 Task: Find connections with filter location Paraguaçu with filter topic #whatinspiresmewith filter profile language Spanish with filter current company Petronet LNG Limited with filter school N M A M Institute of Technology, NITTE with filter industry Wholesale Footwear with filter service category SupportTechnical Writing with filter keywords title Barber
Action: Mouse moved to (181, 383)
Screenshot: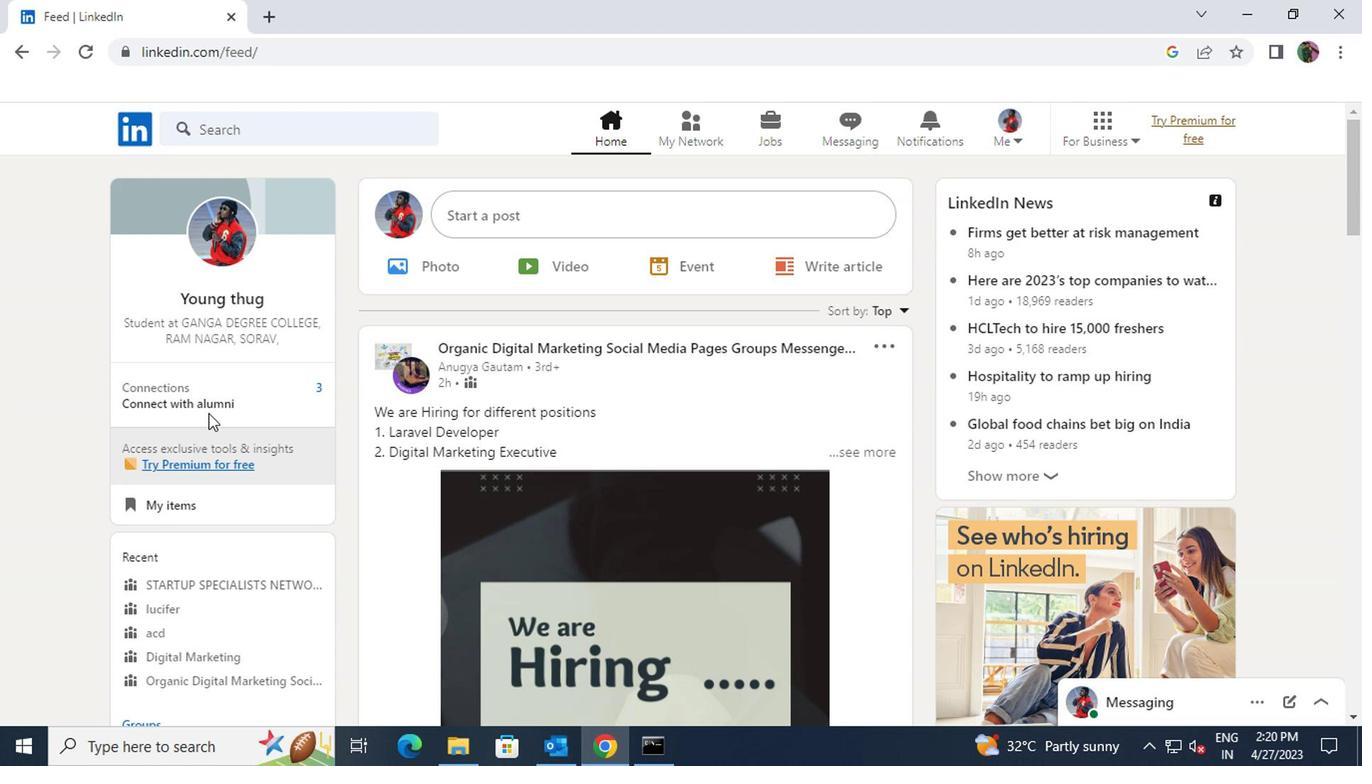 
Action: Mouse pressed left at (181, 383)
Screenshot: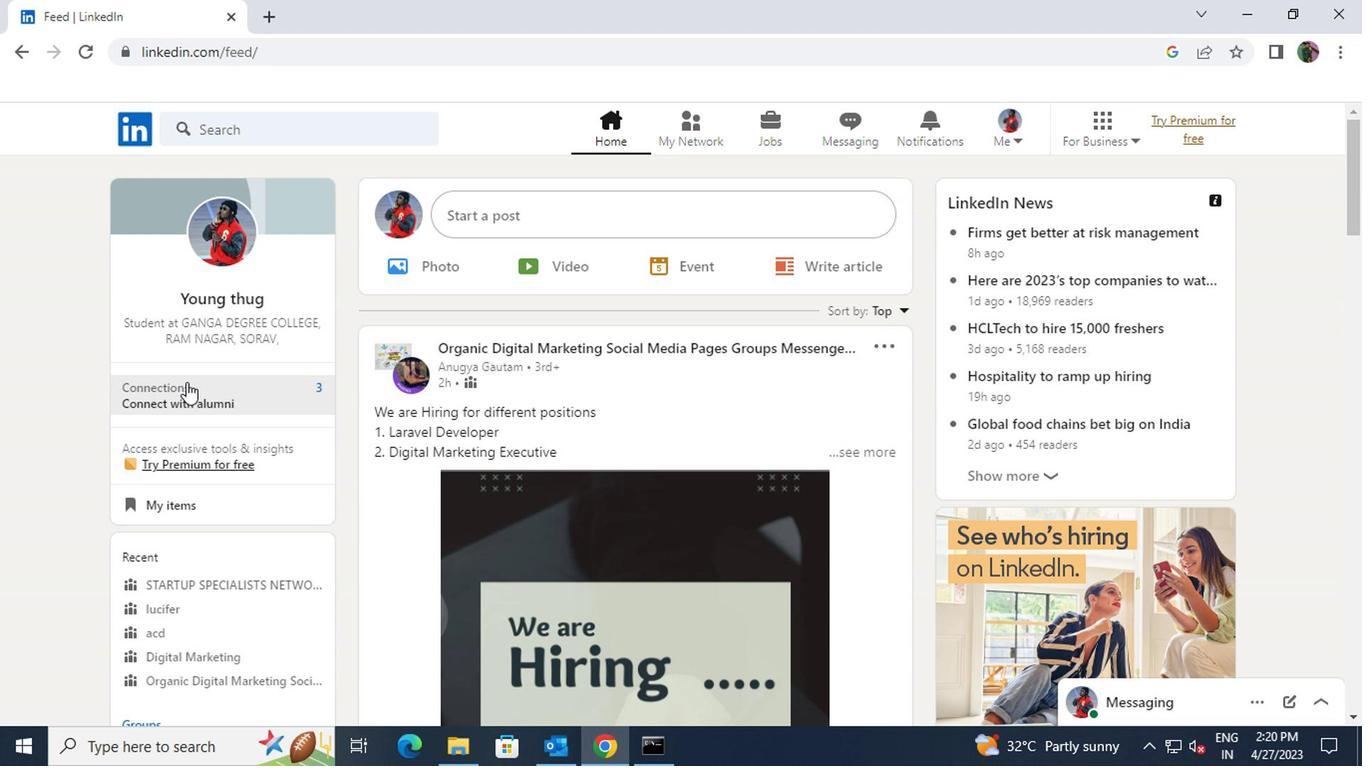 
Action: Mouse moved to (216, 242)
Screenshot: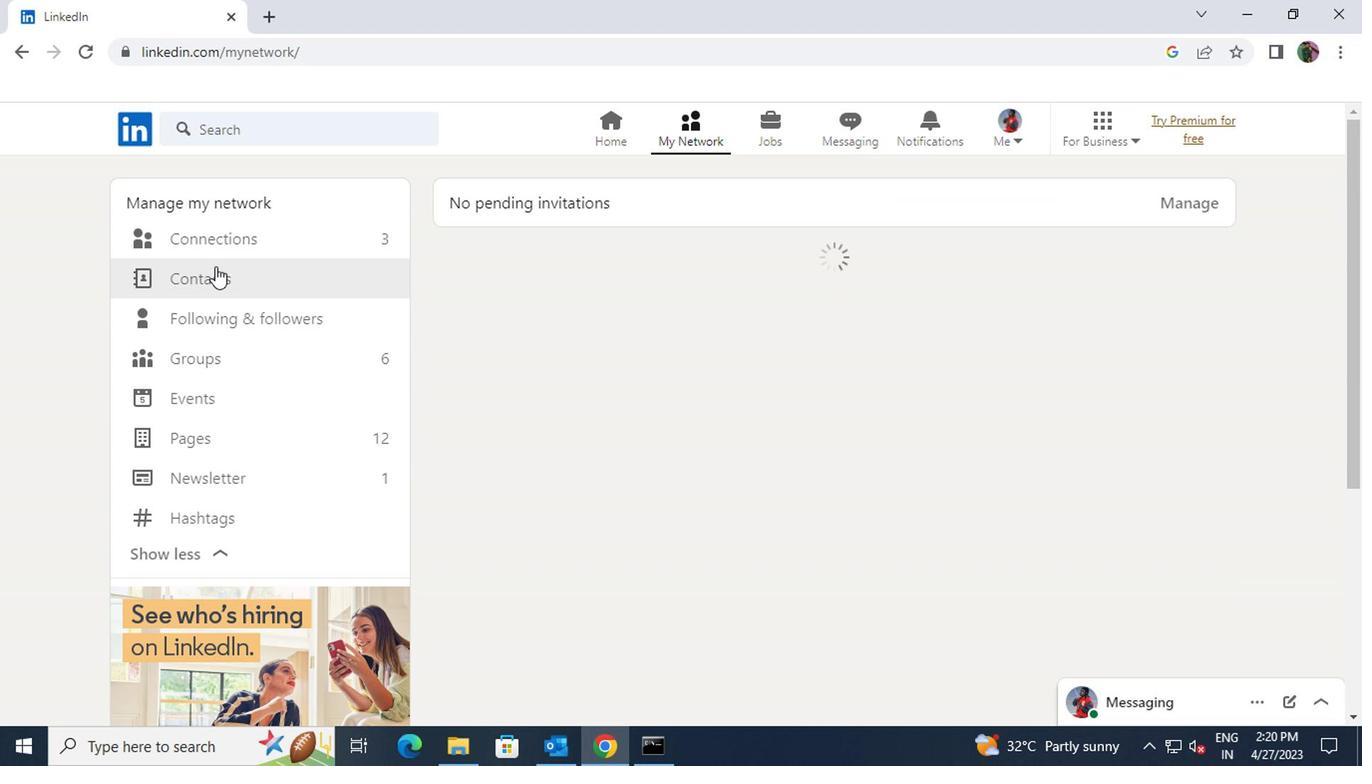 
Action: Mouse pressed left at (216, 242)
Screenshot: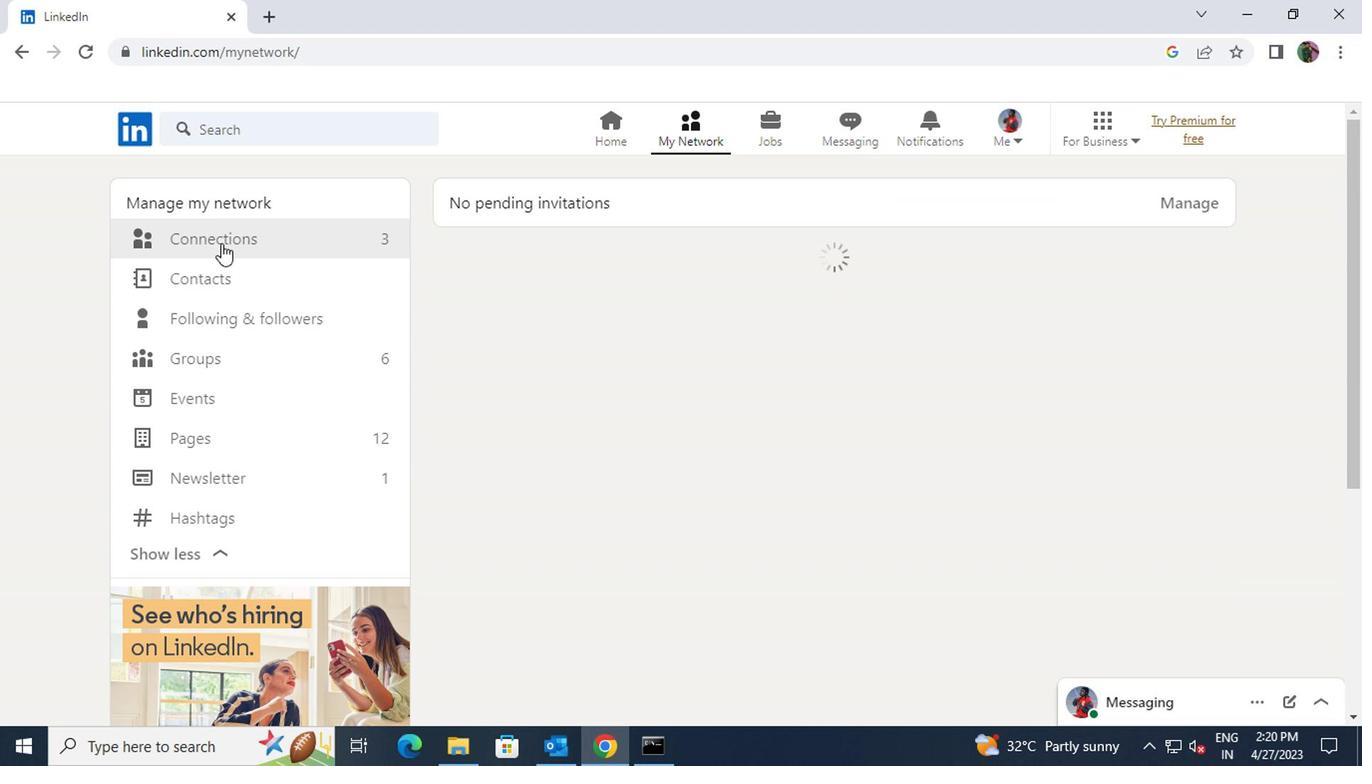 
Action: Mouse moved to (789, 241)
Screenshot: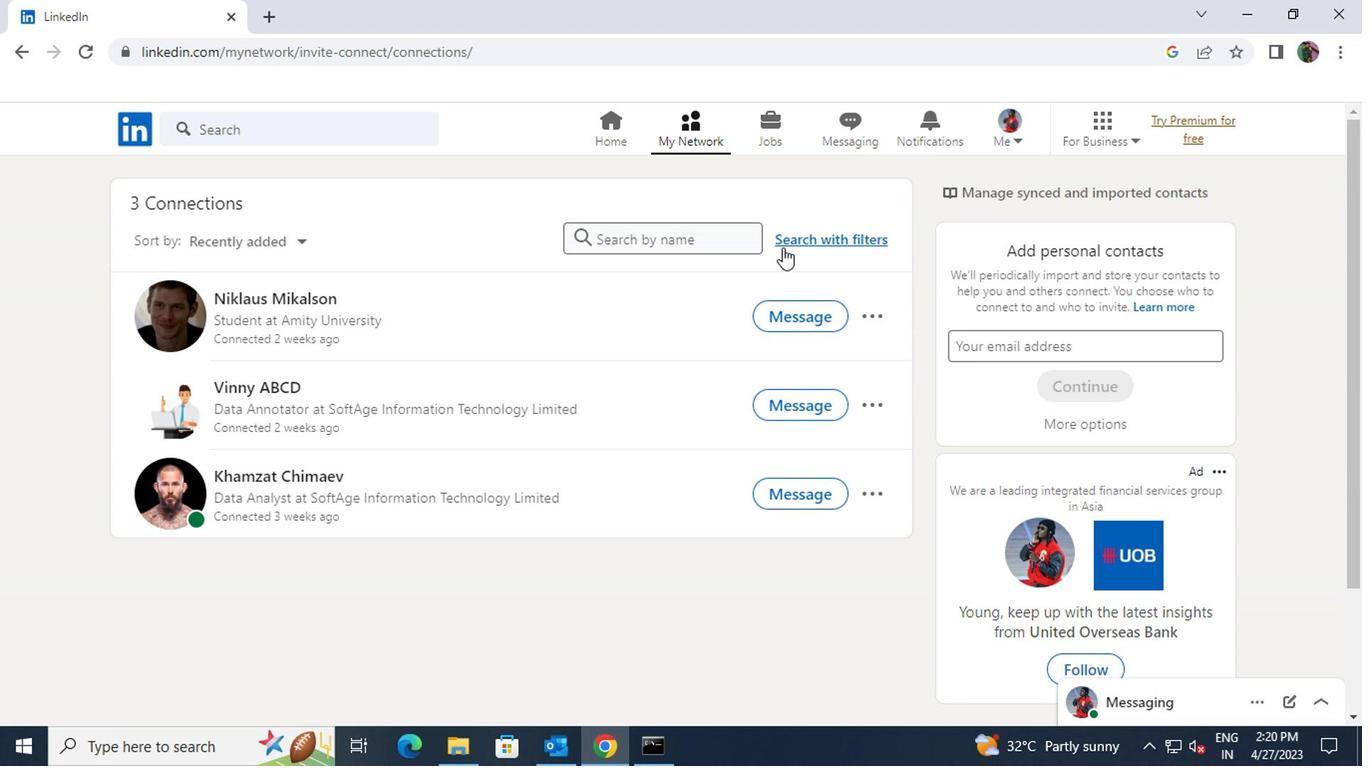 
Action: Mouse pressed left at (789, 241)
Screenshot: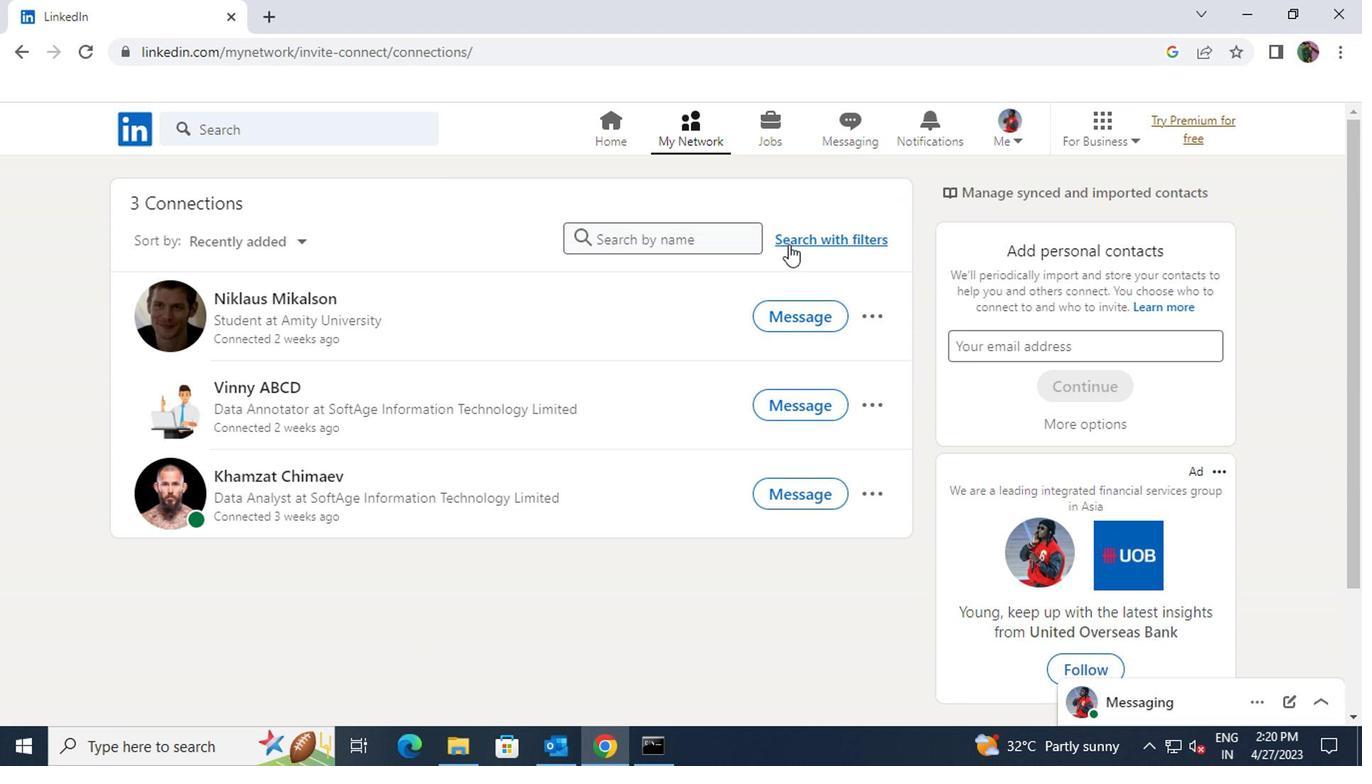 
Action: Mouse moved to (758, 183)
Screenshot: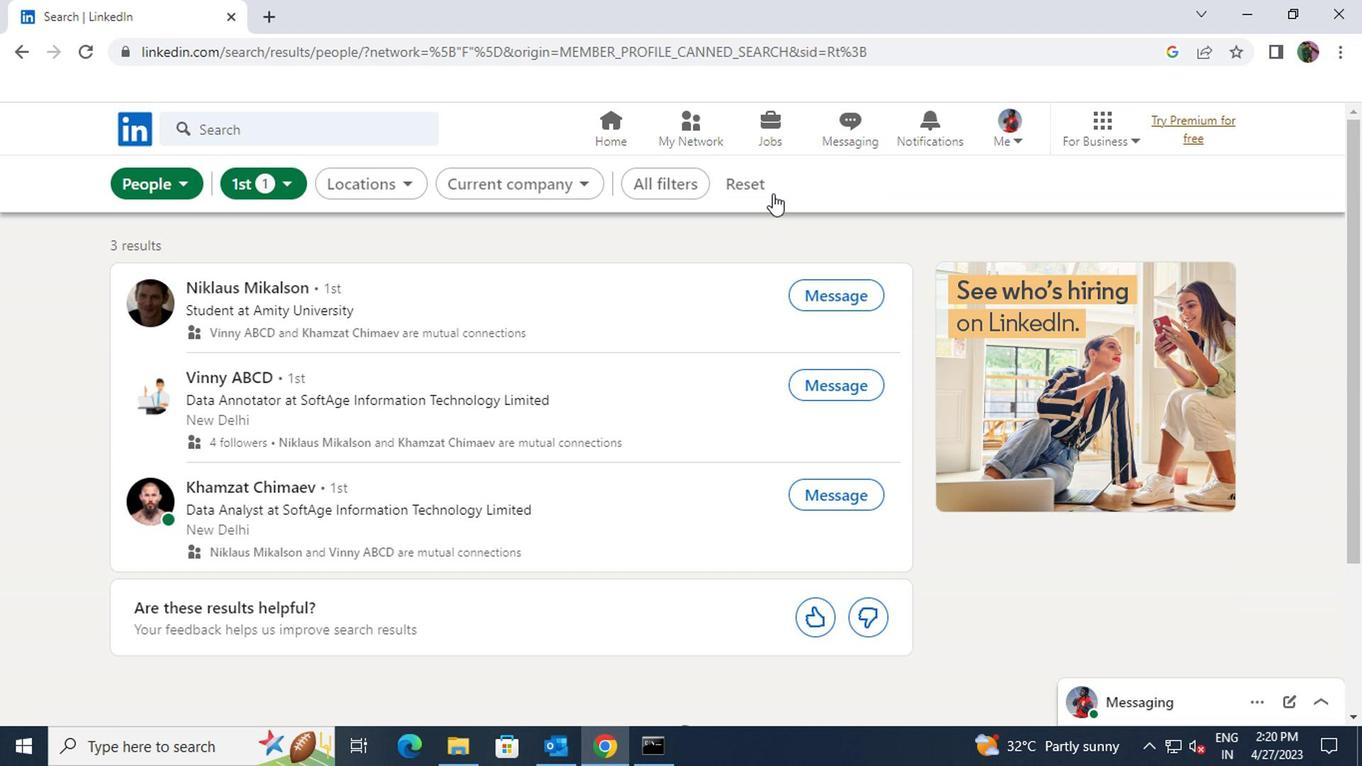 
Action: Mouse pressed left at (758, 183)
Screenshot: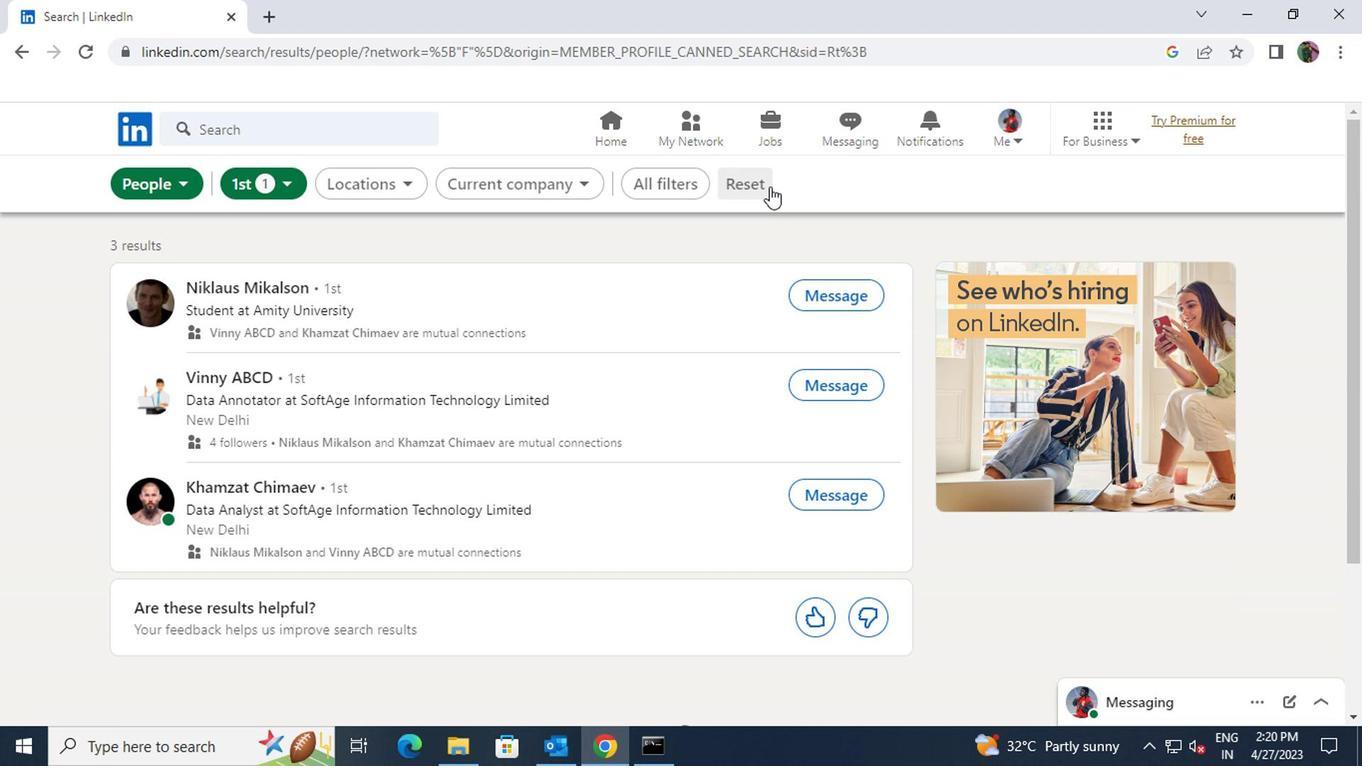 
Action: Mouse moved to (725, 176)
Screenshot: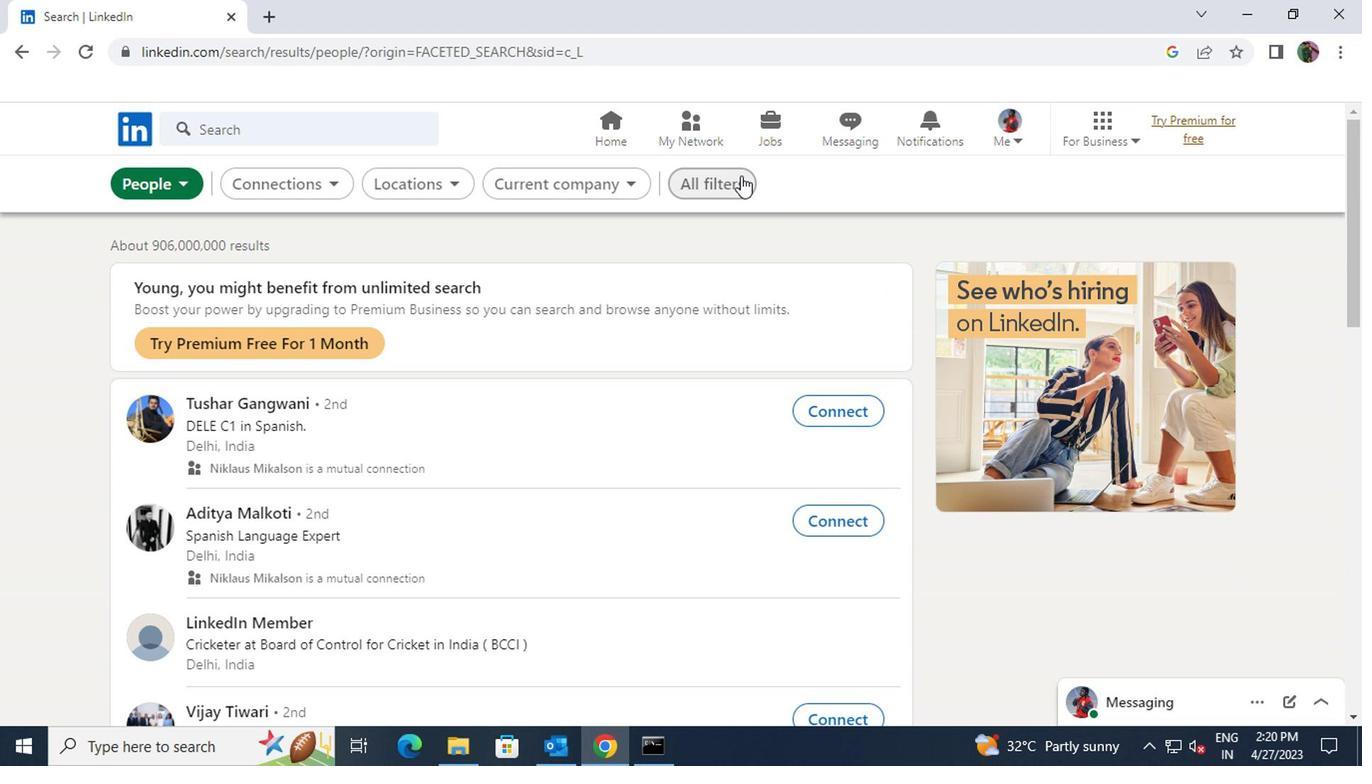 
Action: Mouse pressed left at (725, 176)
Screenshot: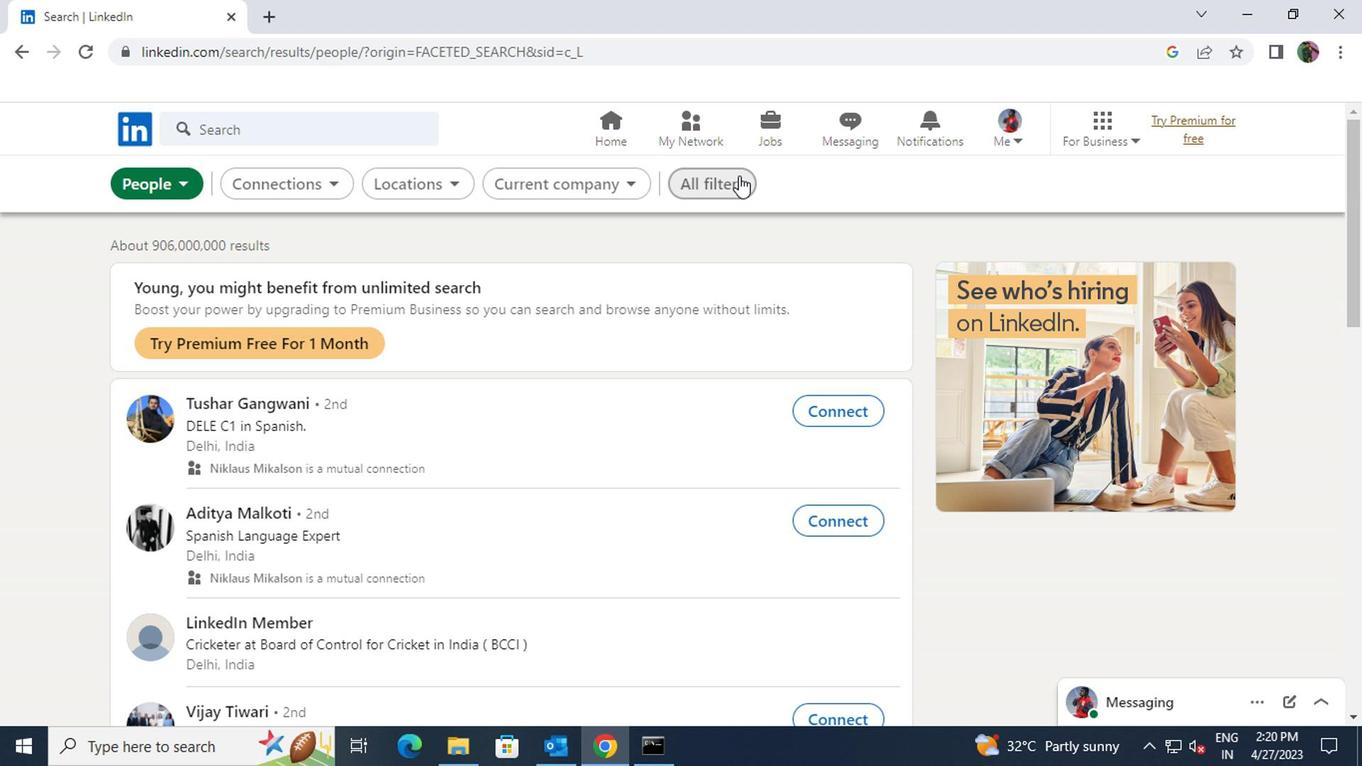 
Action: Mouse moved to (994, 344)
Screenshot: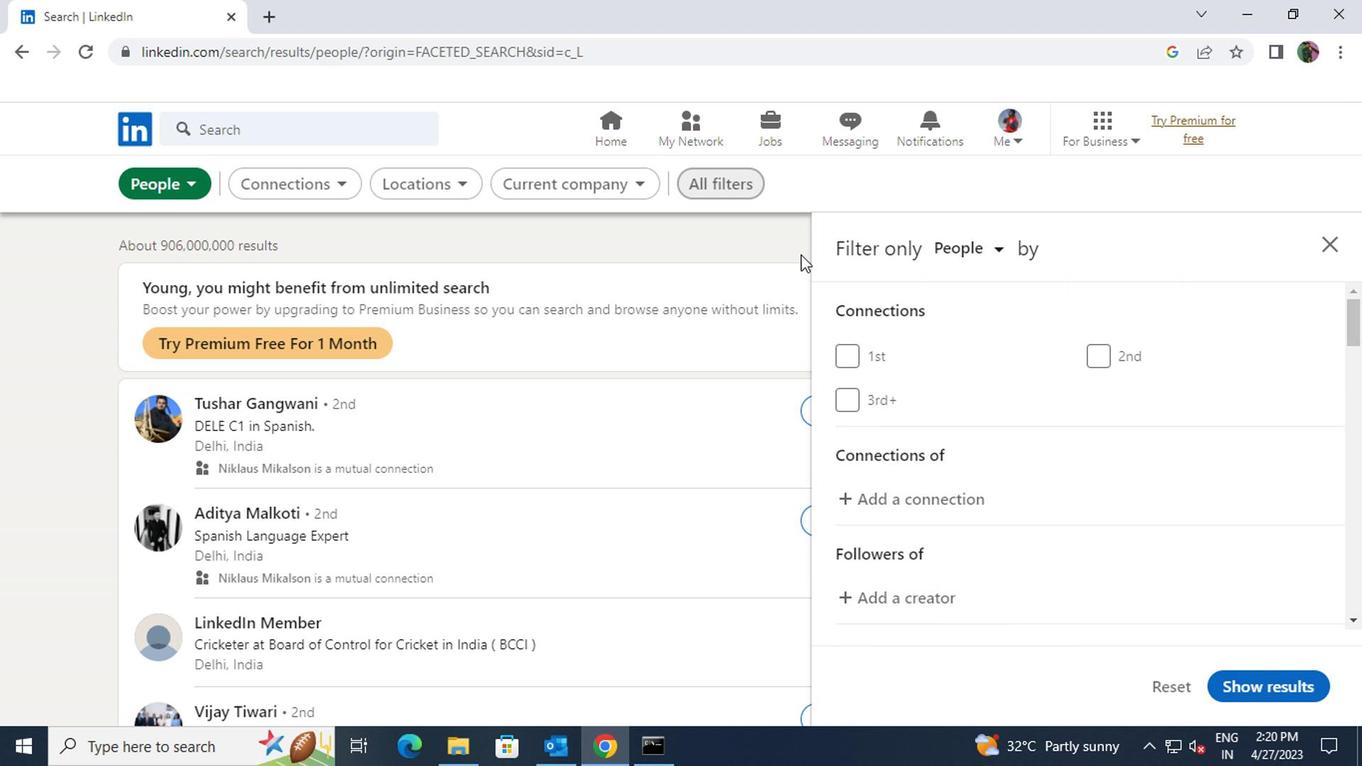 
Action: Mouse scrolled (994, 343) with delta (0, -1)
Screenshot: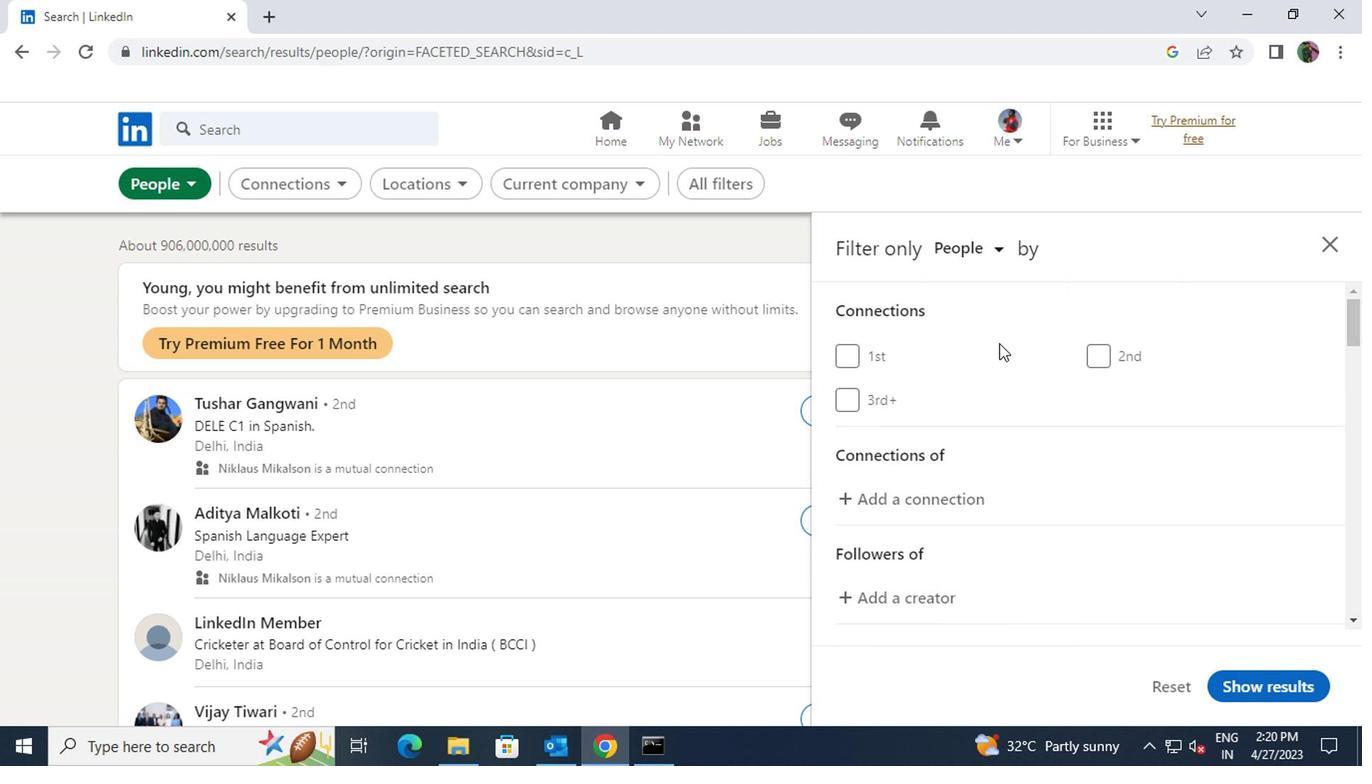 
Action: Mouse scrolled (994, 343) with delta (0, -1)
Screenshot: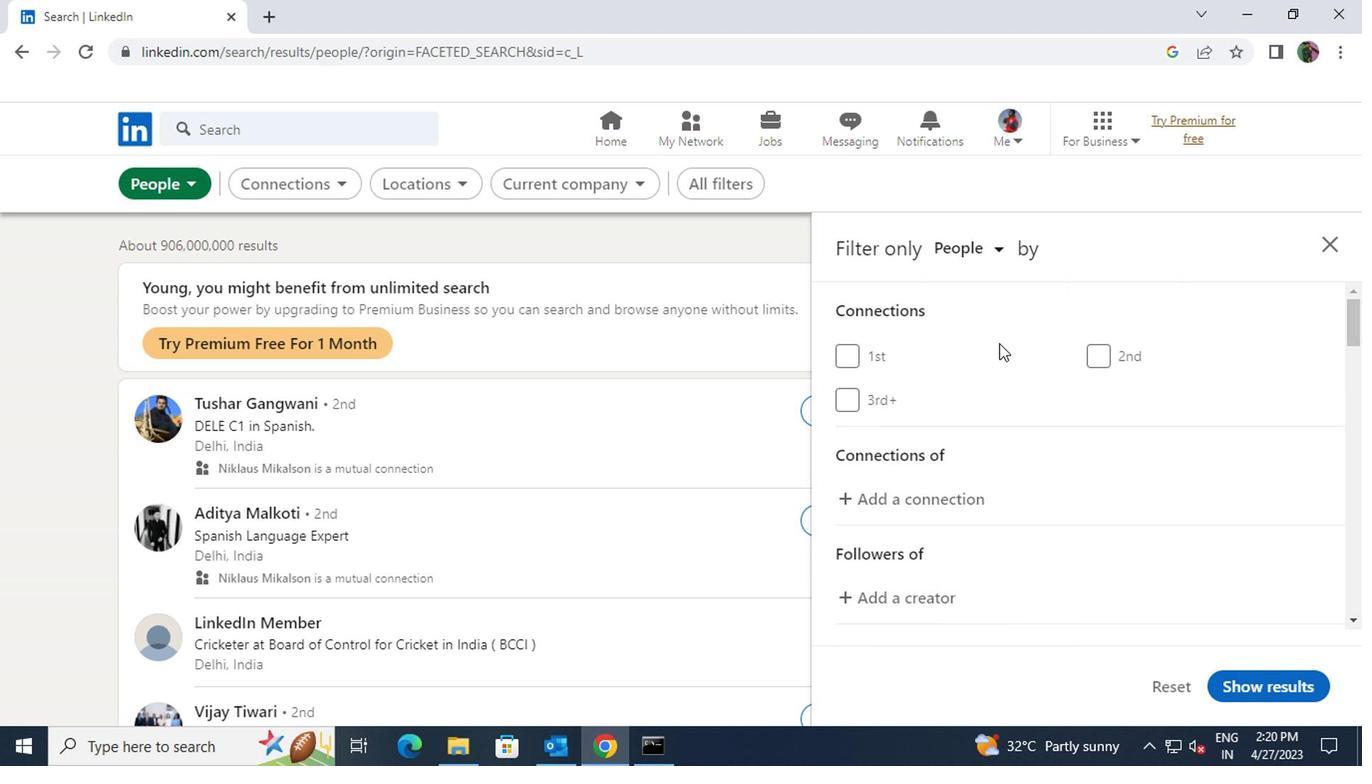 
Action: Mouse scrolled (994, 343) with delta (0, -1)
Screenshot: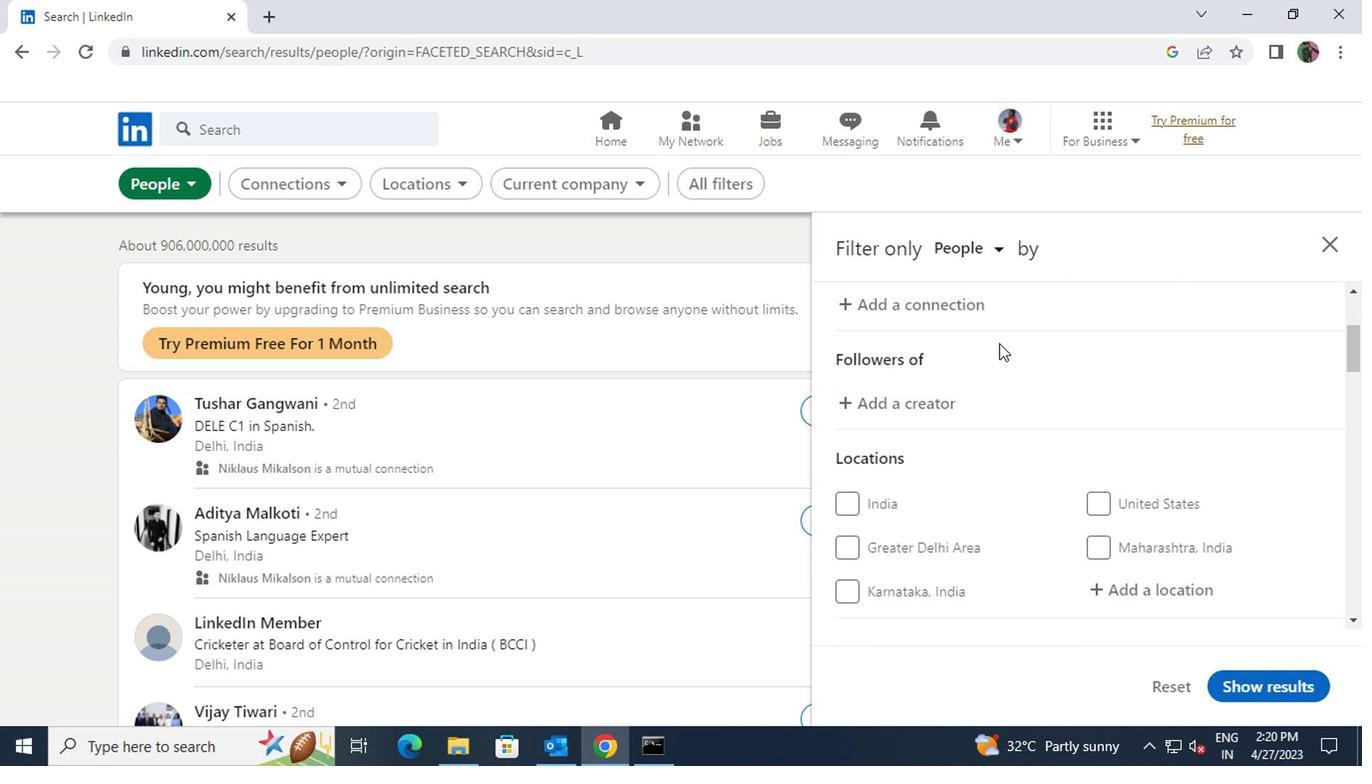 
Action: Mouse moved to (1121, 476)
Screenshot: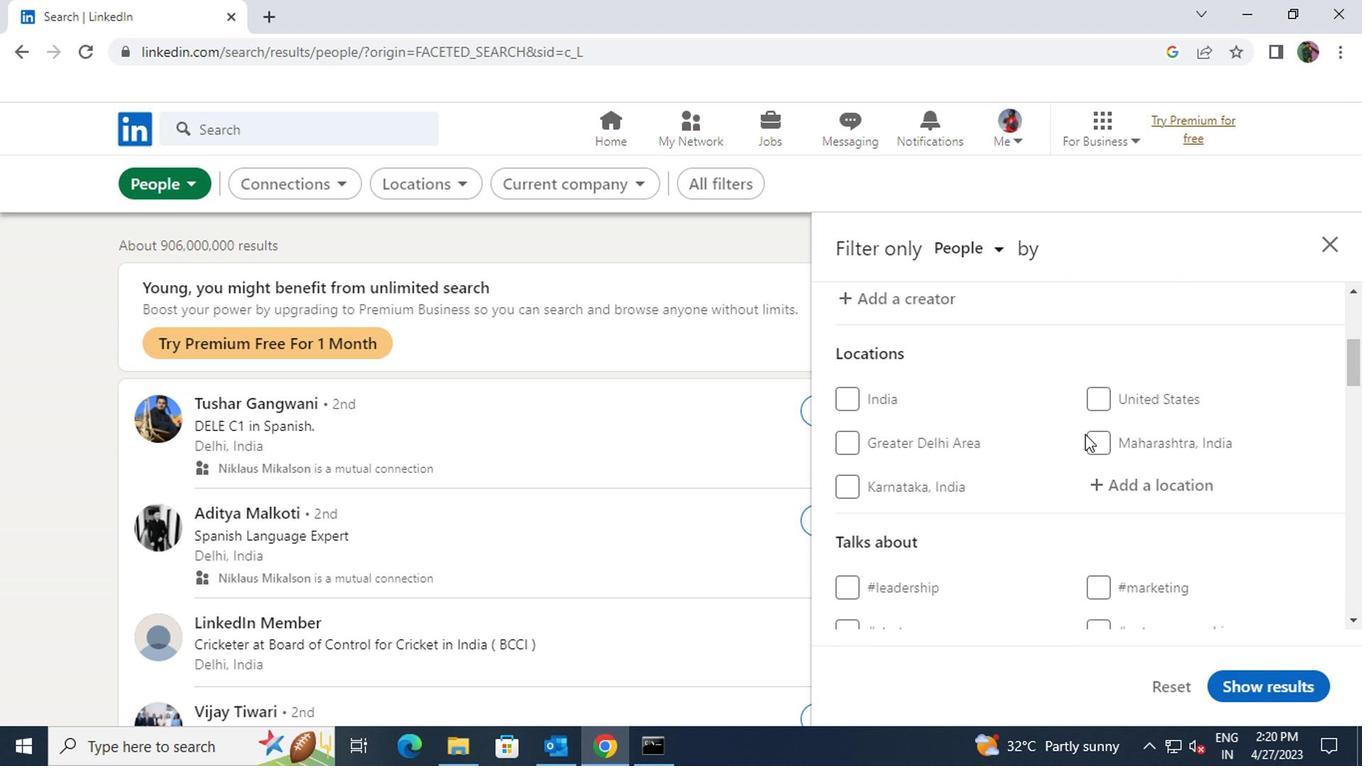 
Action: Mouse pressed left at (1121, 476)
Screenshot: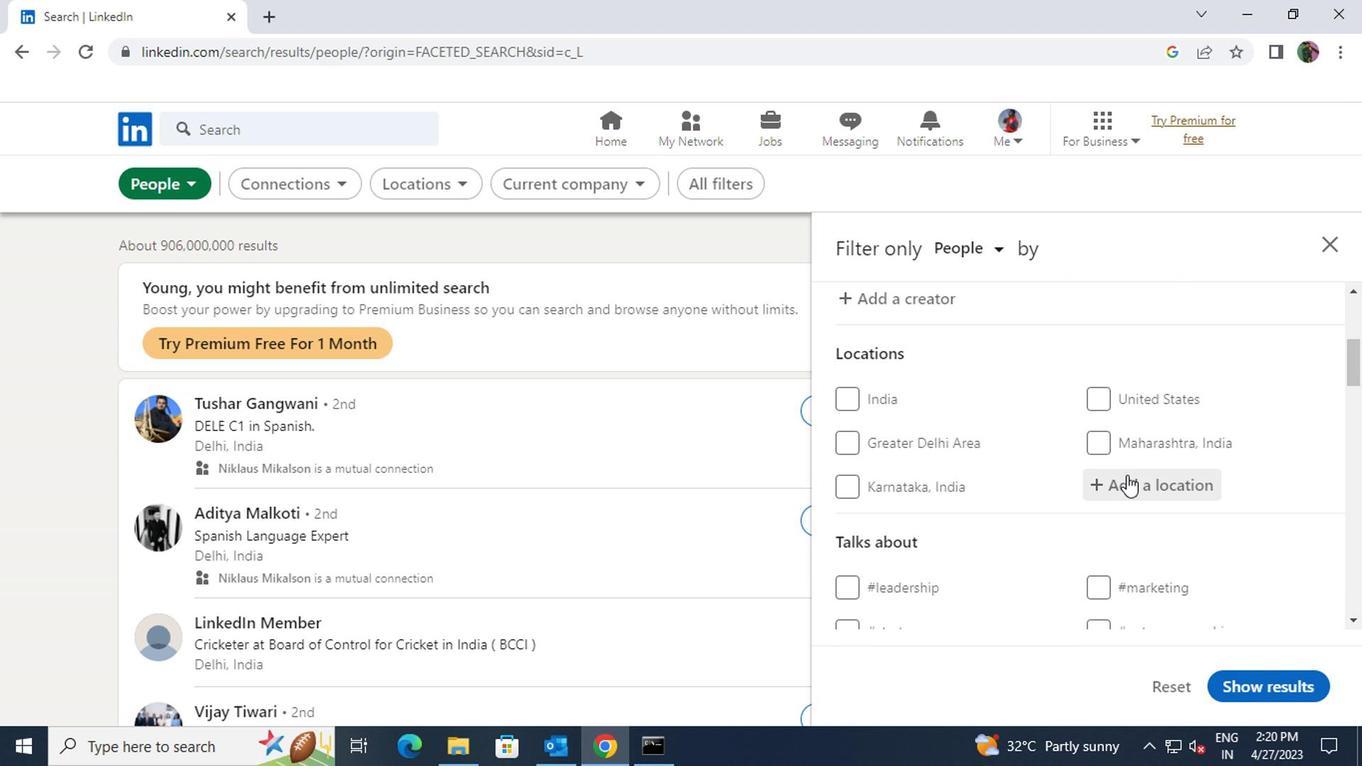 
Action: Key pressed <Key.shift>PARAGUACU
Screenshot: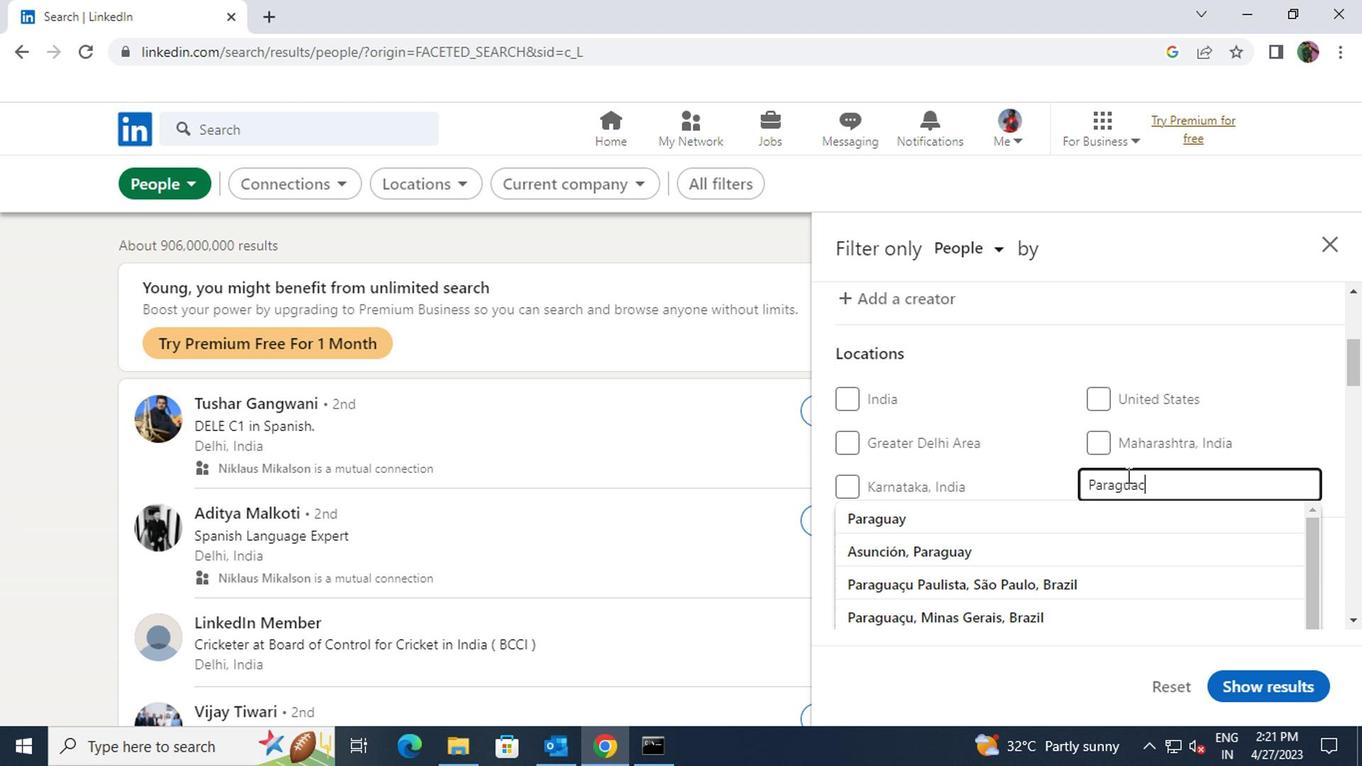
Action: Mouse moved to (1128, 510)
Screenshot: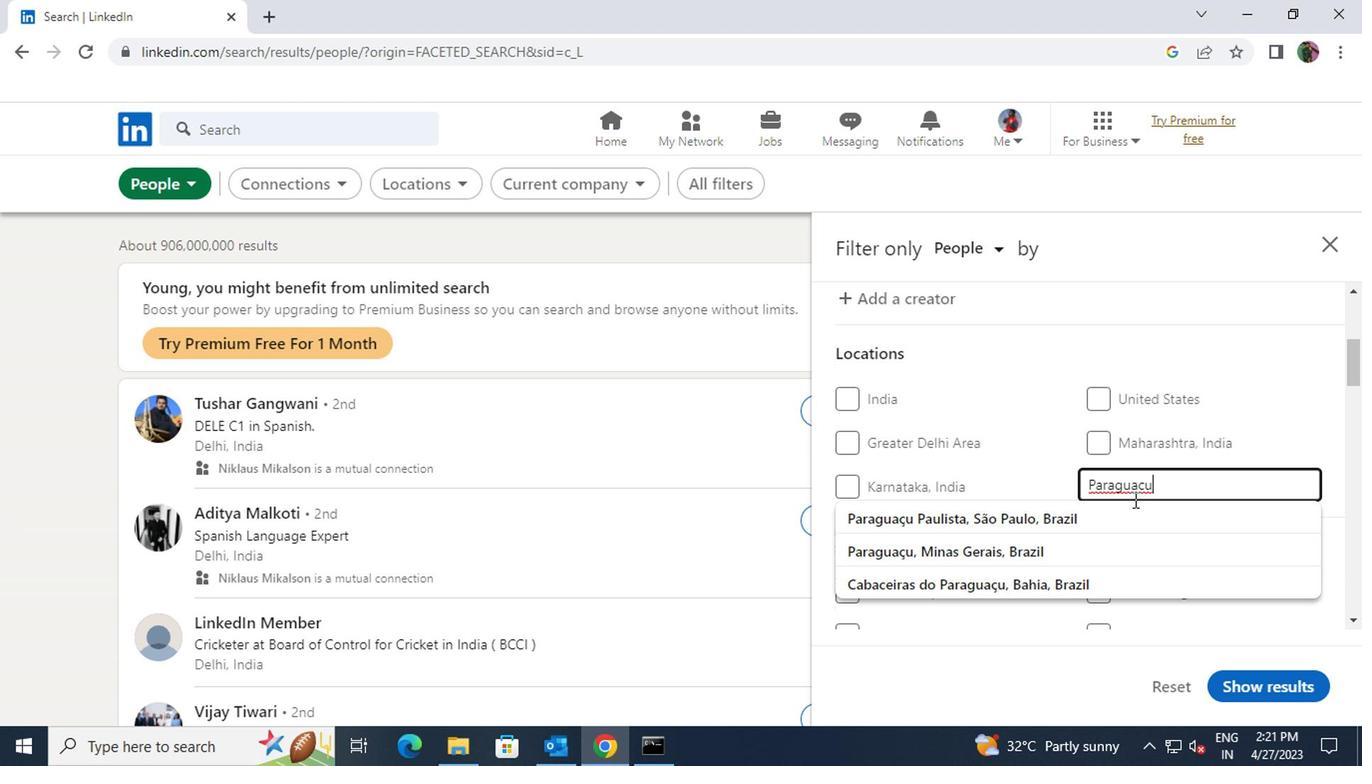 
Action: Mouse pressed left at (1128, 510)
Screenshot: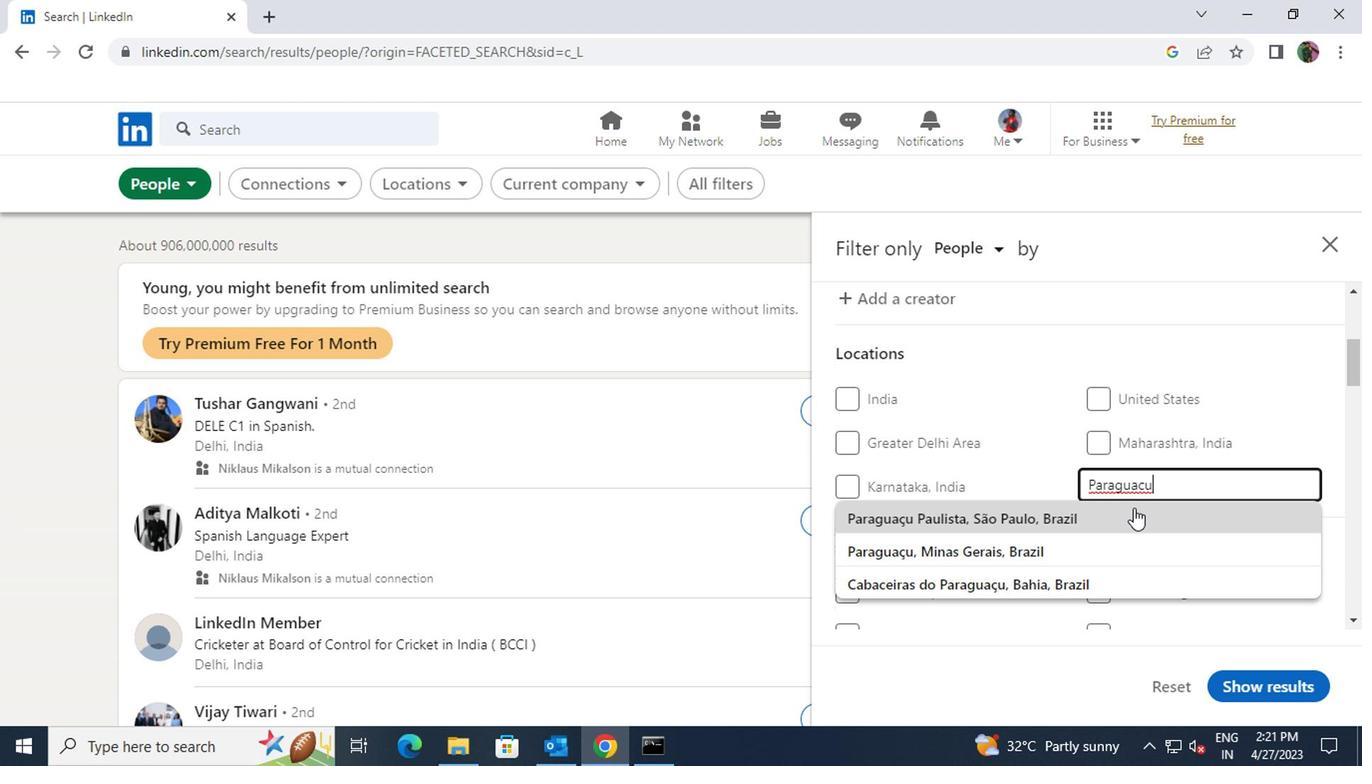 
Action: Mouse scrolled (1128, 509) with delta (0, 0)
Screenshot: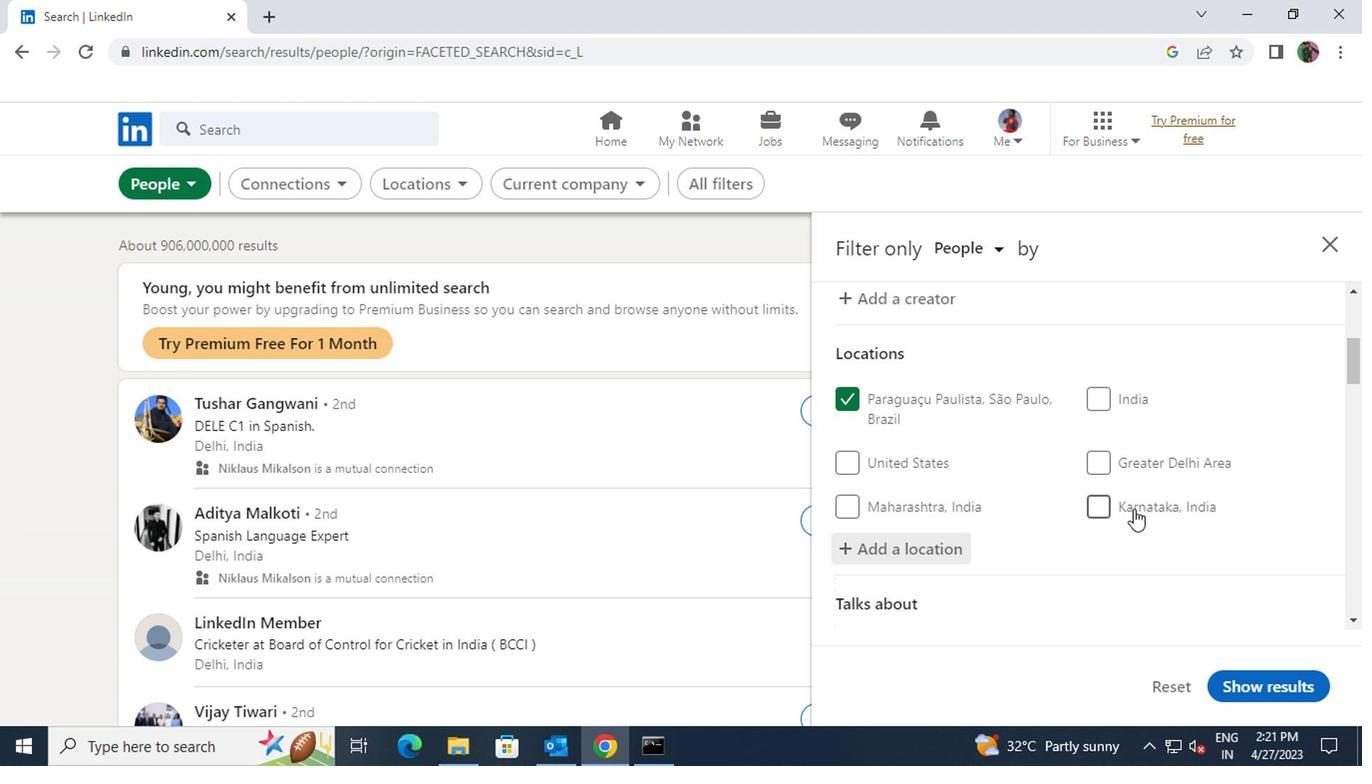 
Action: Mouse scrolled (1128, 509) with delta (0, 0)
Screenshot: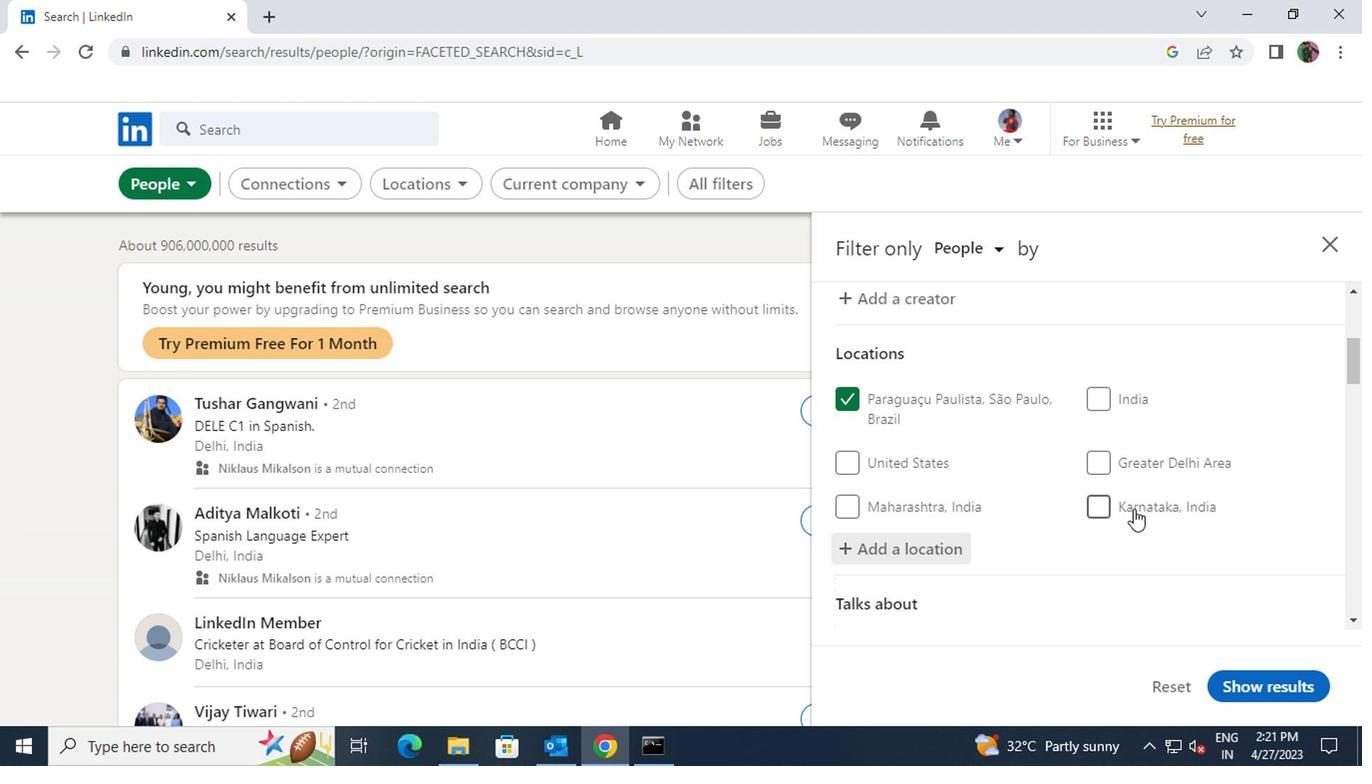
Action: Mouse scrolled (1128, 509) with delta (0, 0)
Screenshot: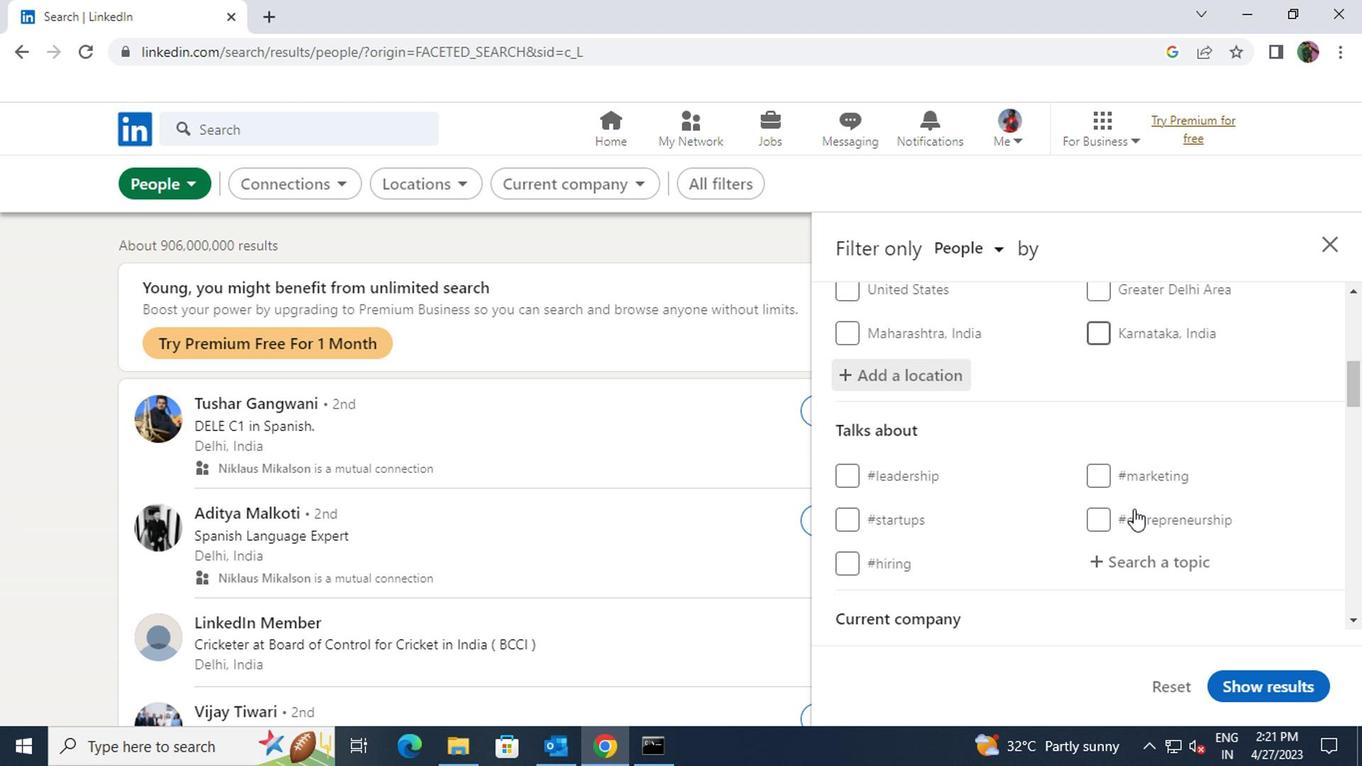 
Action: Mouse moved to (1129, 442)
Screenshot: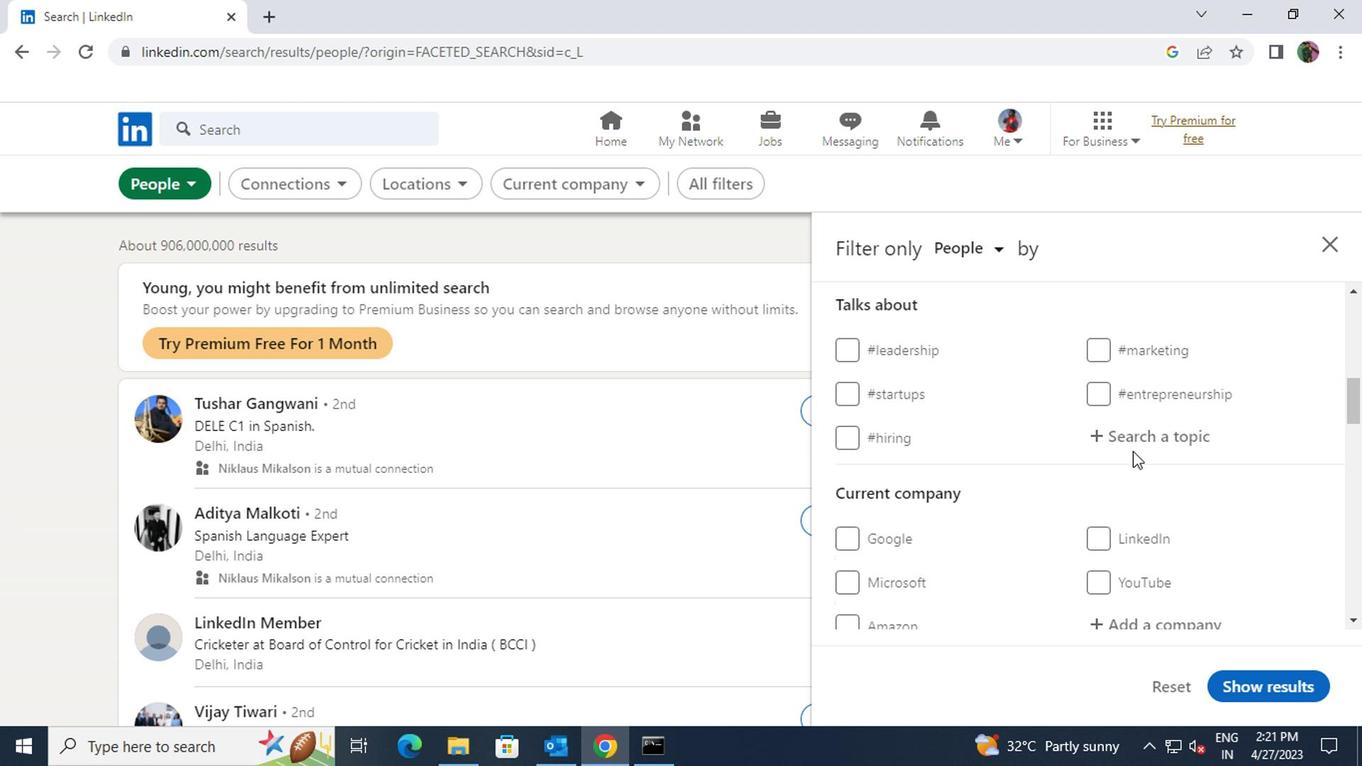 
Action: Mouse pressed left at (1129, 442)
Screenshot: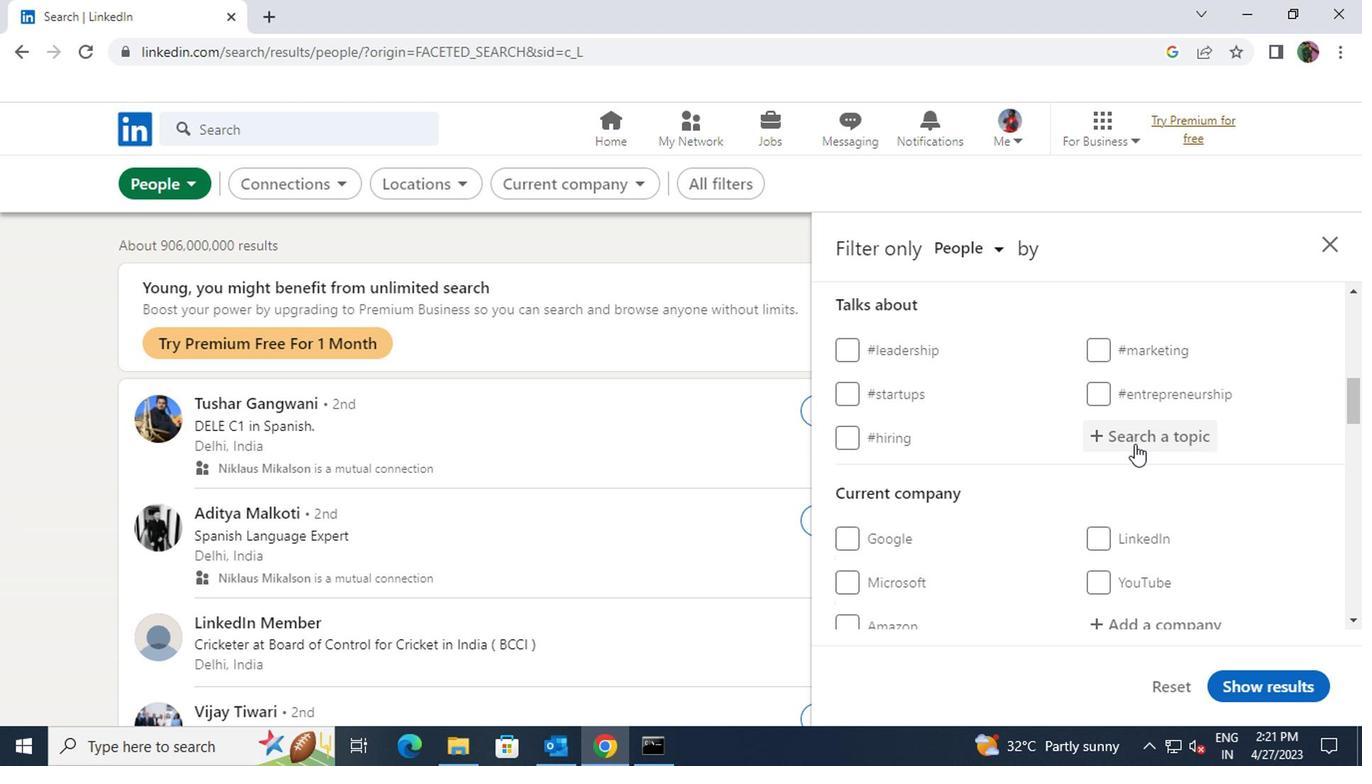 
Action: Key pressed <Key.shift><Key.shift>#<Key.shift>WHATINSPIREMEWITH
Screenshot: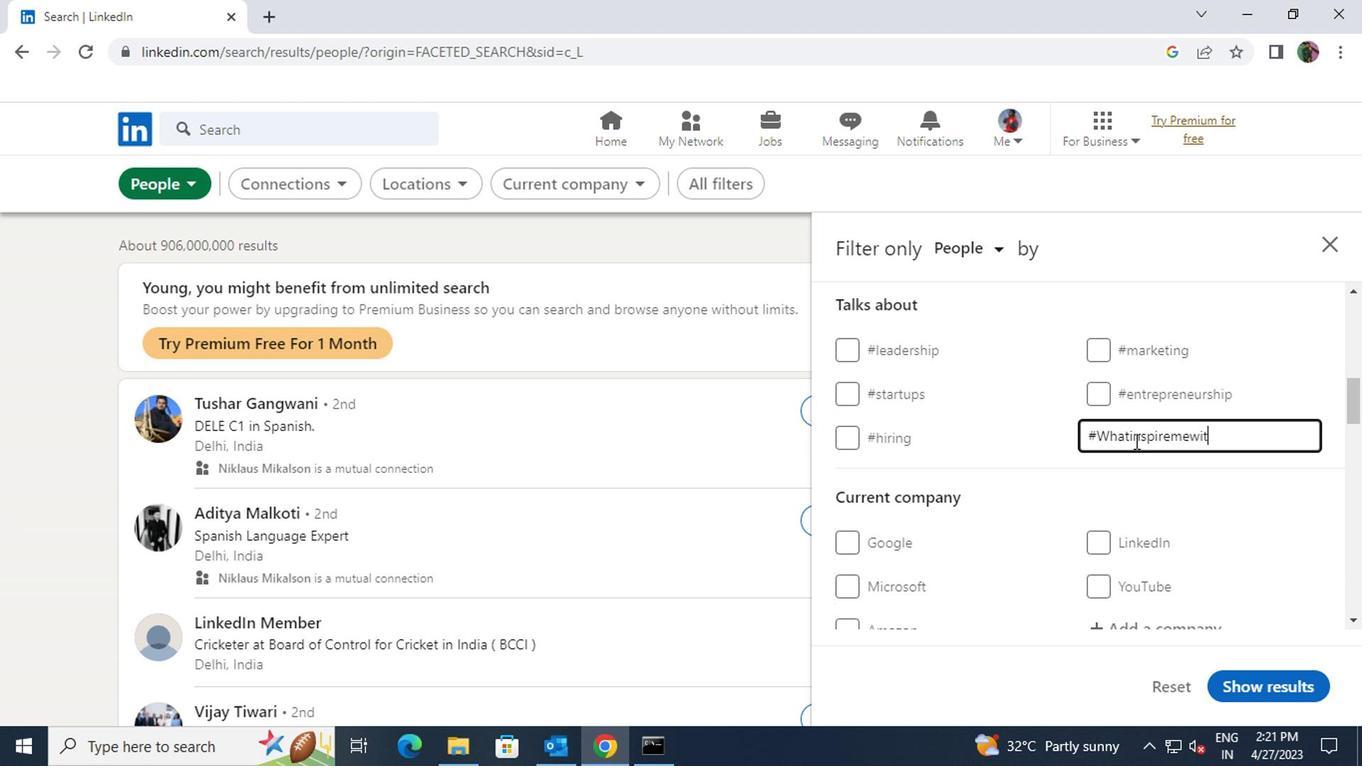 
Action: Mouse scrolled (1129, 441) with delta (0, 0)
Screenshot: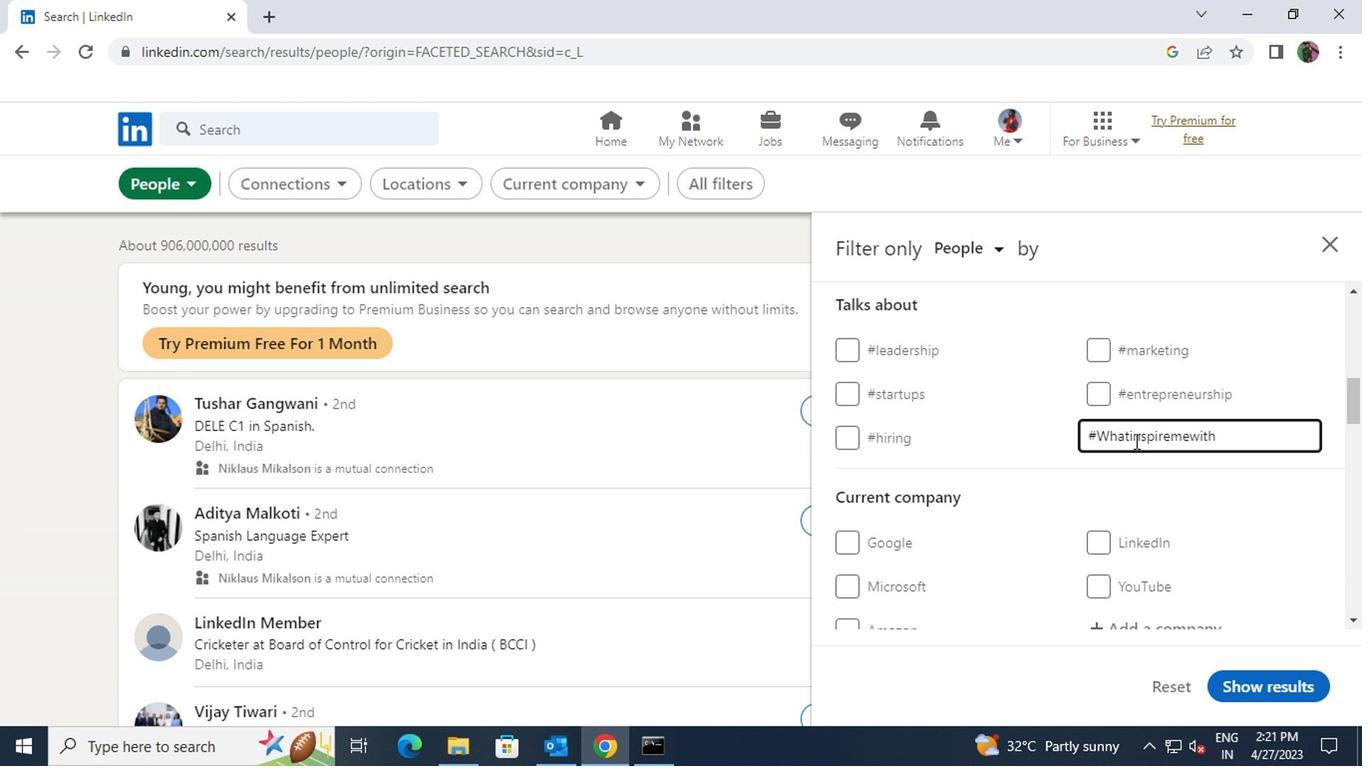 
Action: Mouse scrolled (1129, 441) with delta (0, 0)
Screenshot: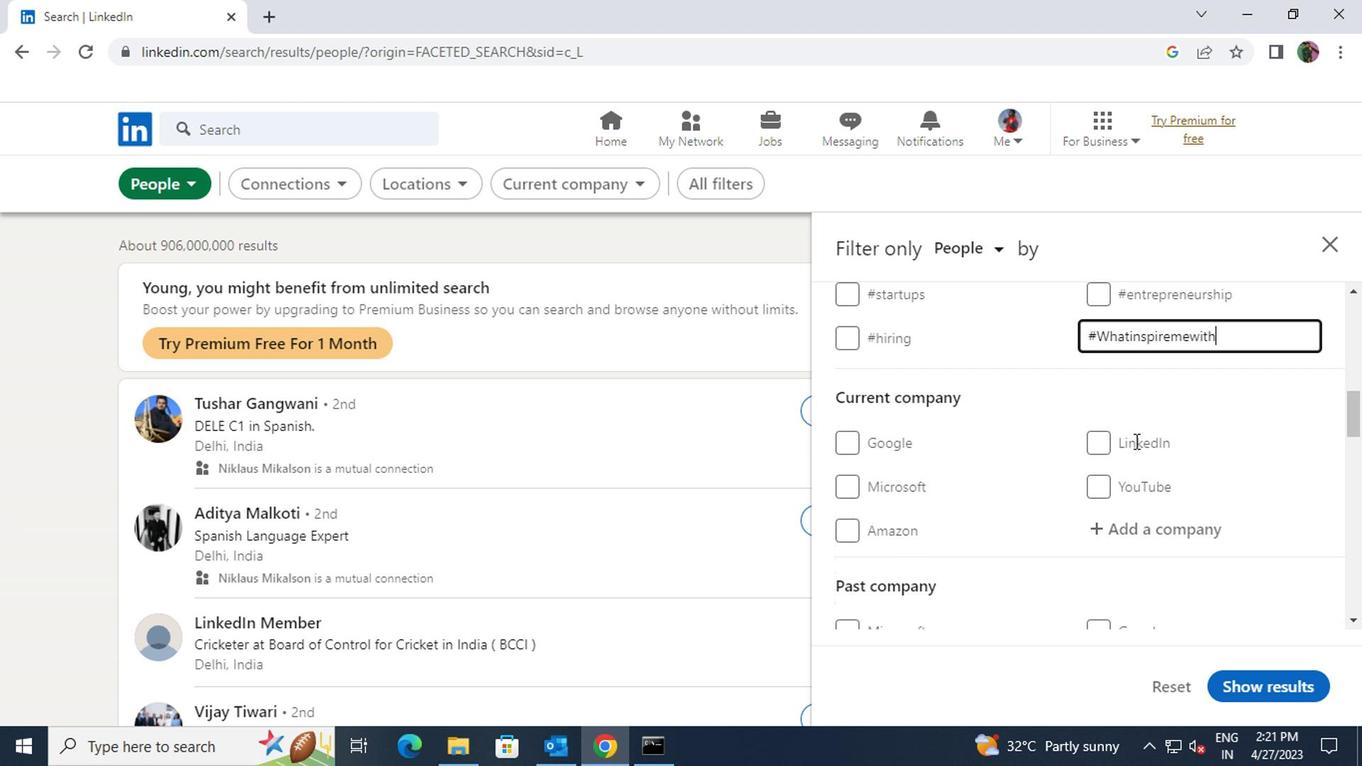 
Action: Mouse moved to (1136, 431)
Screenshot: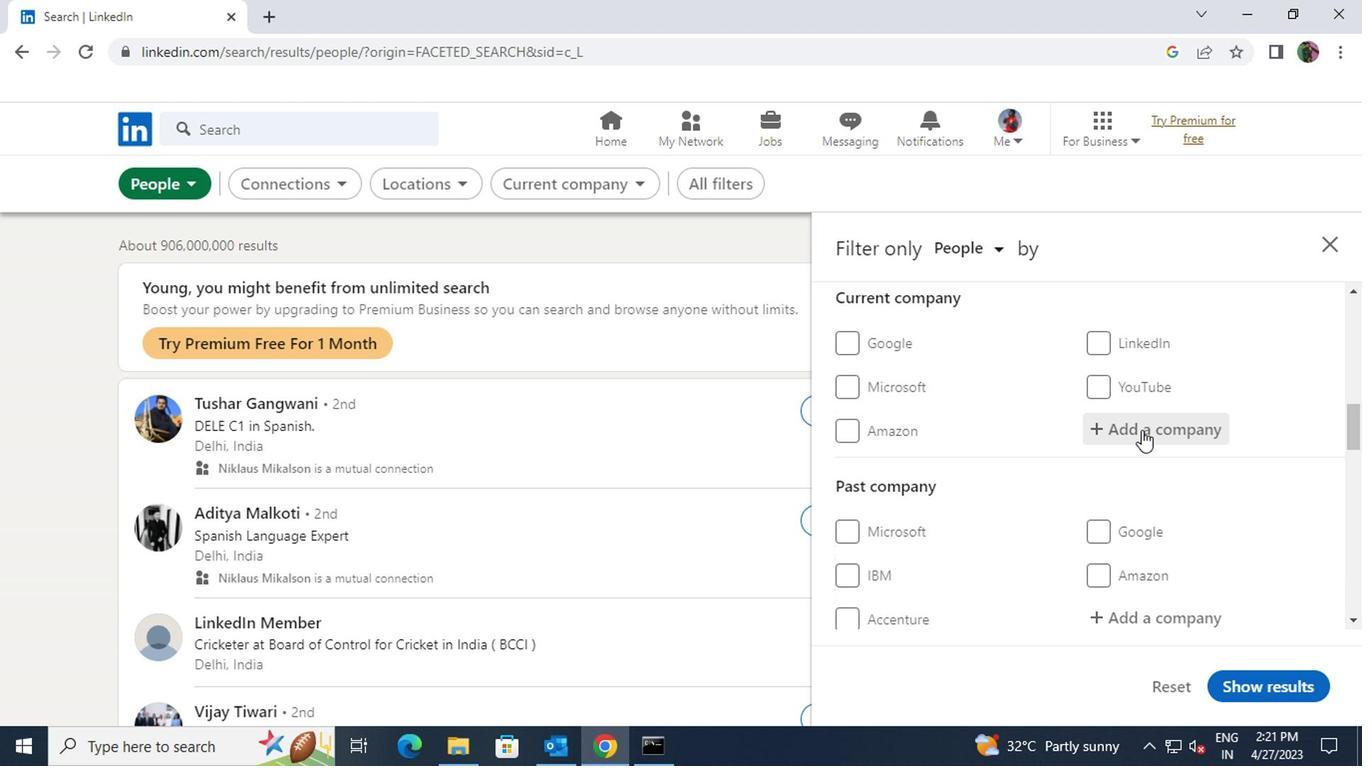 
Action: Mouse pressed left at (1136, 431)
Screenshot: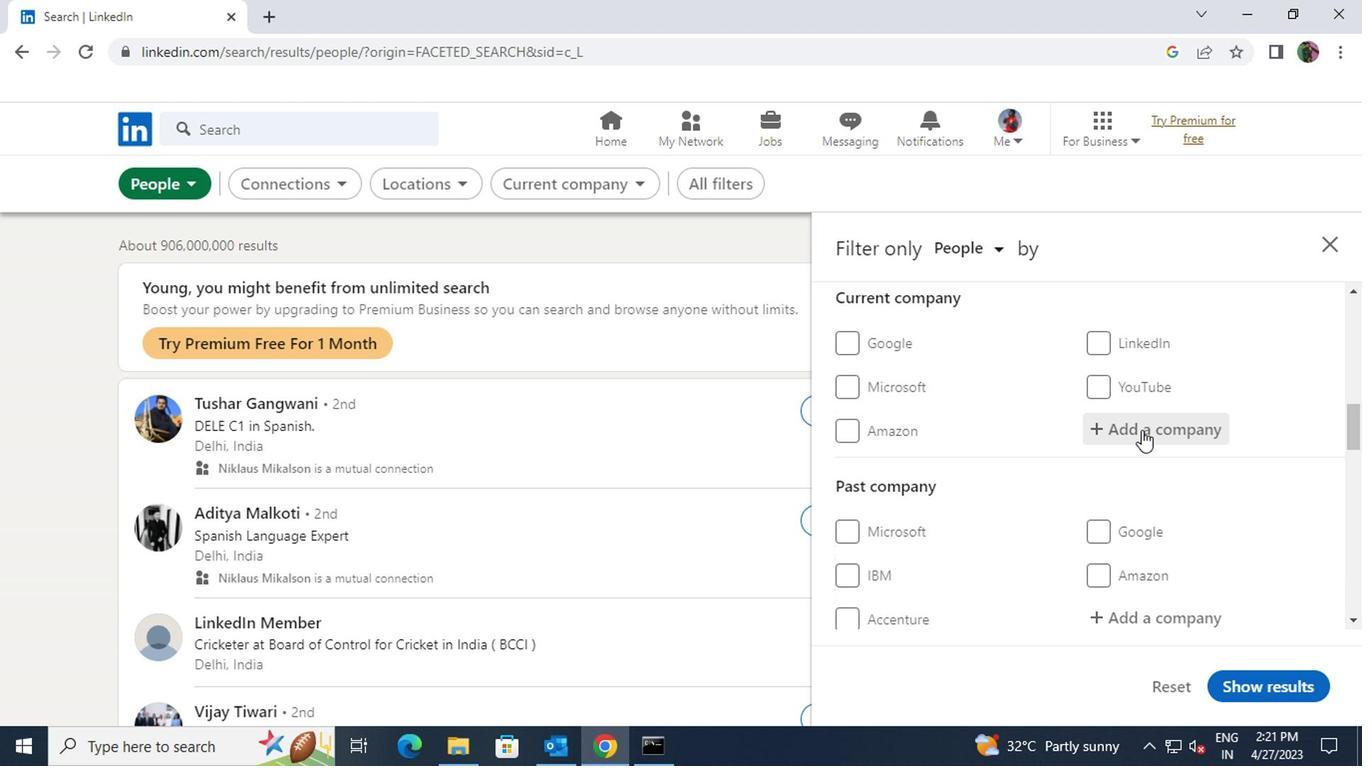 
Action: Key pressed <Key.shift>PETRONET<Key.space>LNG
Screenshot: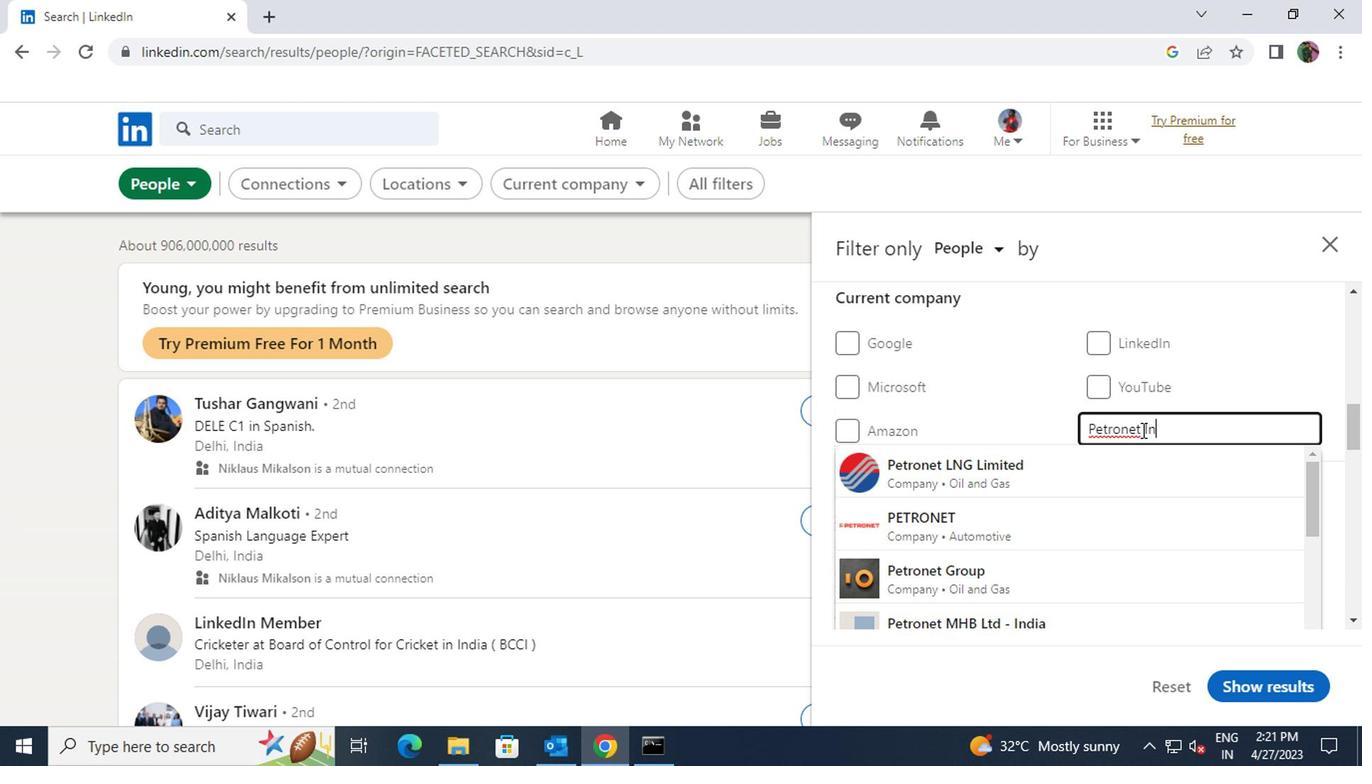 
Action: Mouse moved to (1125, 472)
Screenshot: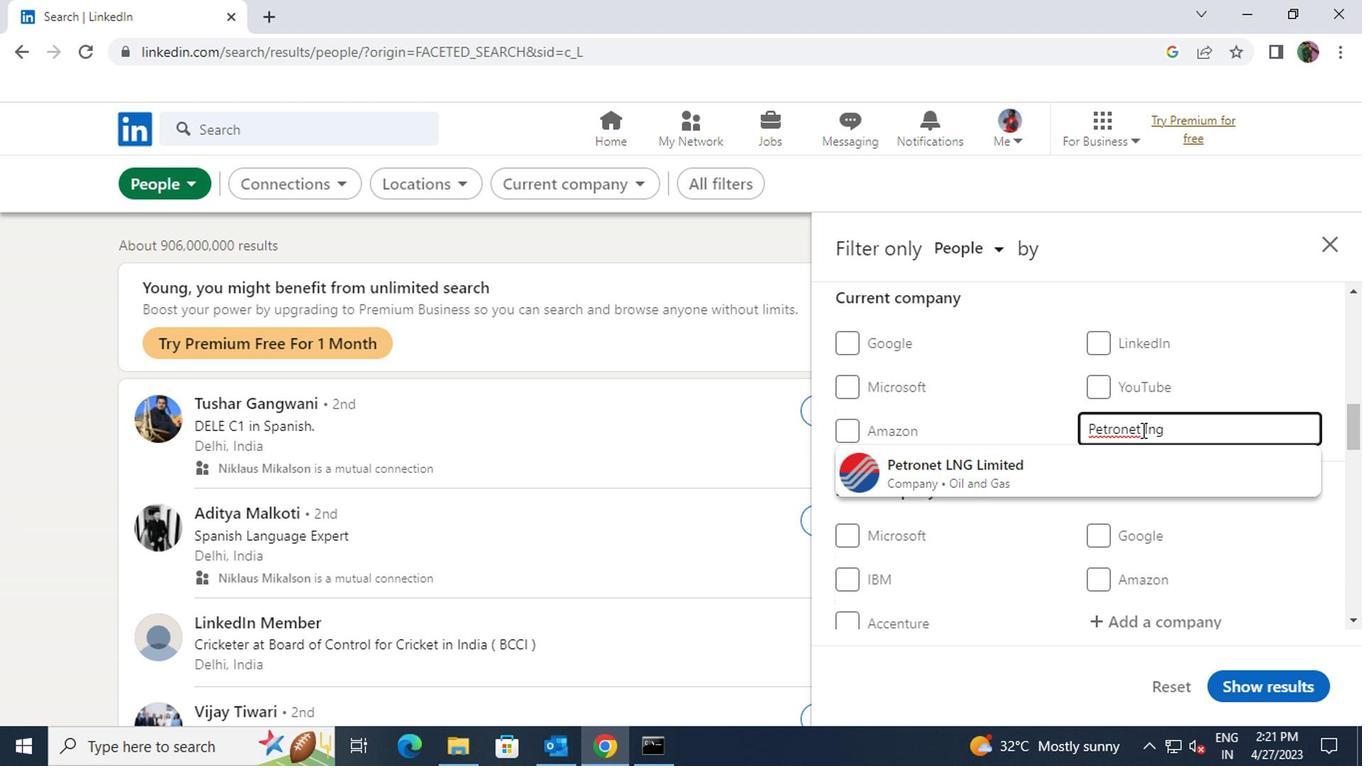 
Action: Mouse pressed left at (1125, 472)
Screenshot: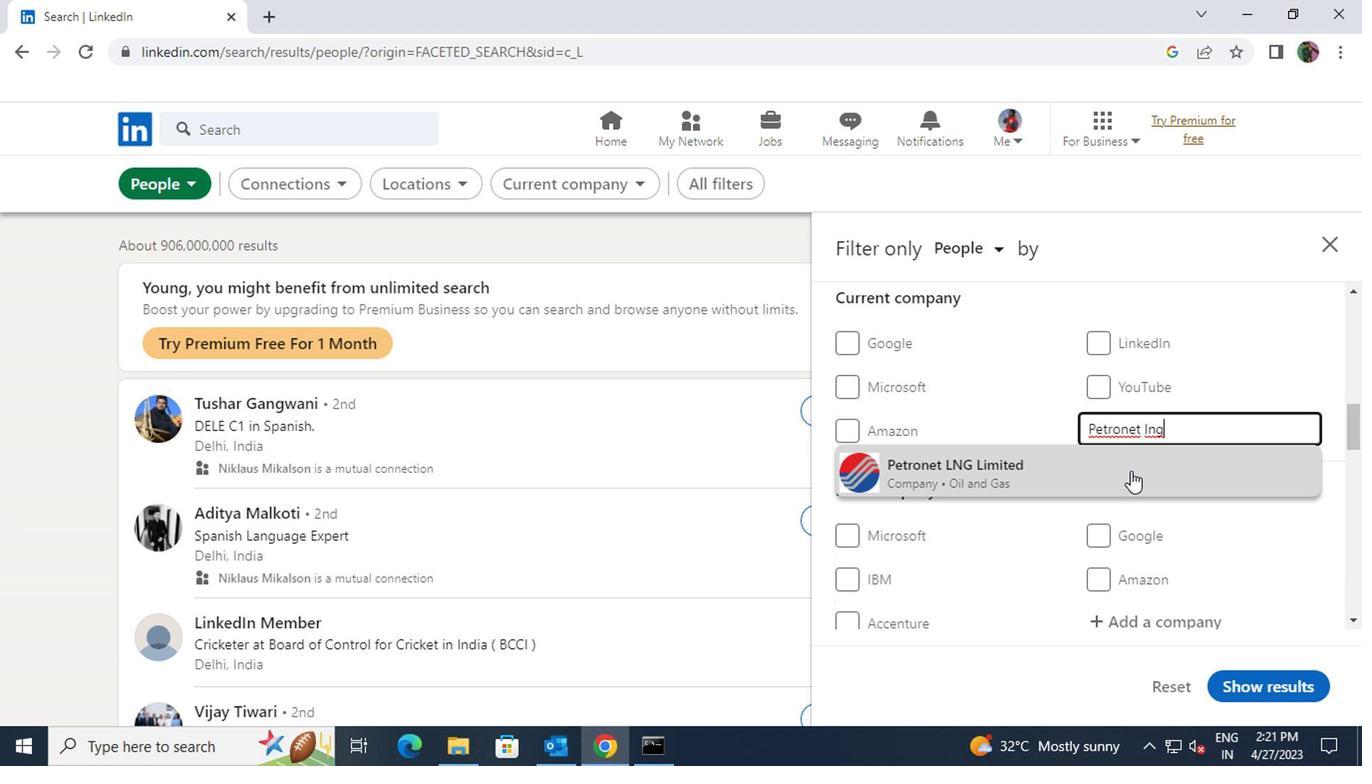 
Action: Mouse scrolled (1125, 471) with delta (0, -1)
Screenshot: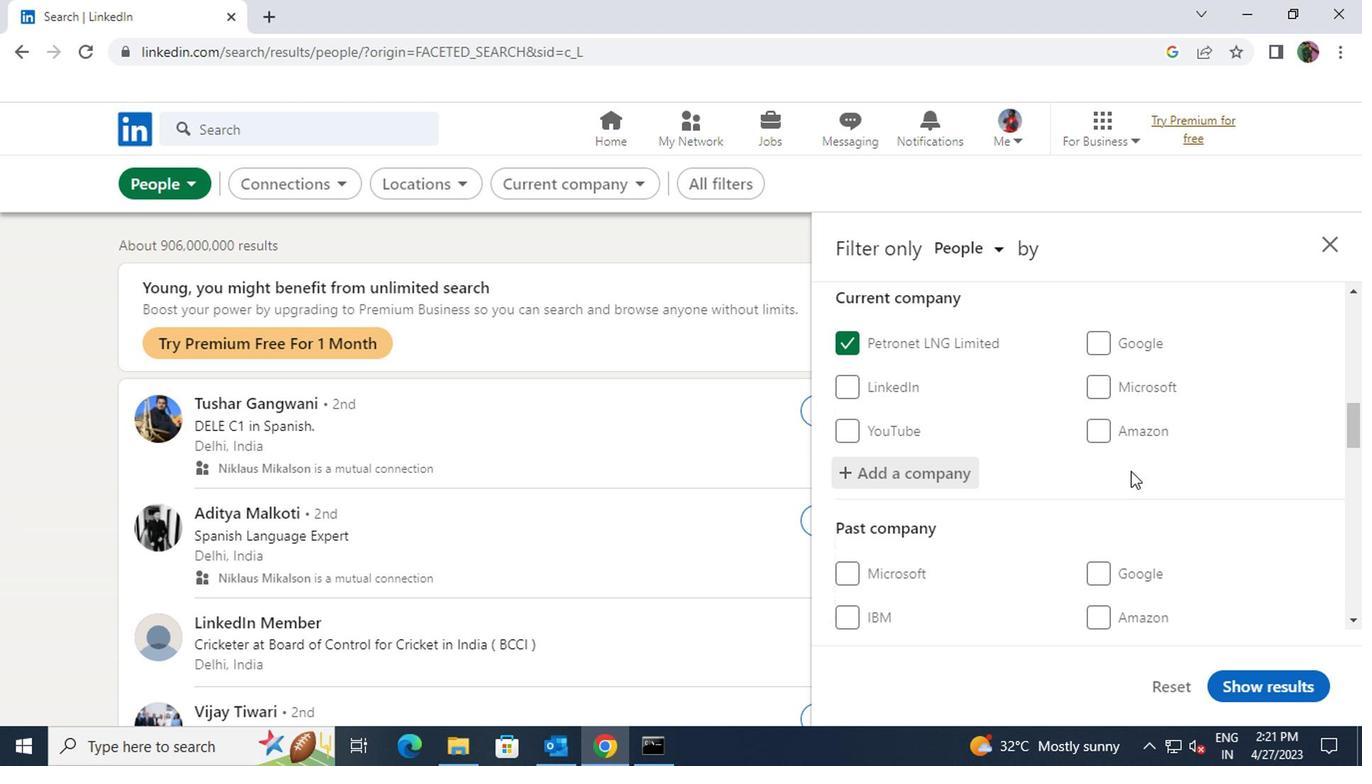 
Action: Mouse scrolled (1125, 471) with delta (0, -1)
Screenshot: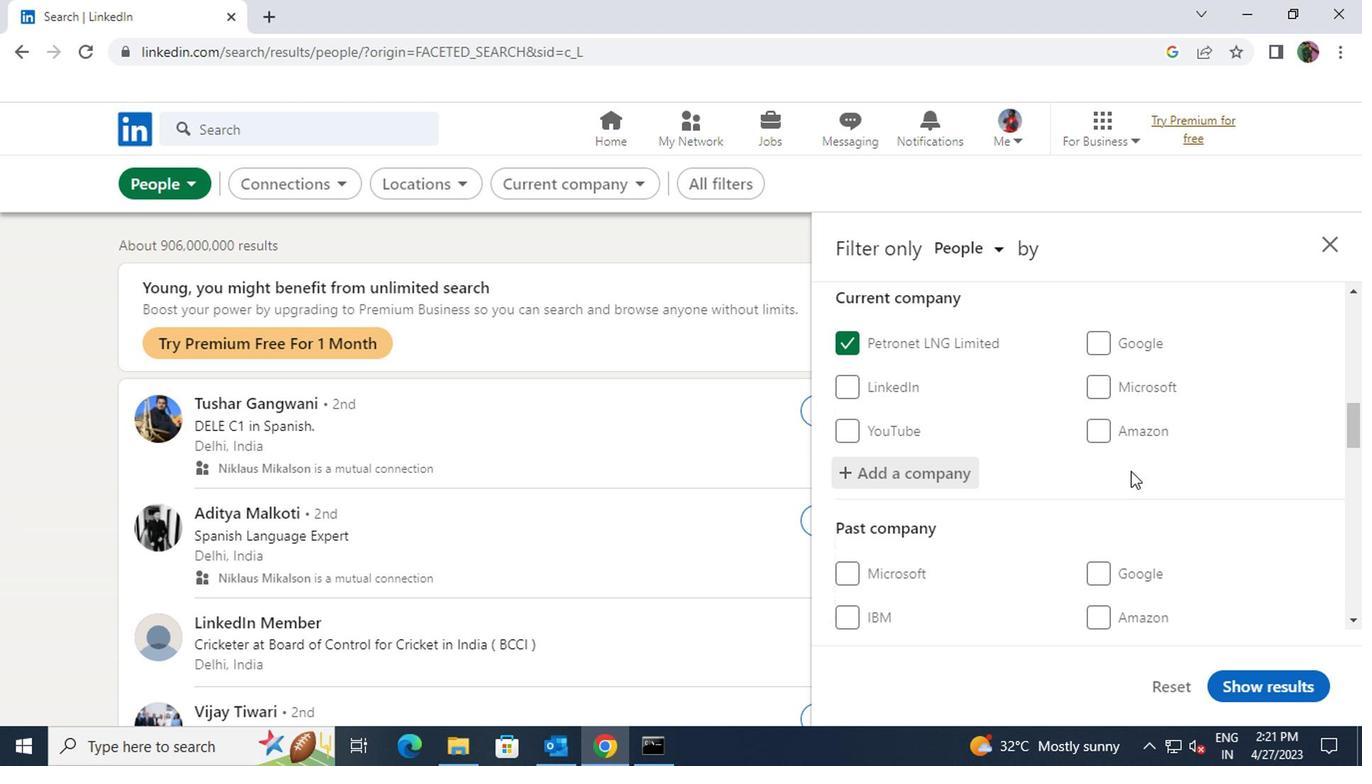 
Action: Mouse scrolled (1125, 471) with delta (0, -1)
Screenshot: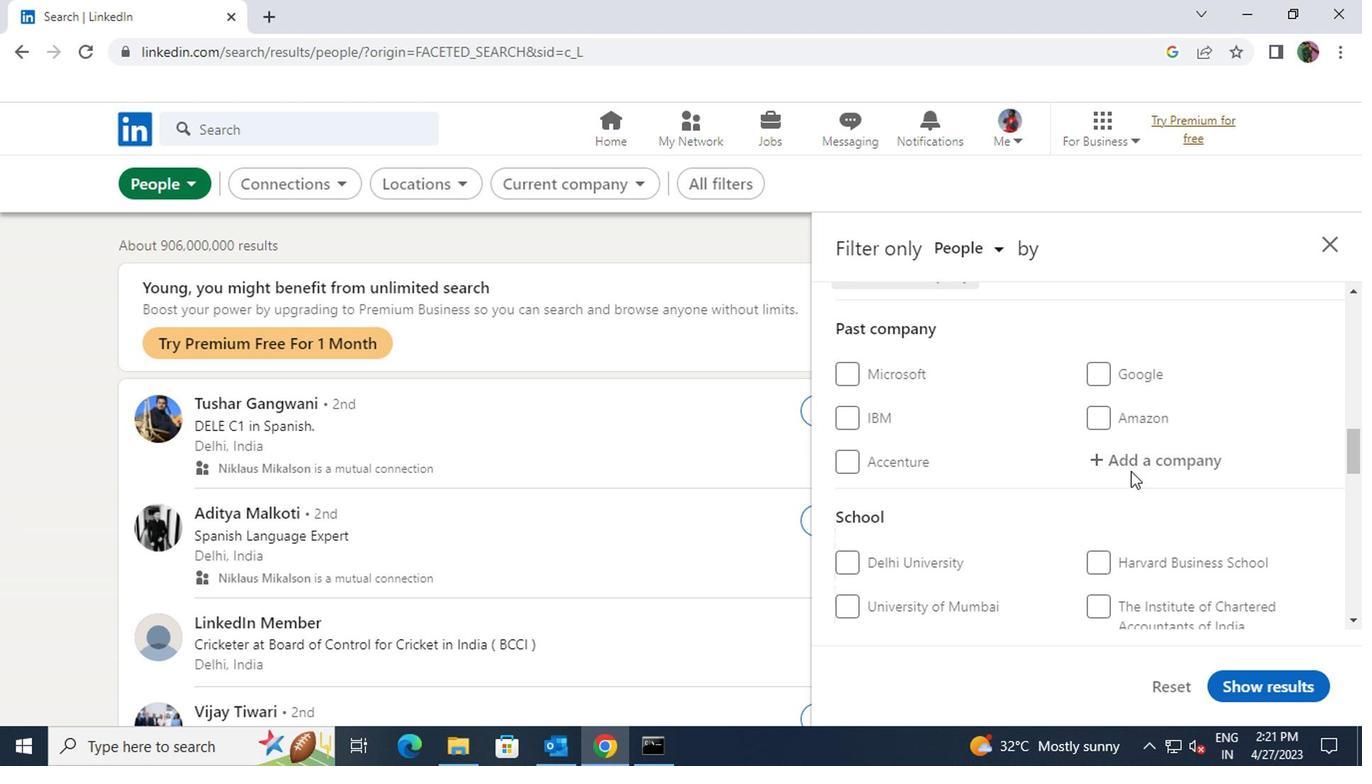 
Action: Mouse moved to (1132, 564)
Screenshot: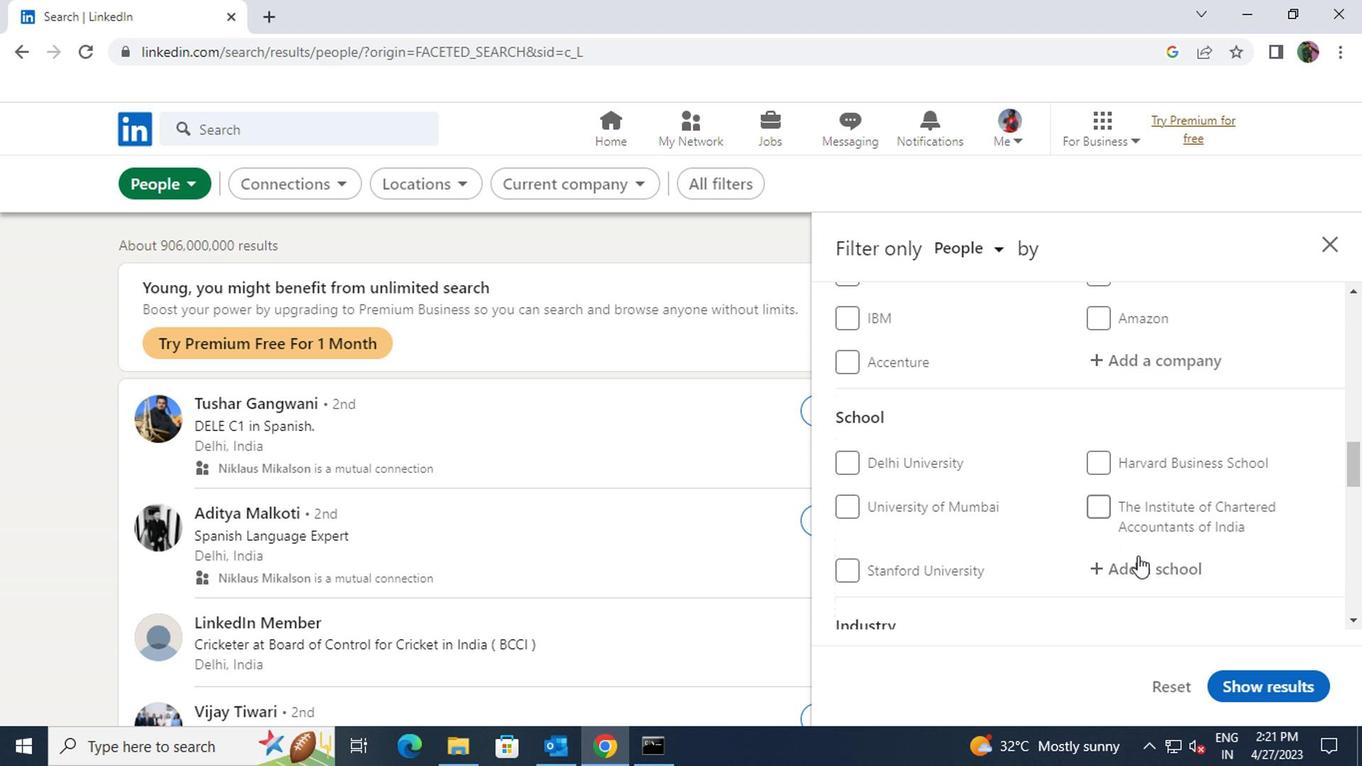 
Action: Mouse pressed left at (1132, 564)
Screenshot: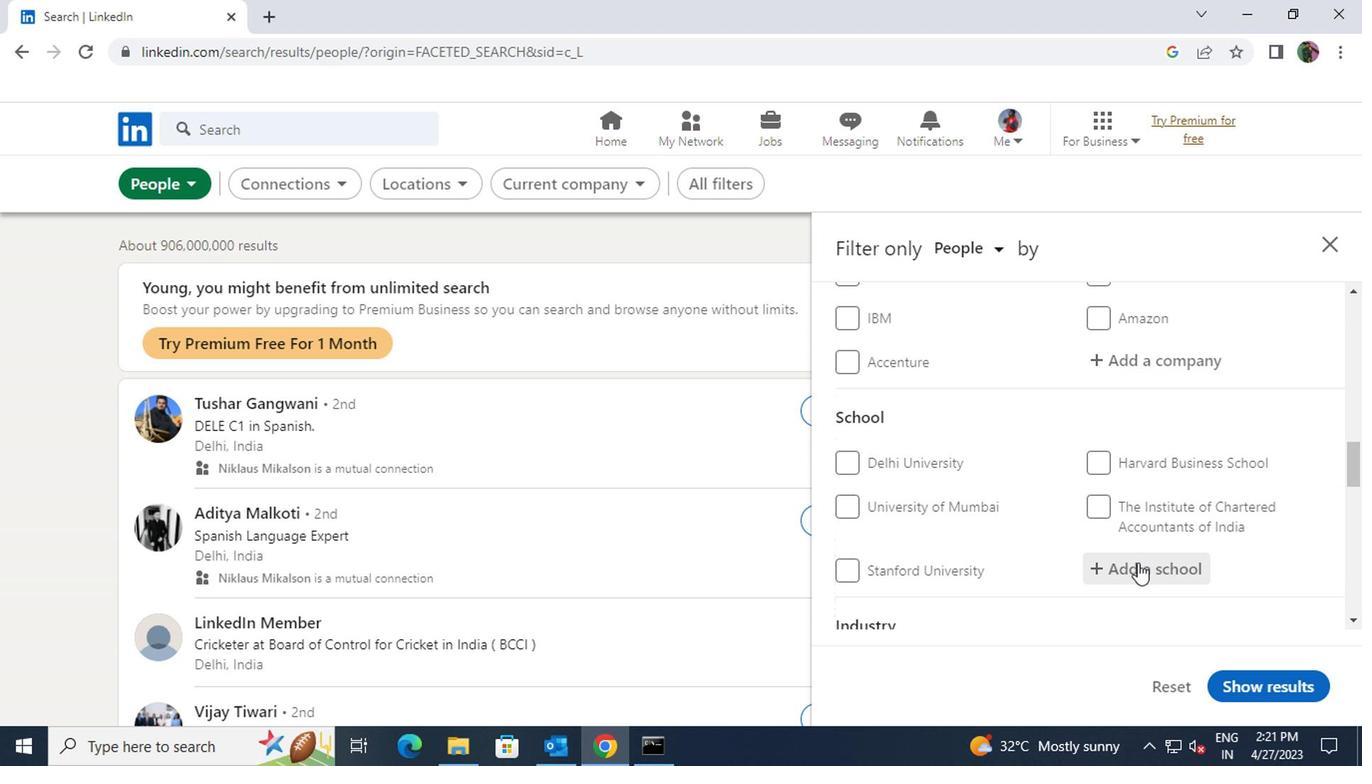 
Action: Key pressed <Key.shift>NMAM
Screenshot: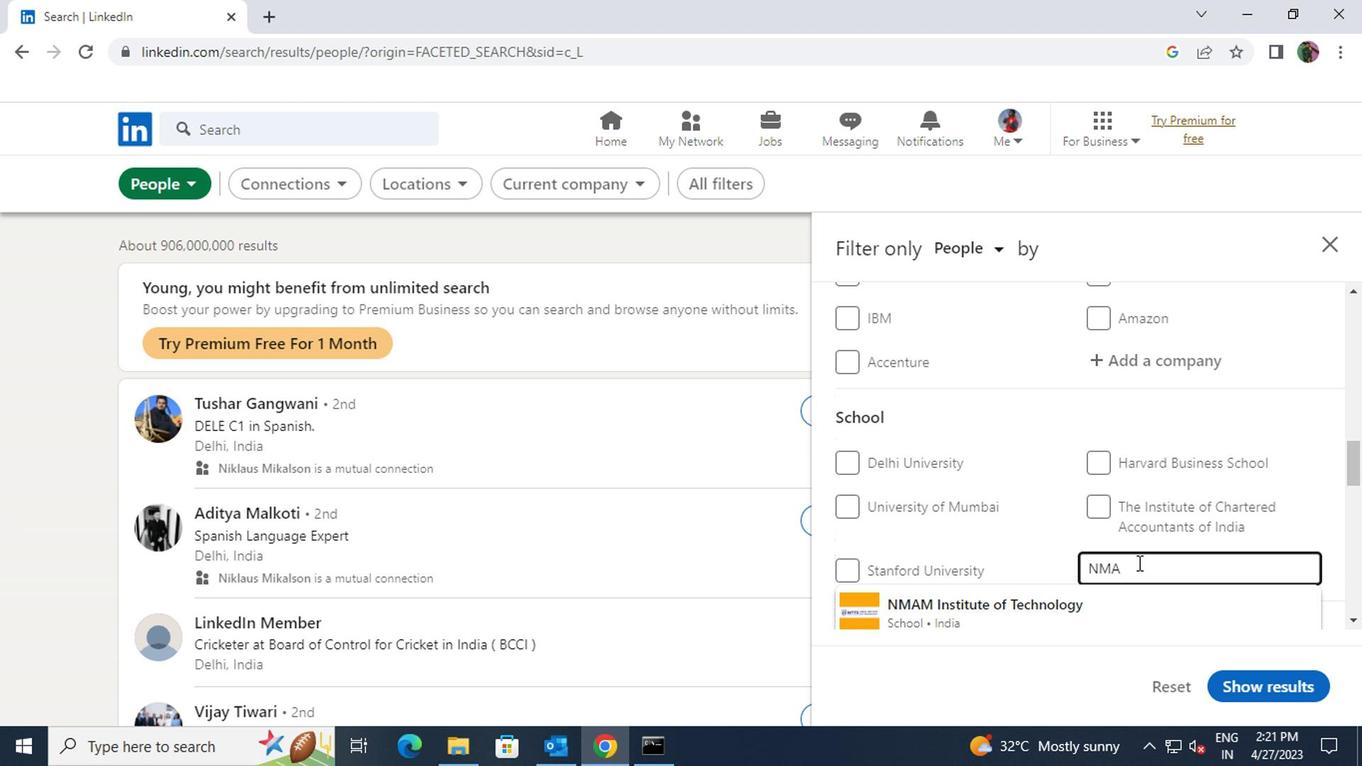 
Action: Mouse moved to (1126, 600)
Screenshot: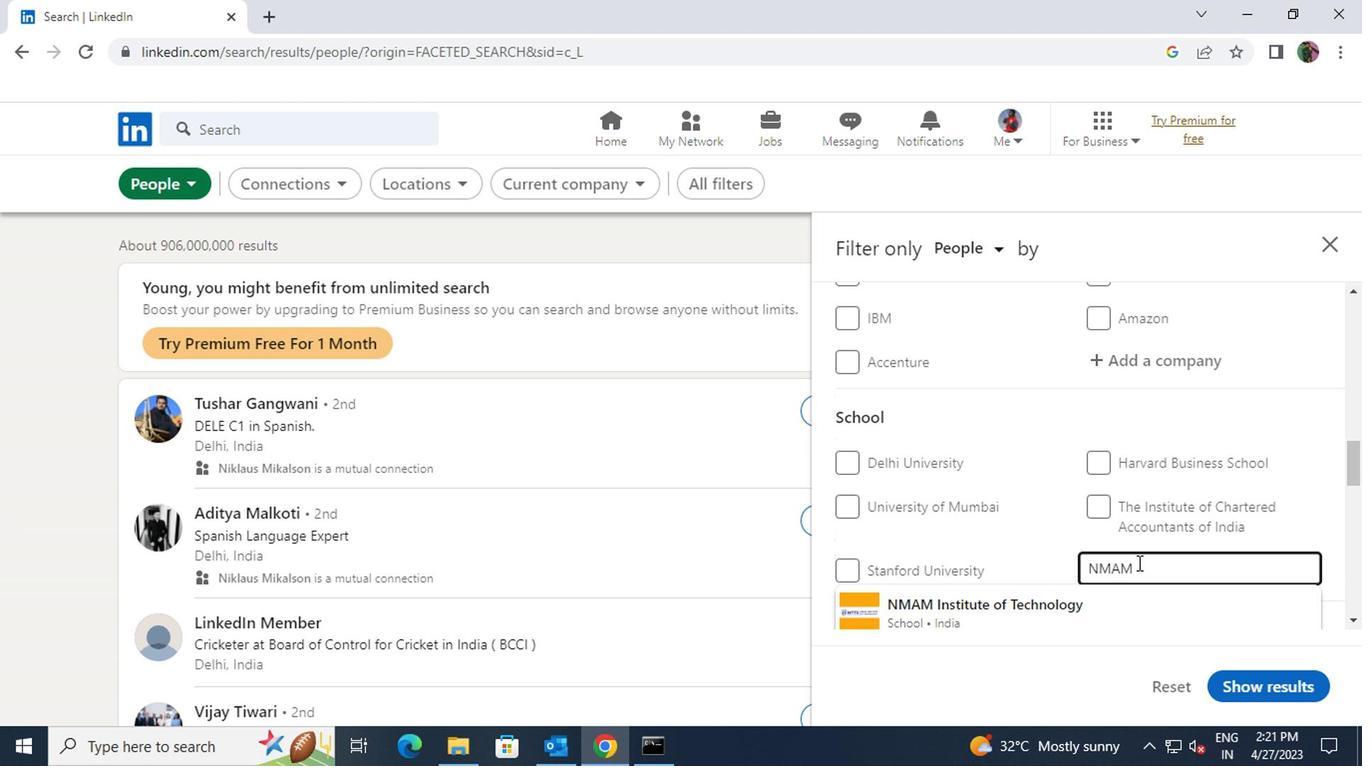 
Action: Mouse pressed left at (1126, 600)
Screenshot: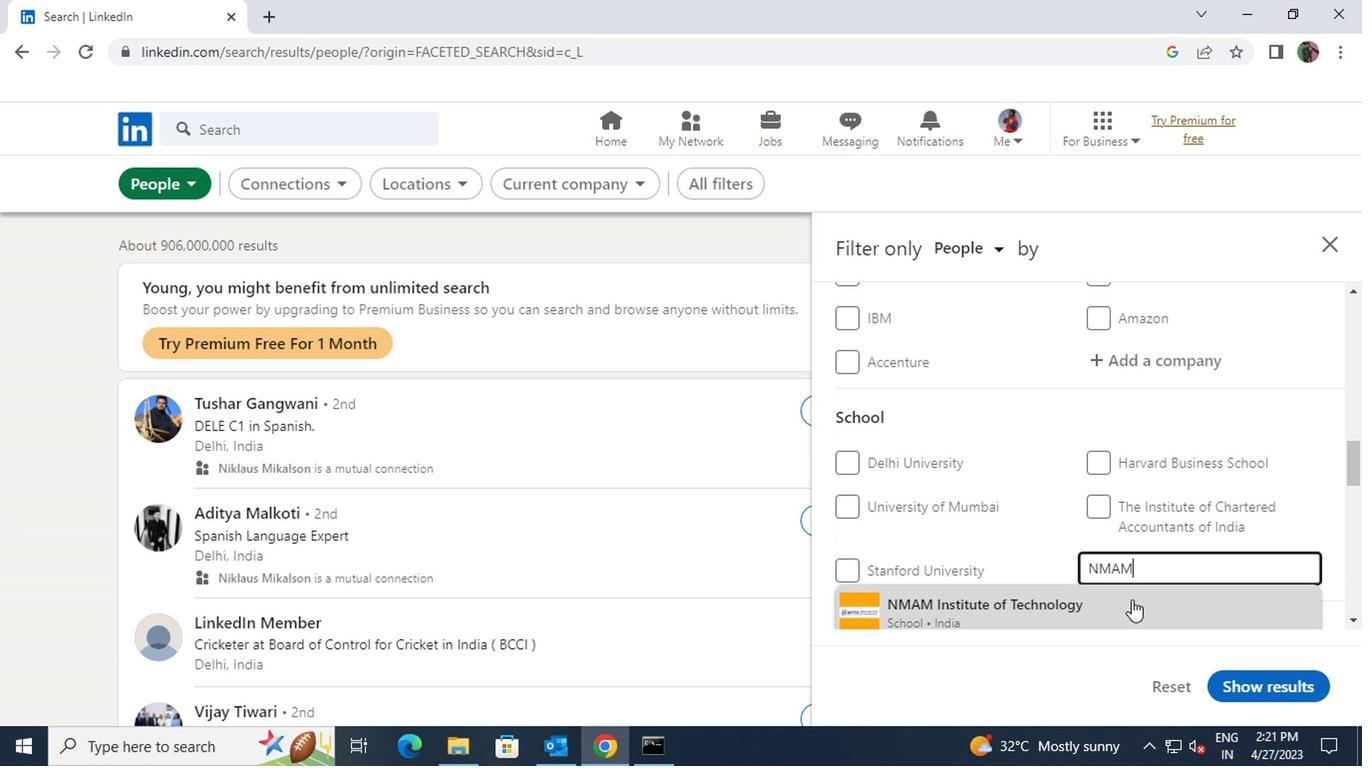
Action: Mouse scrolled (1126, 600) with delta (0, 0)
Screenshot: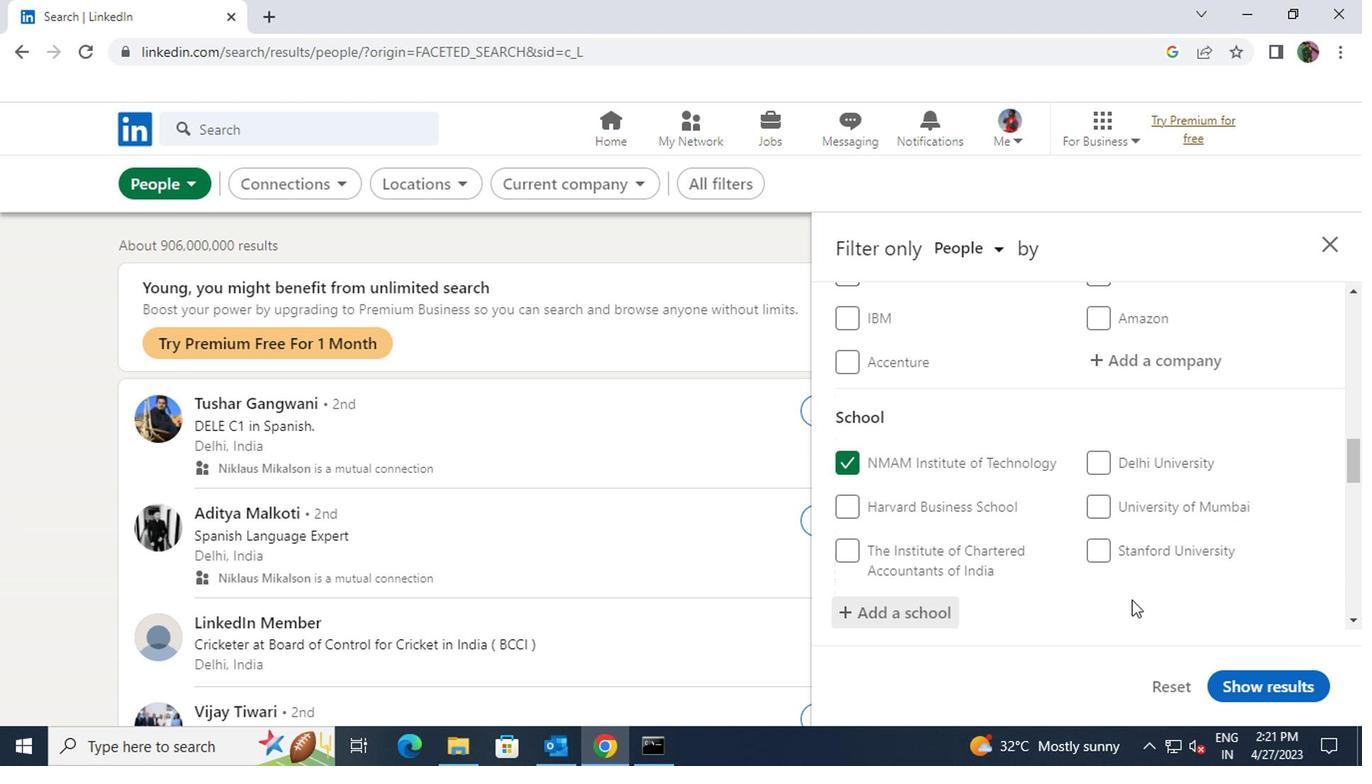 
Action: Mouse scrolled (1126, 600) with delta (0, 0)
Screenshot: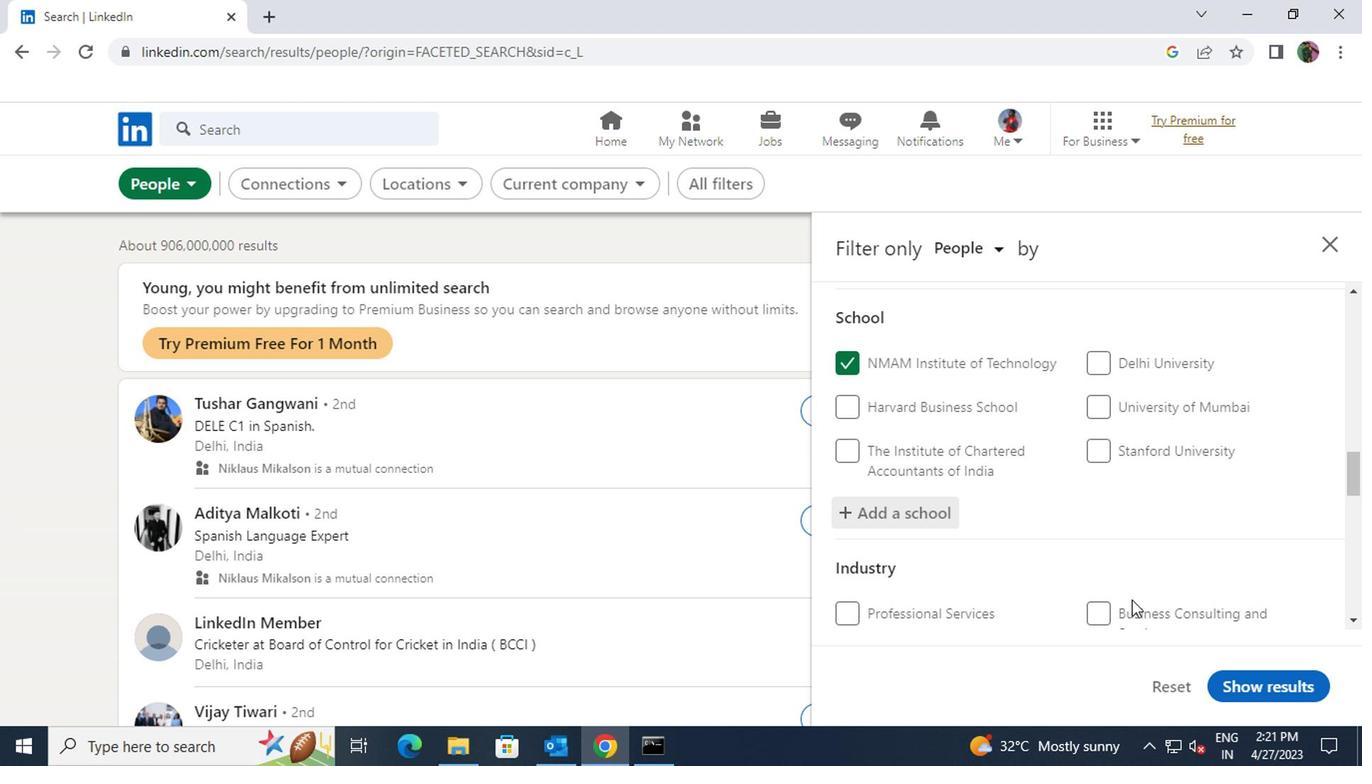 
Action: Mouse scrolled (1126, 600) with delta (0, 0)
Screenshot: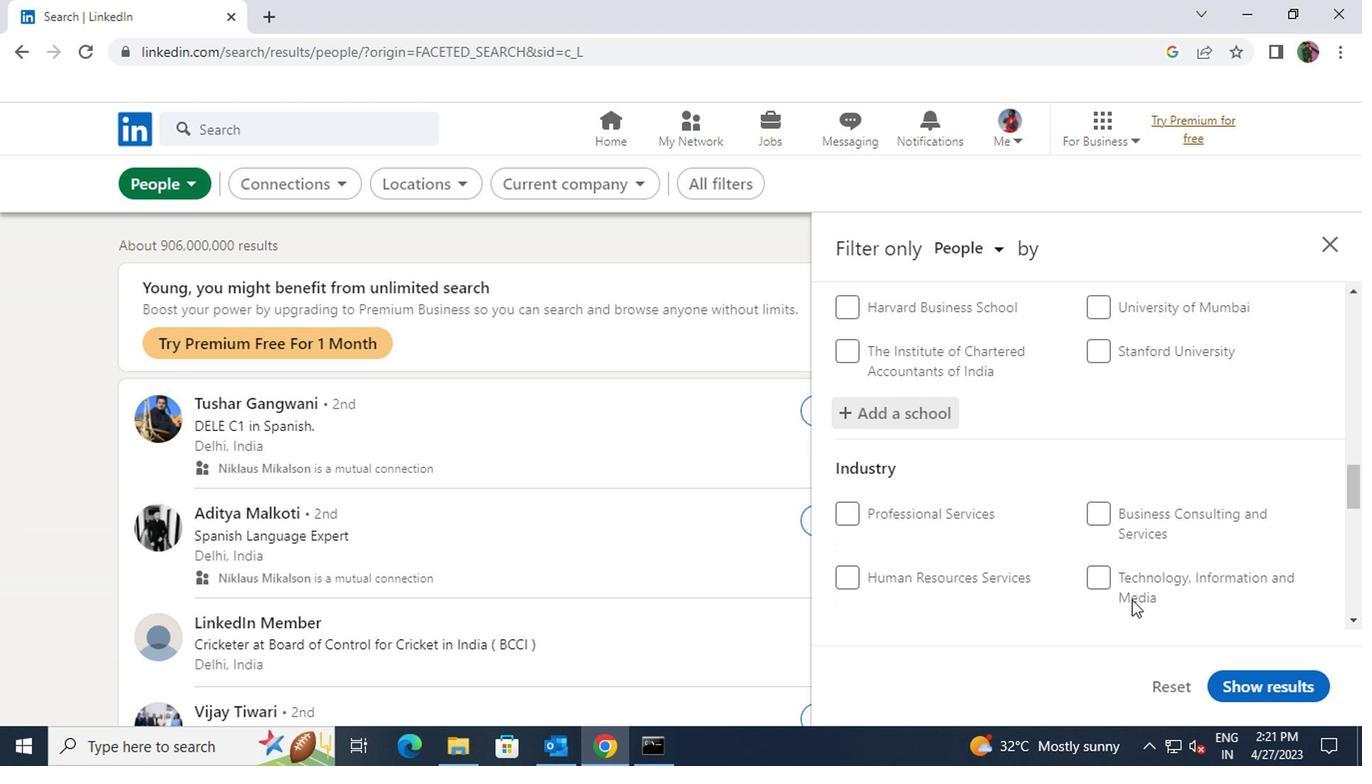 
Action: Mouse moved to (1125, 544)
Screenshot: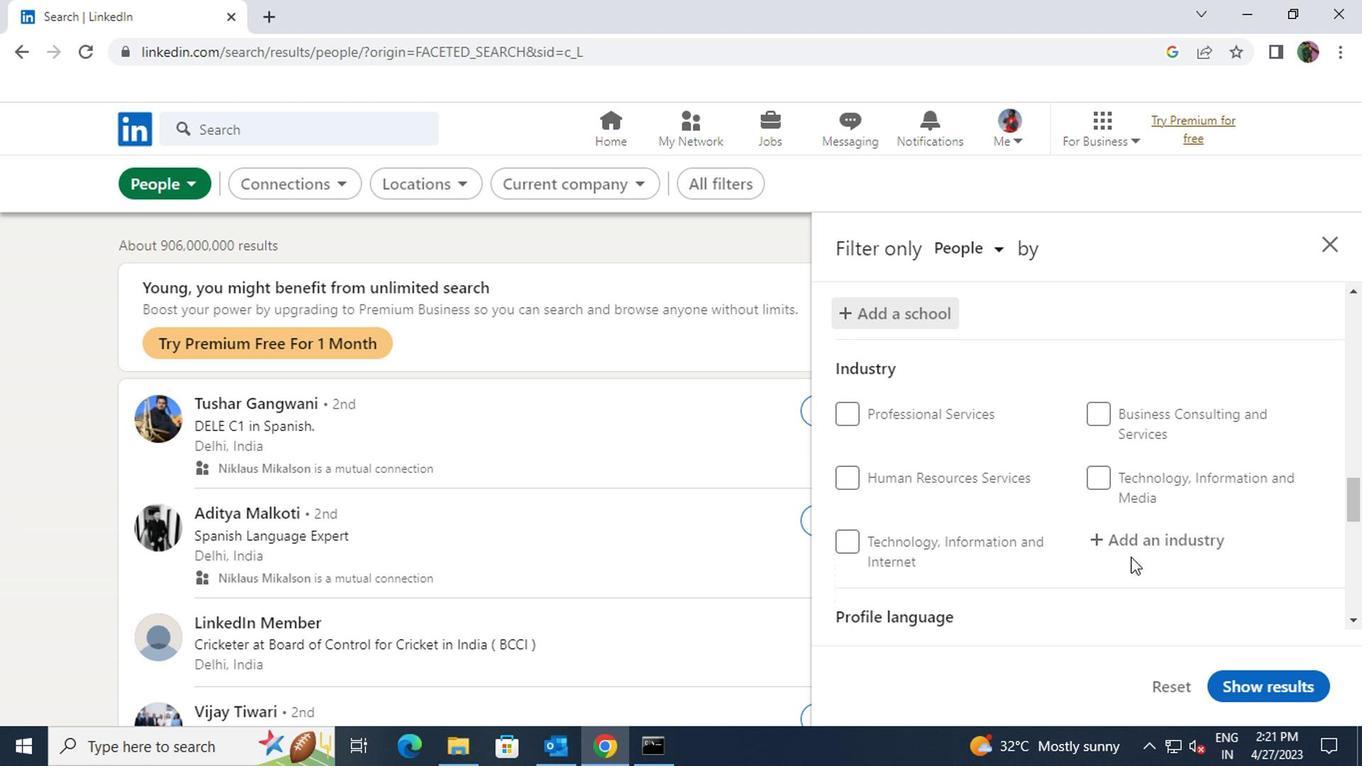 
Action: Mouse pressed left at (1125, 544)
Screenshot: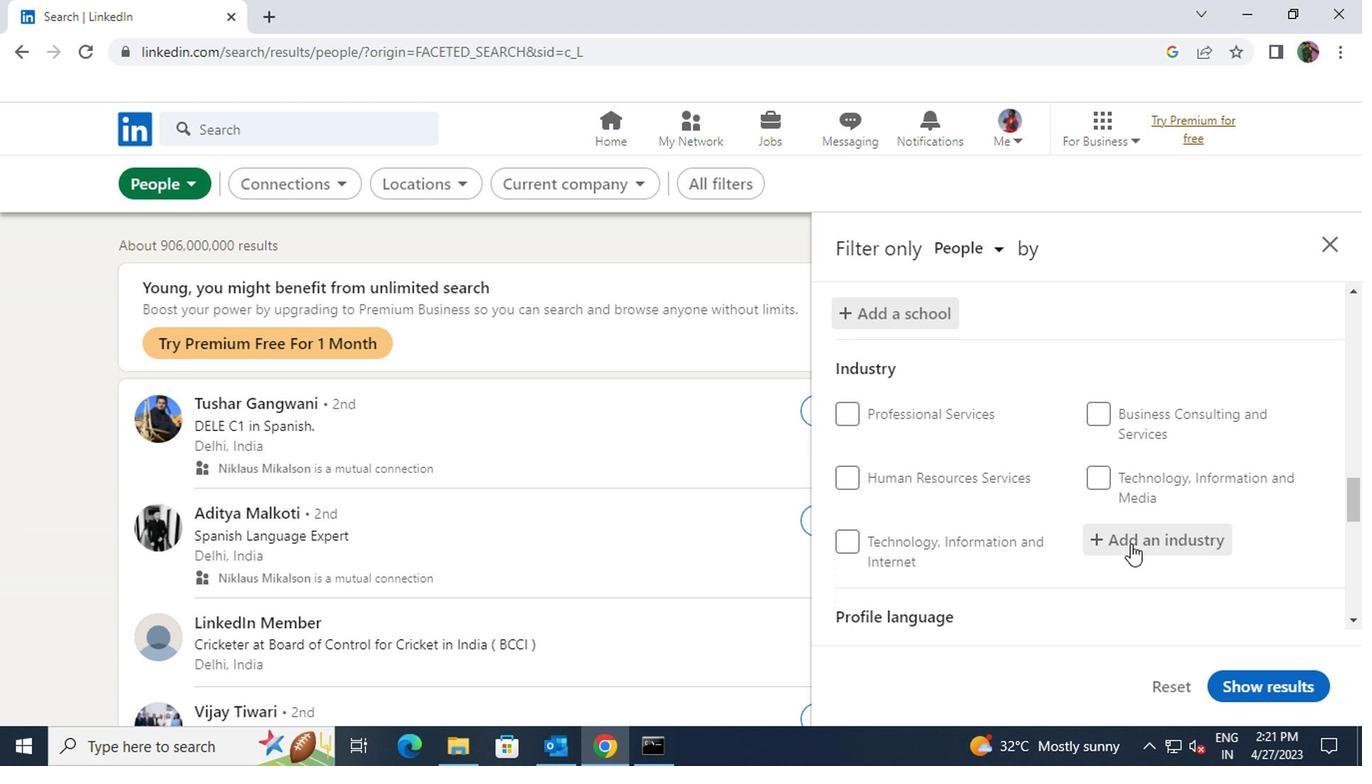 
Action: Key pressed <Key.shift>WHOLESALE<Key.space>FOOT
Screenshot: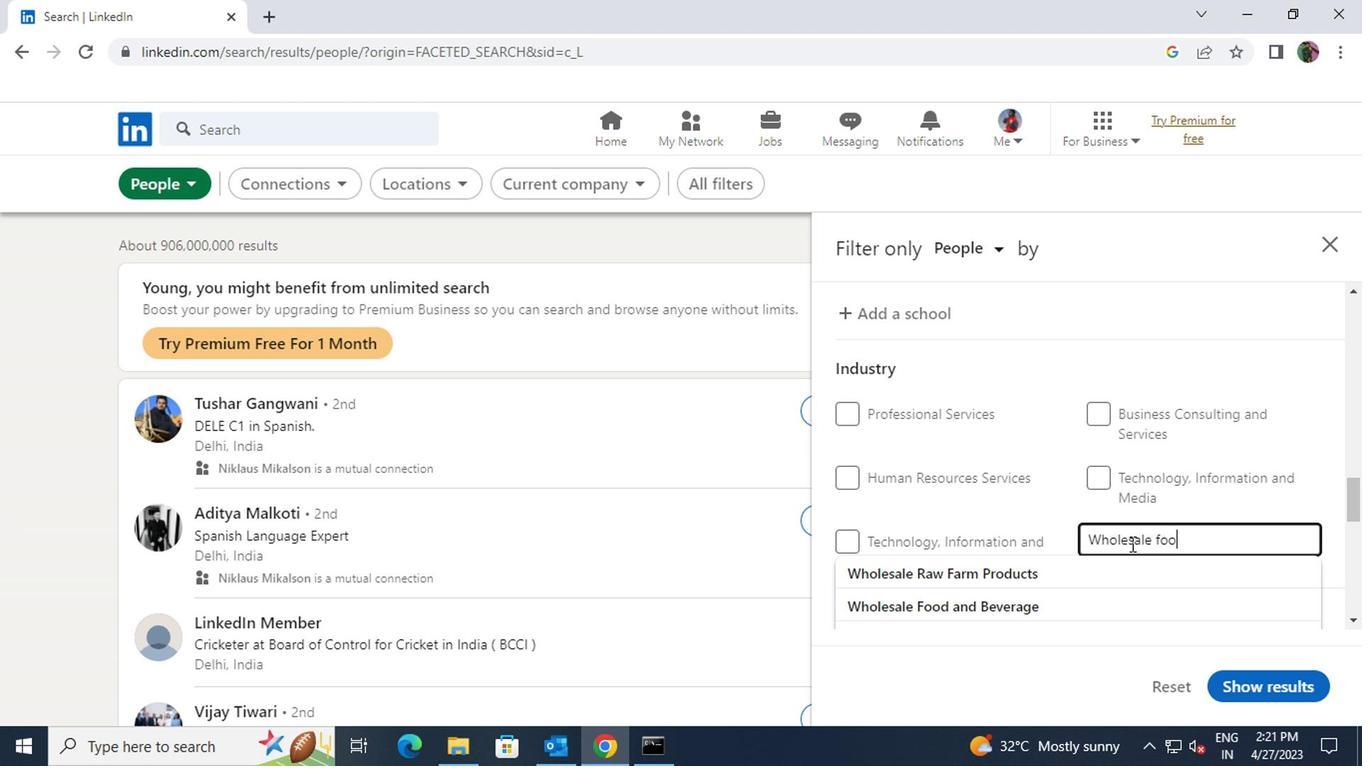 
Action: Mouse moved to (1102, 565)
Screenshot: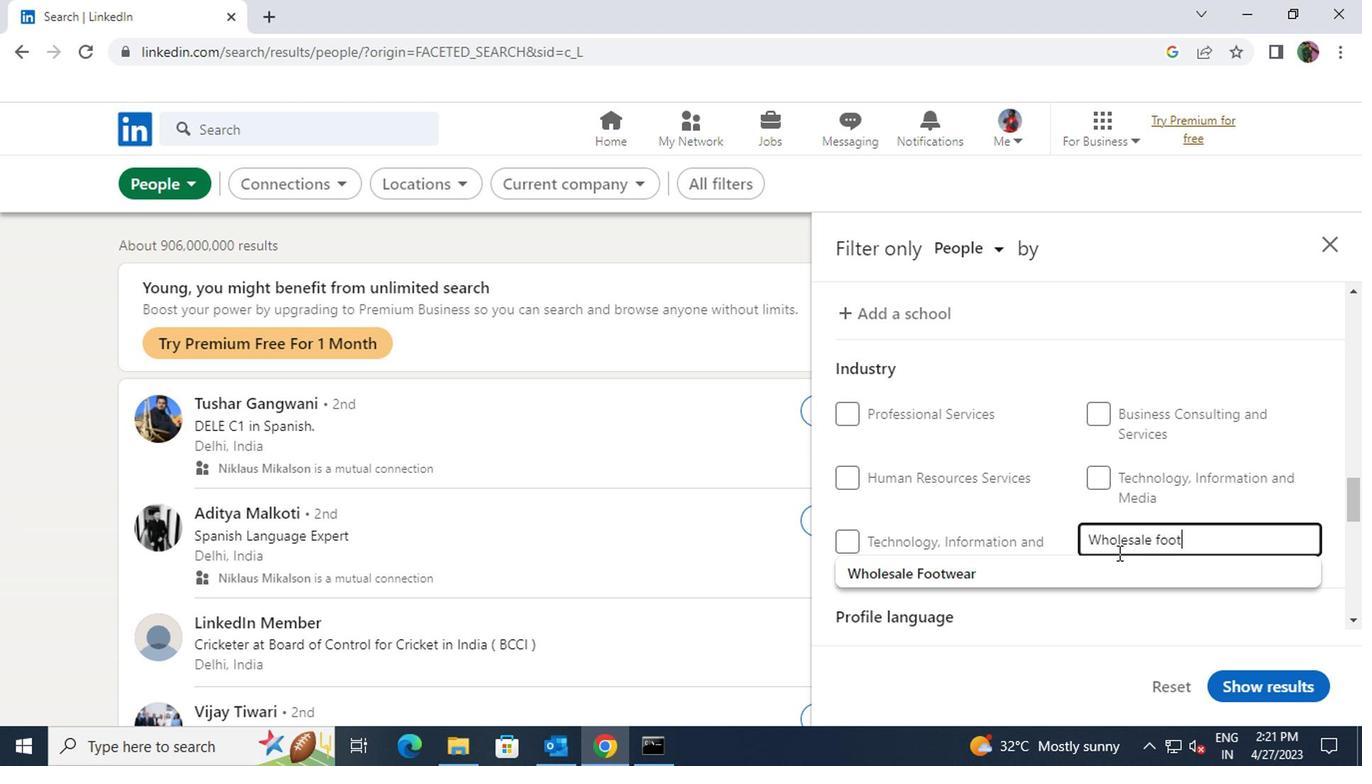 
Action: Mouse pressed left at (1102, 565)
Screenshot: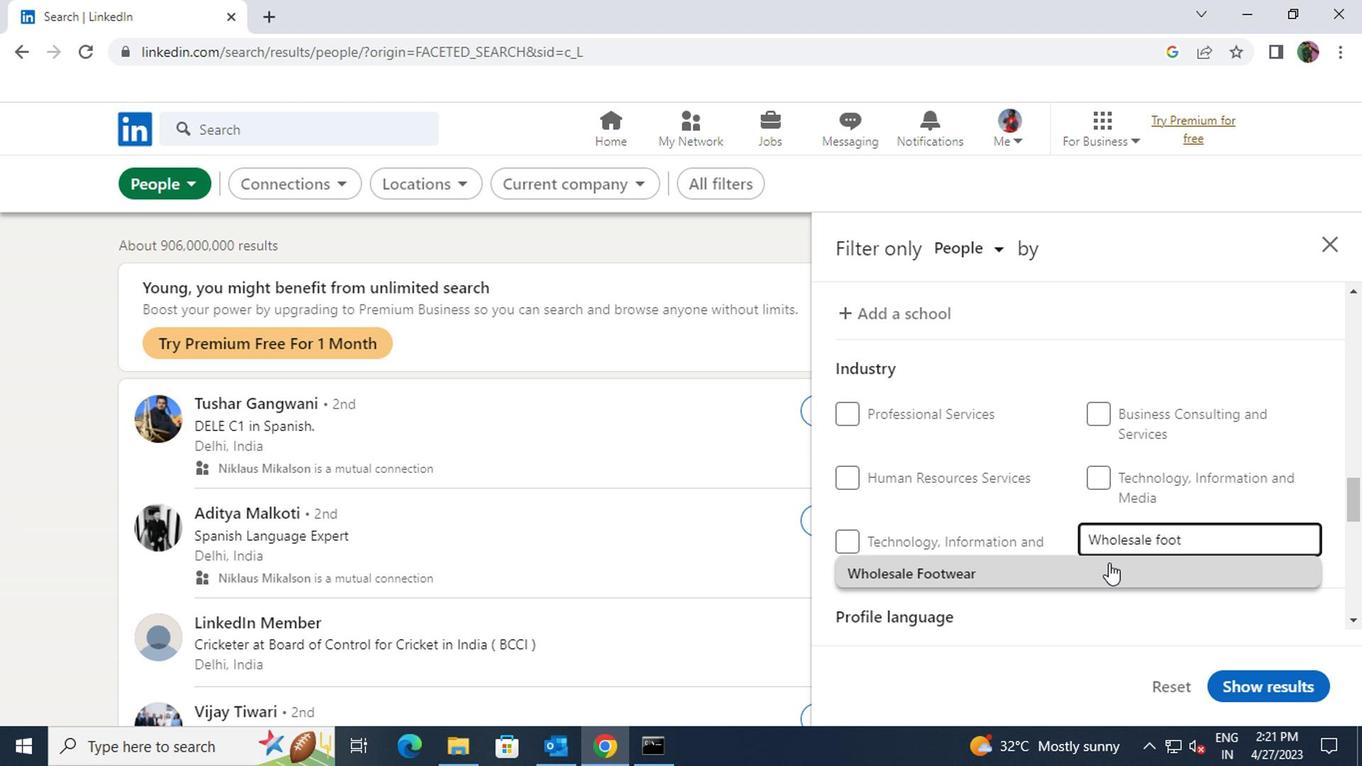 
Action: Mouse scrolled (1102, 564) with delta (0, -1)
Screenshot: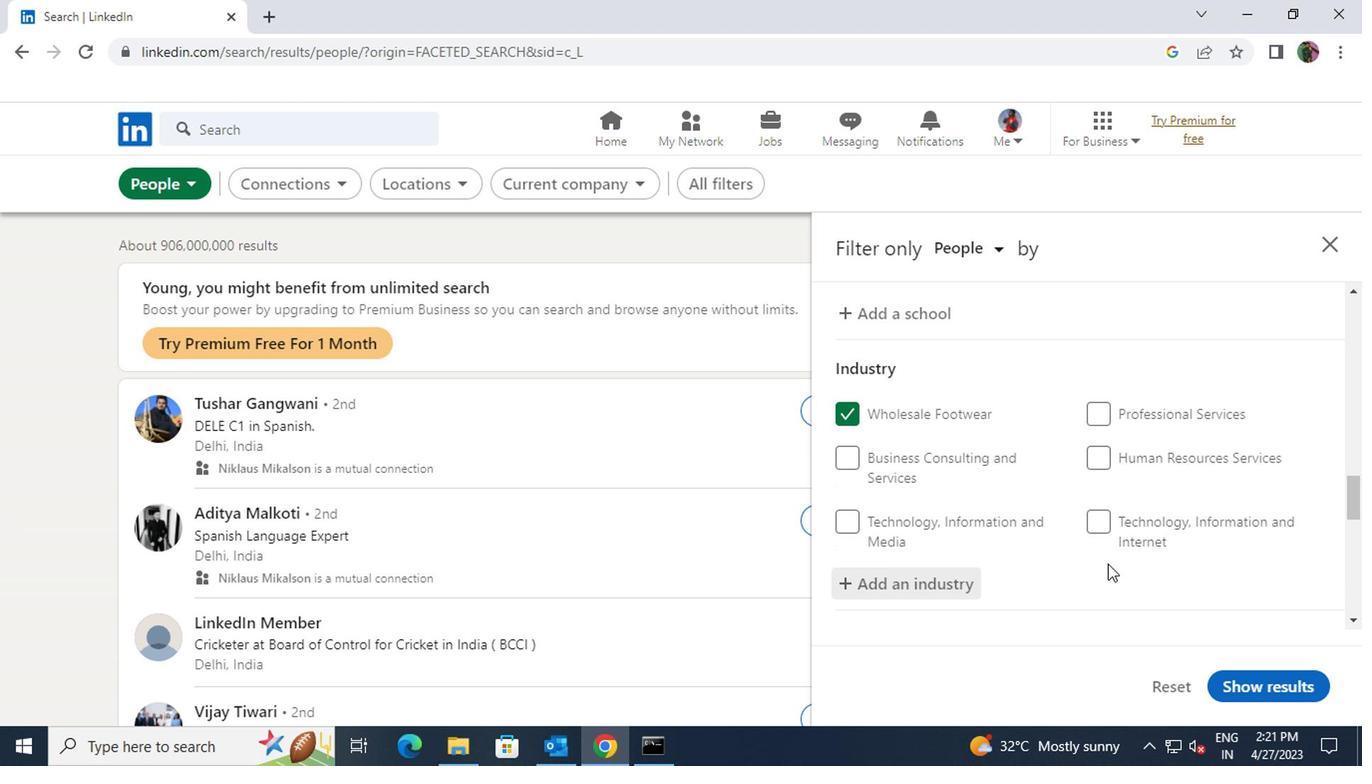 
Action: Mouse scrolled (1102, 564) with delta (0, -1)
Screenshot: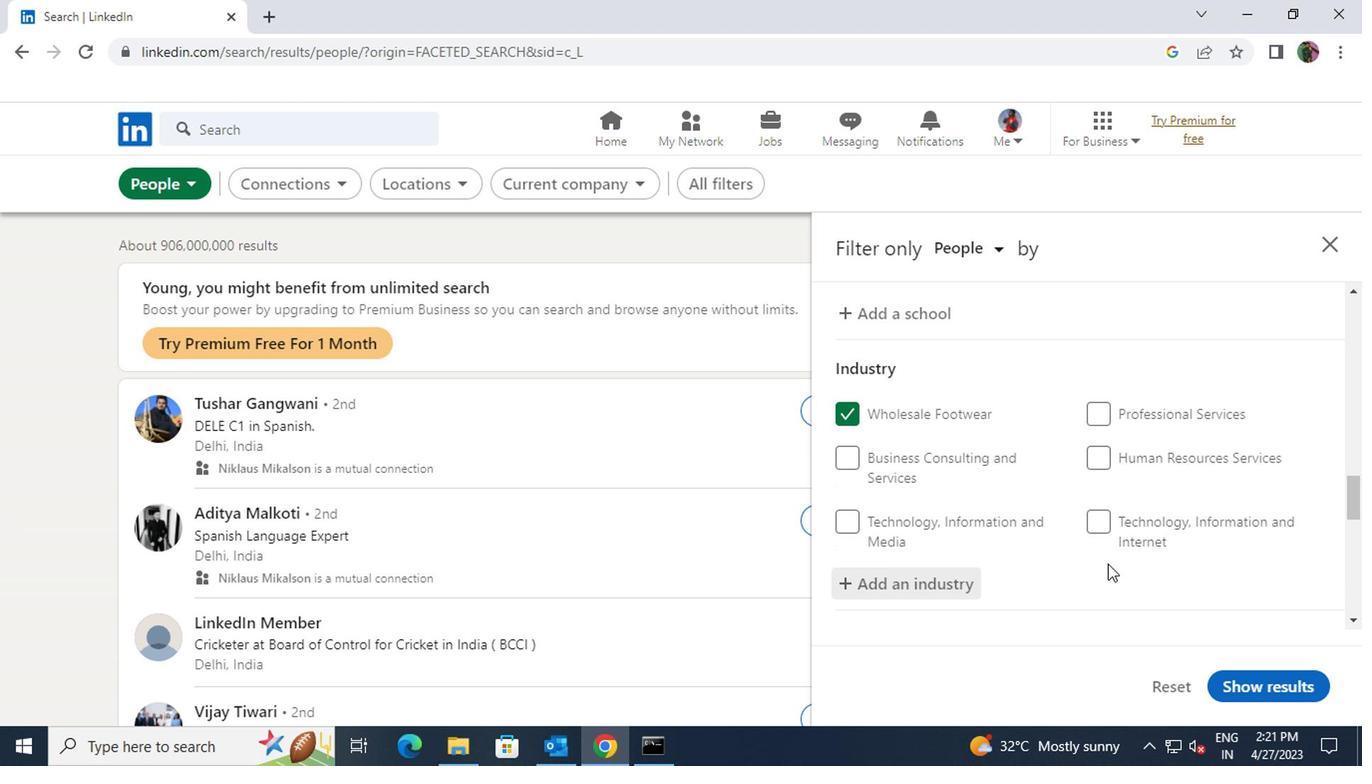 
Action: Mouse moved to (839, 525)
Screenshot: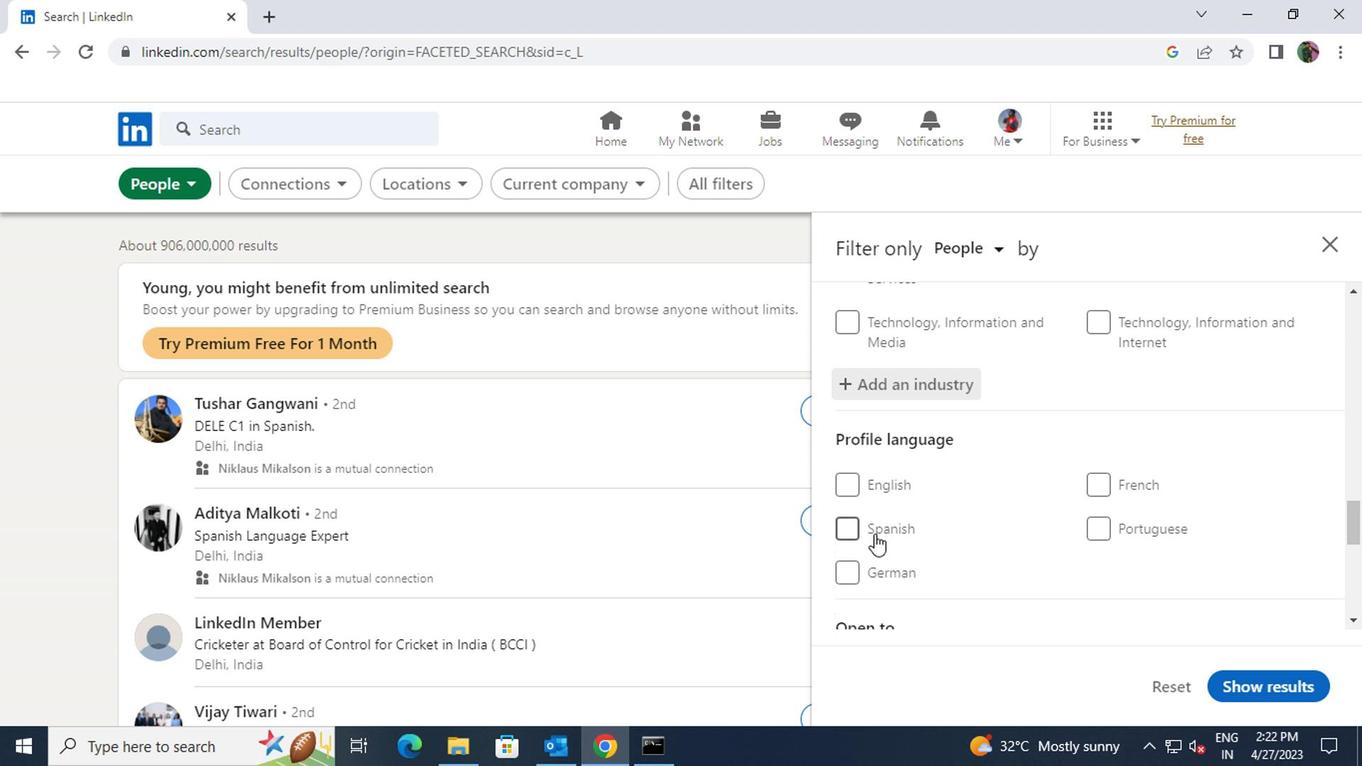 
Action: Mouse pressed left at (839, 525)
Screenshot: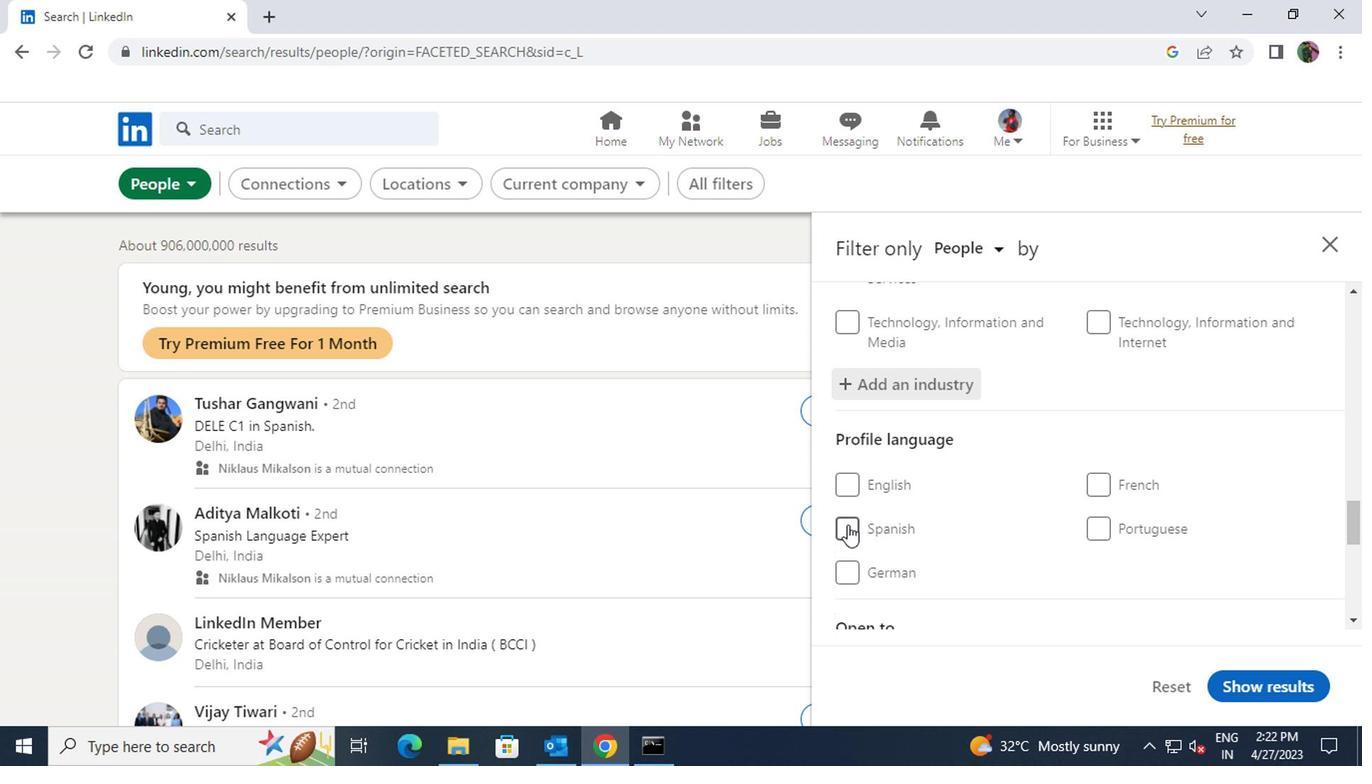 
Action: Mouse moved to (950, 531)
Screenshot: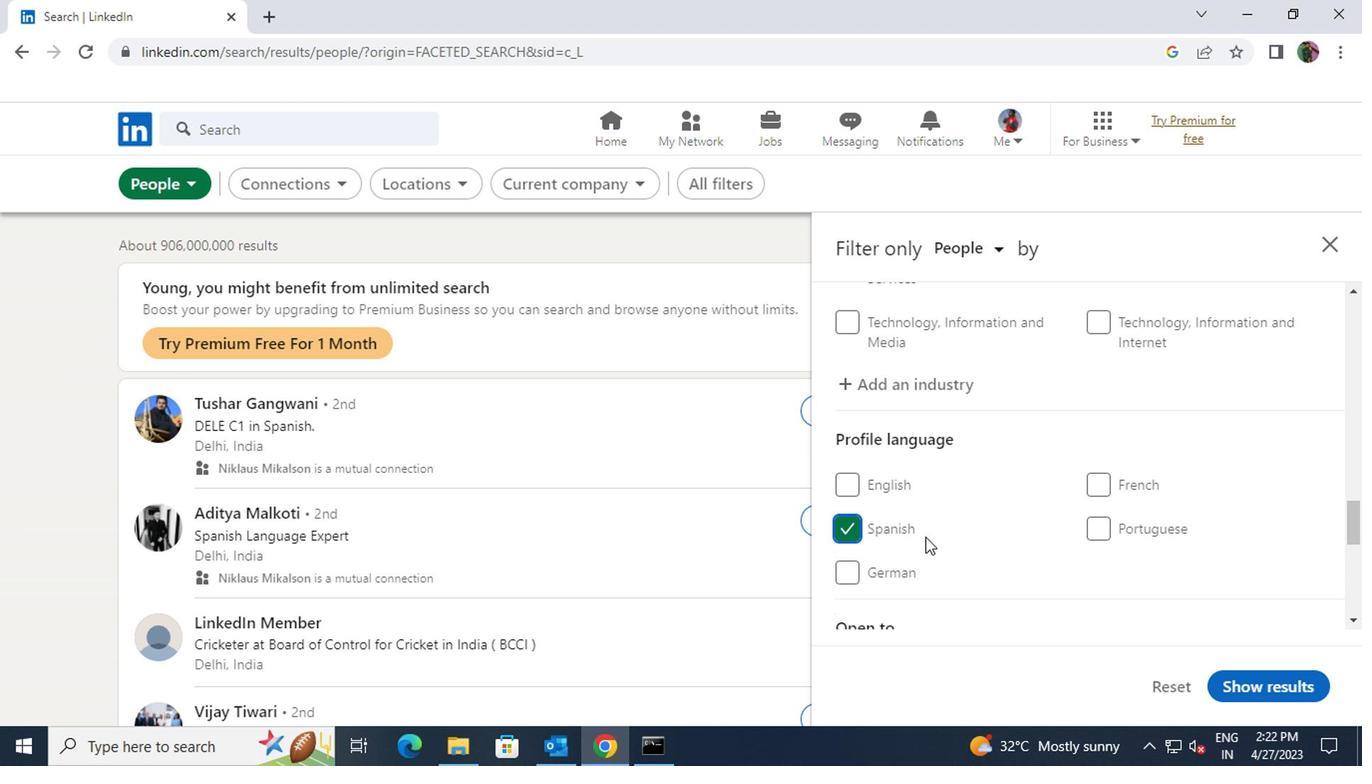 
Action: Mouse scrolled (950, 530) with delta (0, -1)
Screenshot: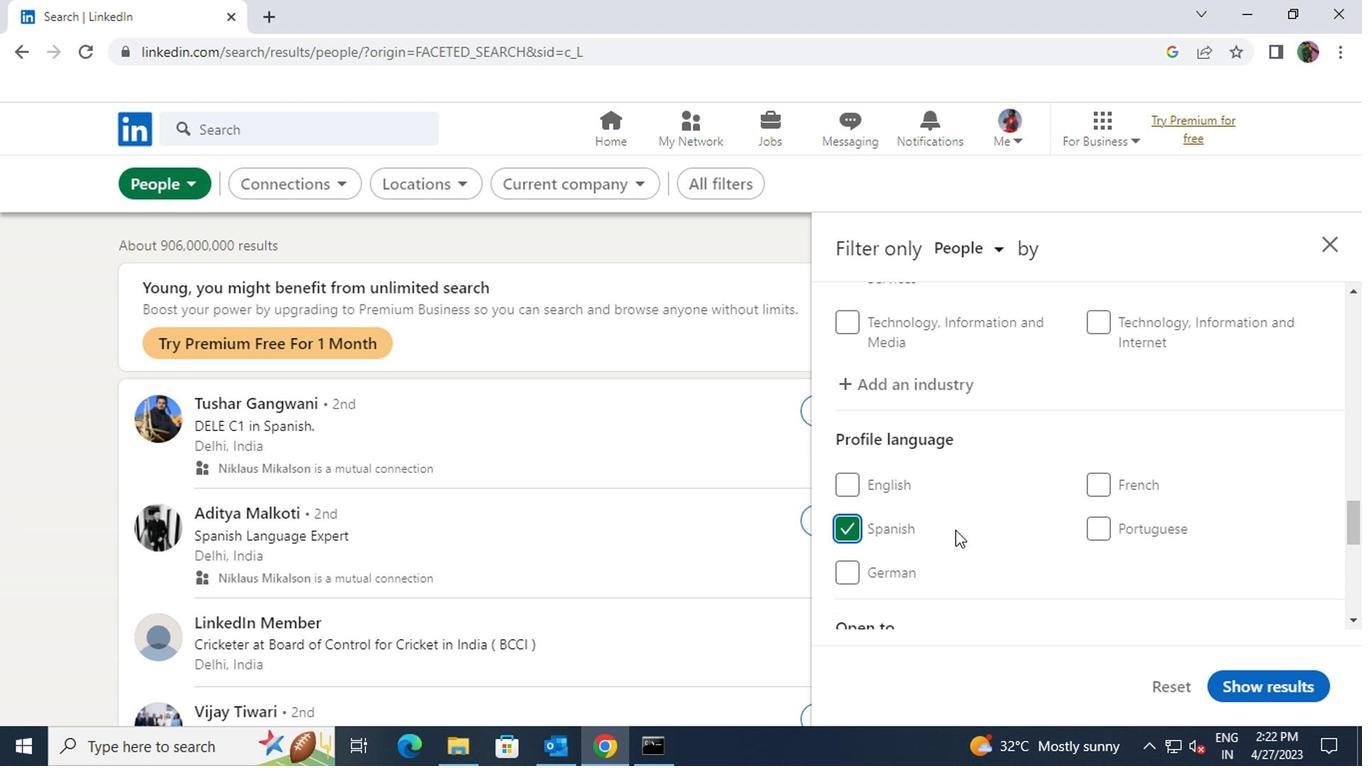 
Action: Mouse scrolled (950, 530) with delta (0, -1)
Screenshot: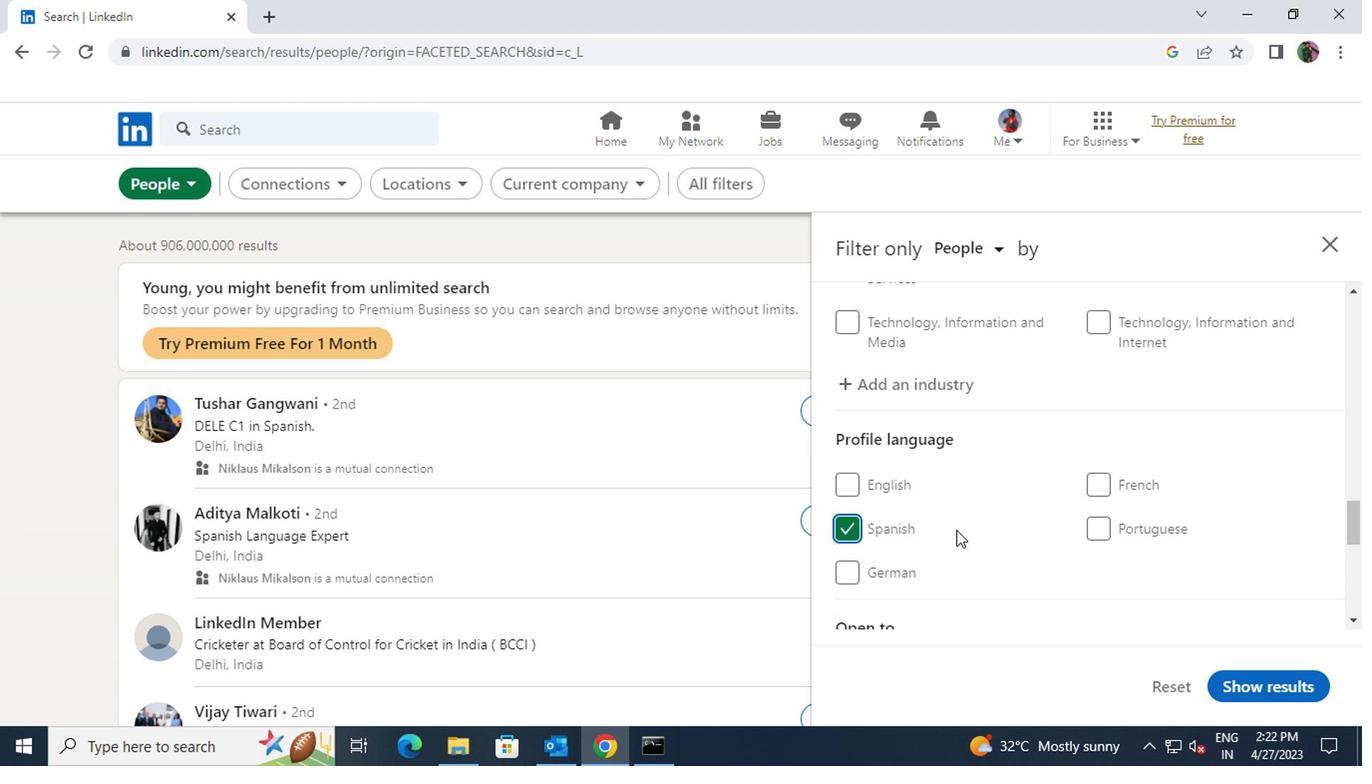 
Action: Mouse scrolled (950, 530) with delta (0, -1)
Screenshot: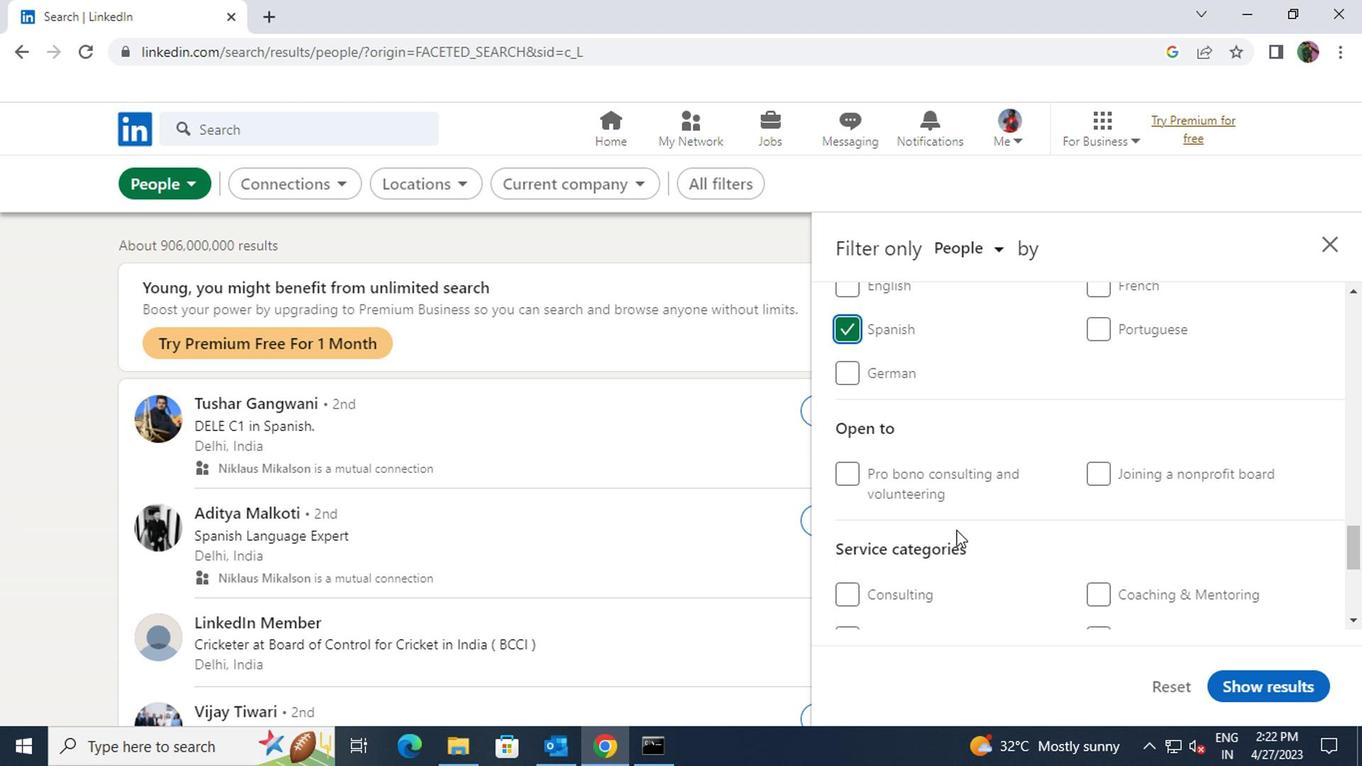 
Action: Mouse scrolled (950, 530) with delta (0, -1)
Screenshot: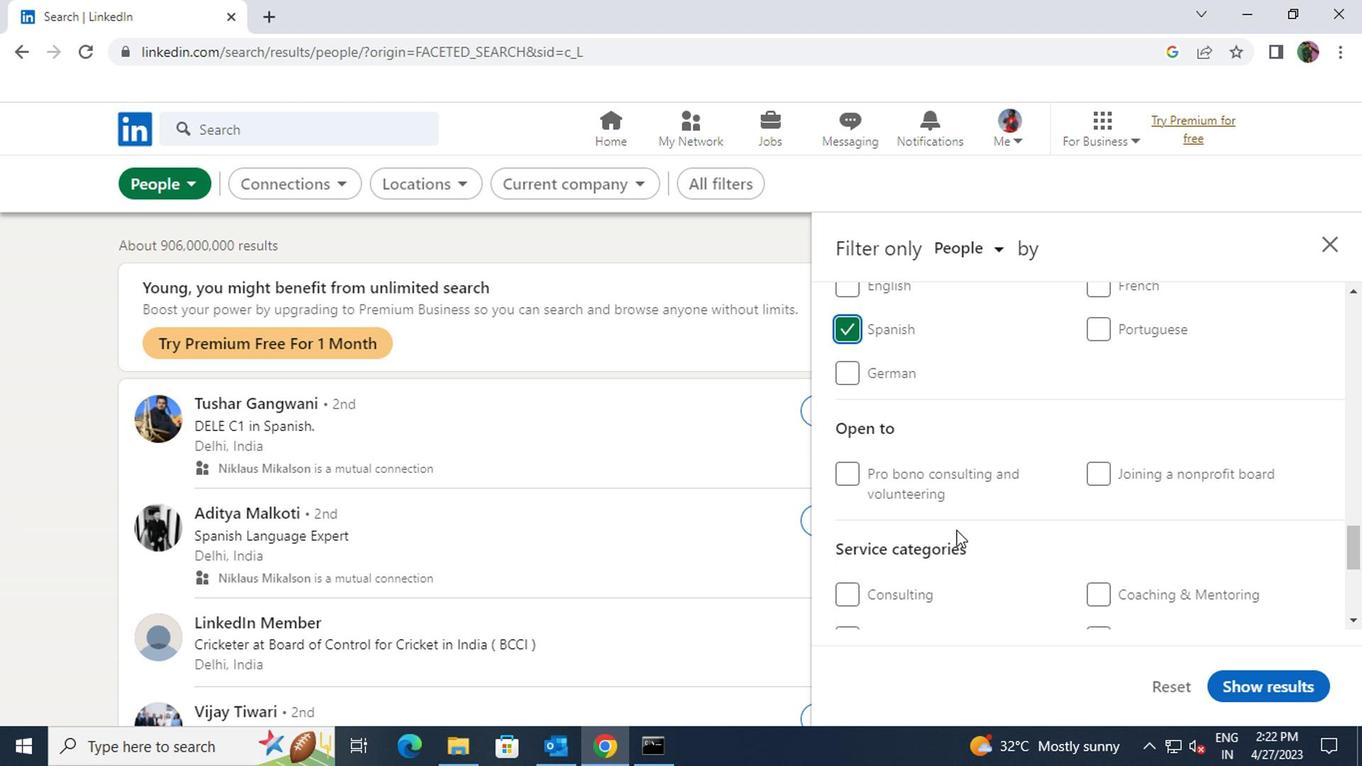 
Action: Mouse moved to (1112, 476)
Screenshot: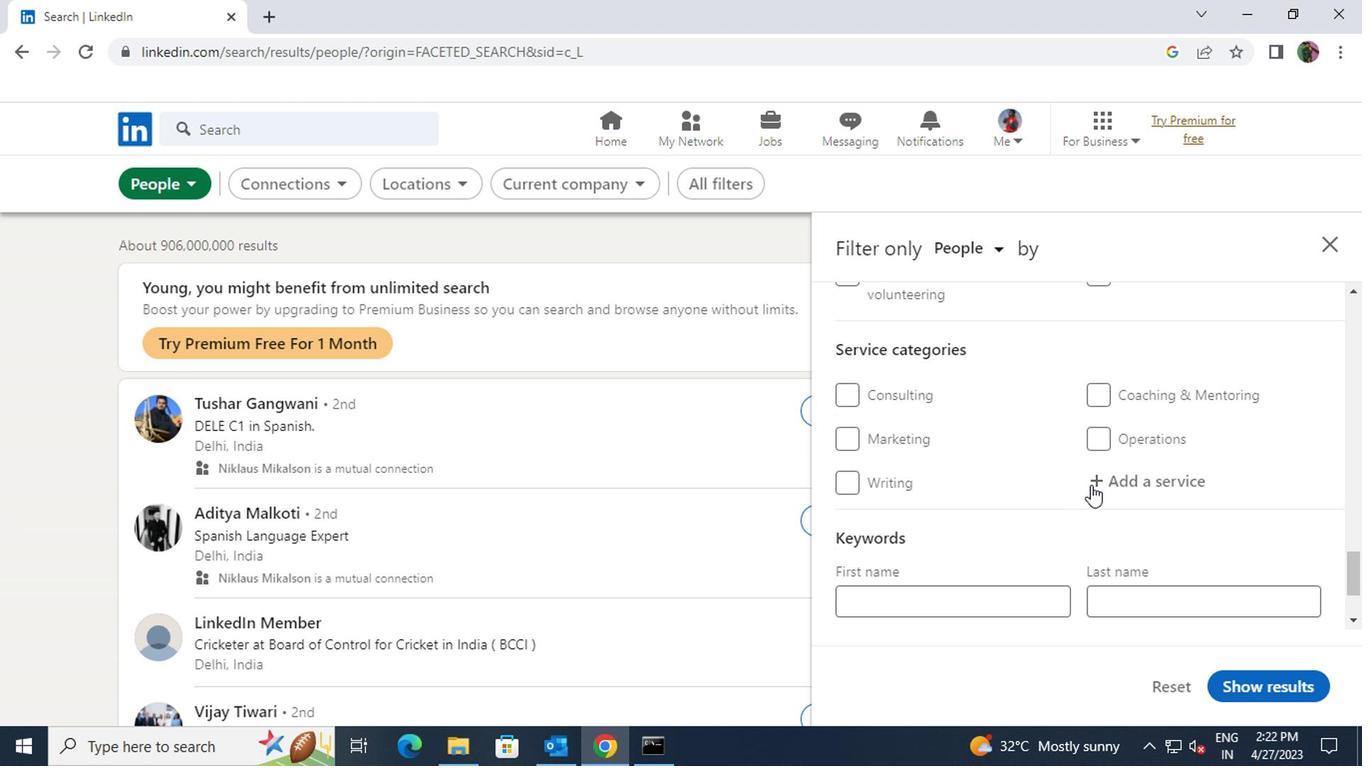 
Action: Mouse pressed left at (1112, 476)
Screenshot: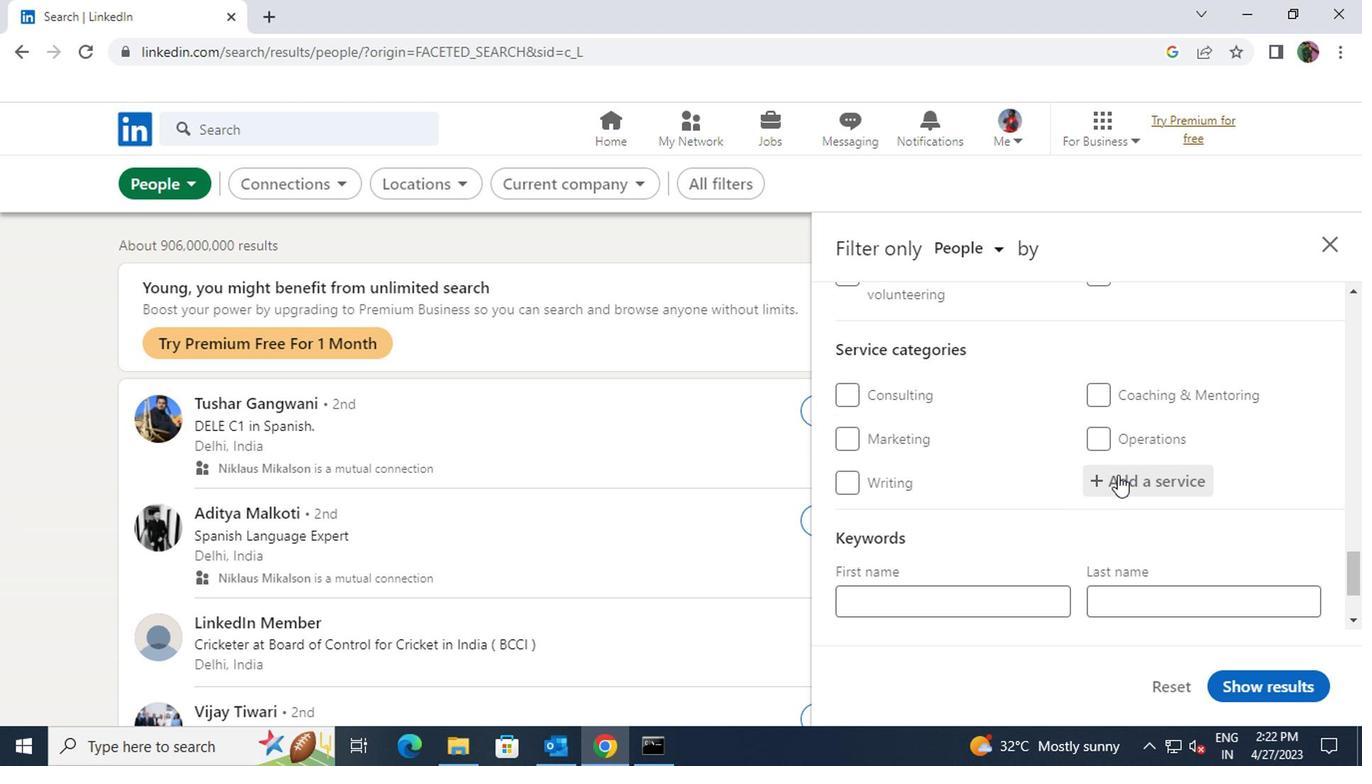 
Action: Key pressed <Key.shift><Key.shift><Key.shift><Key.shift><Key.shift>SUPPORT
Screenshot: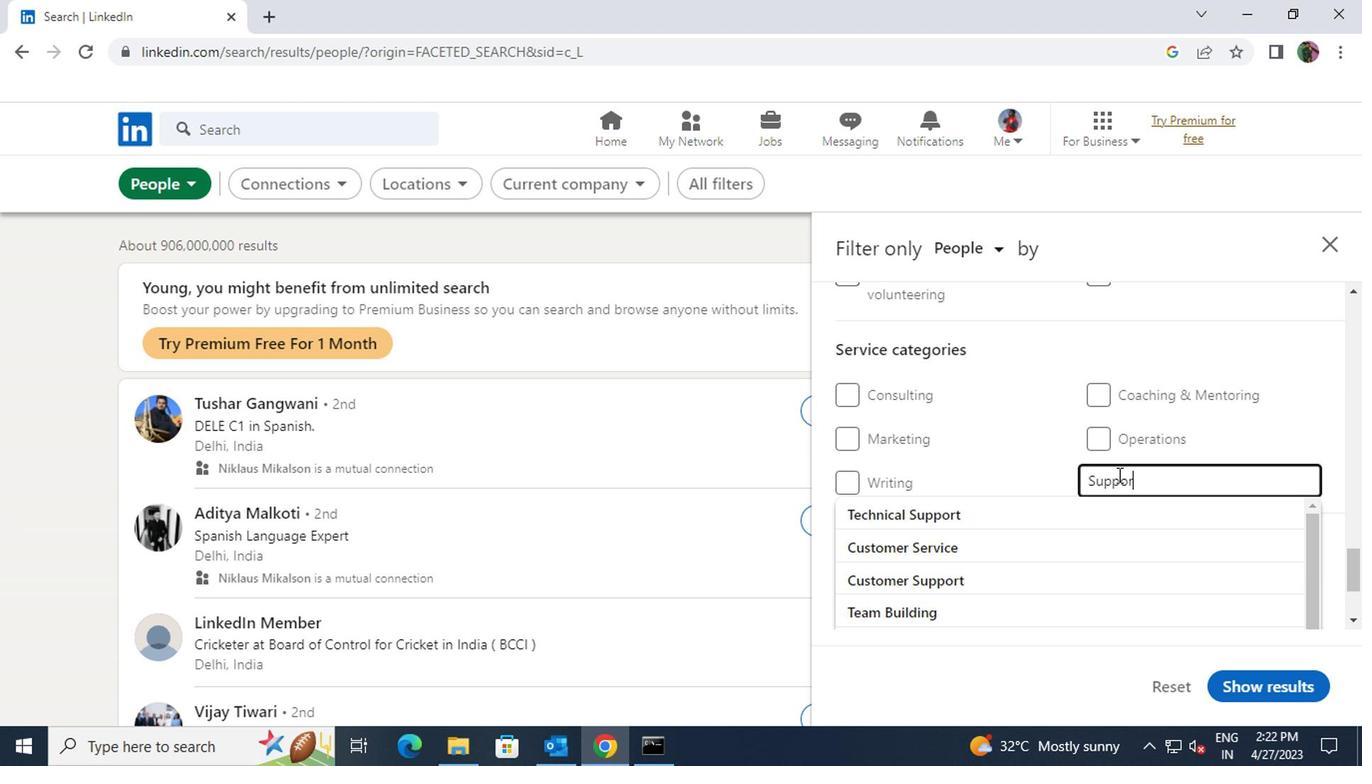 
Action: Mouse moved to (1096, 508)
Screenshot: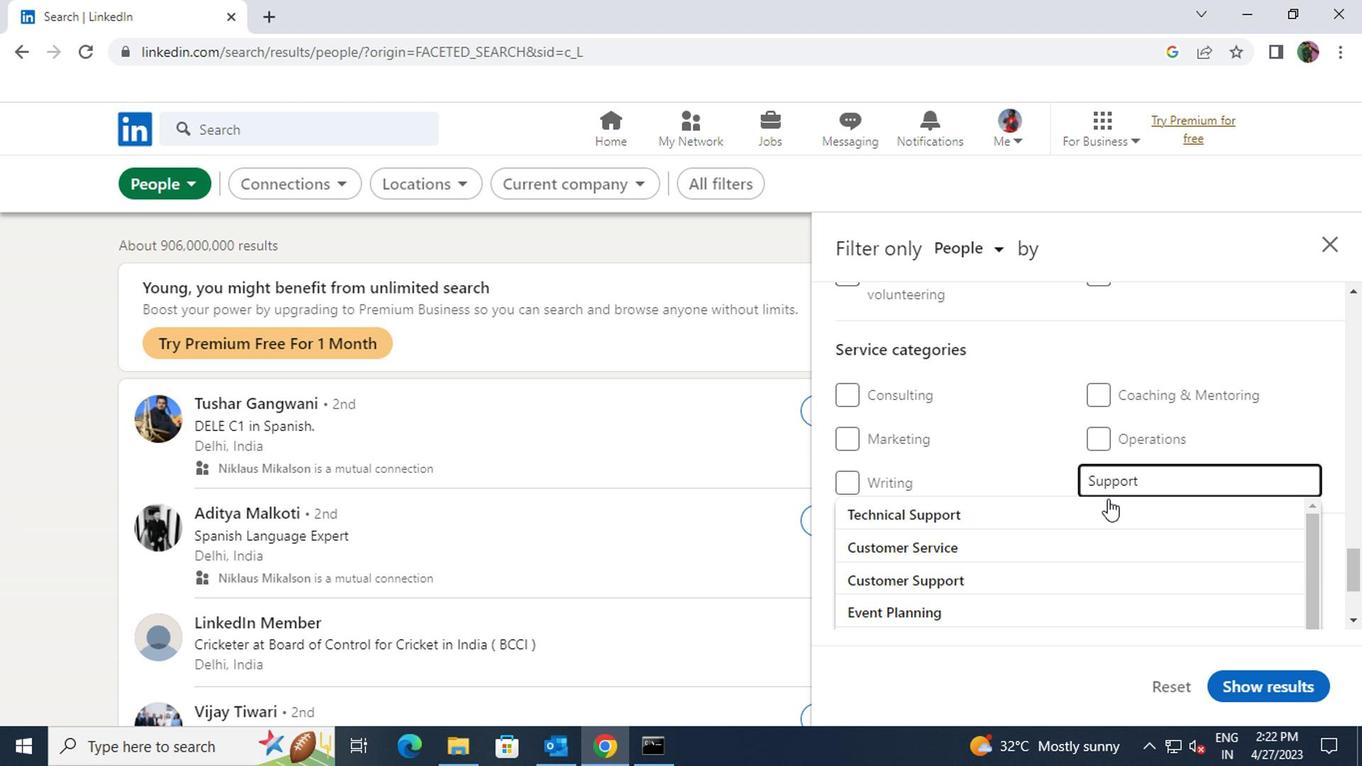 
Action: Mouse pressed left at (1096, 508)
Screenshot: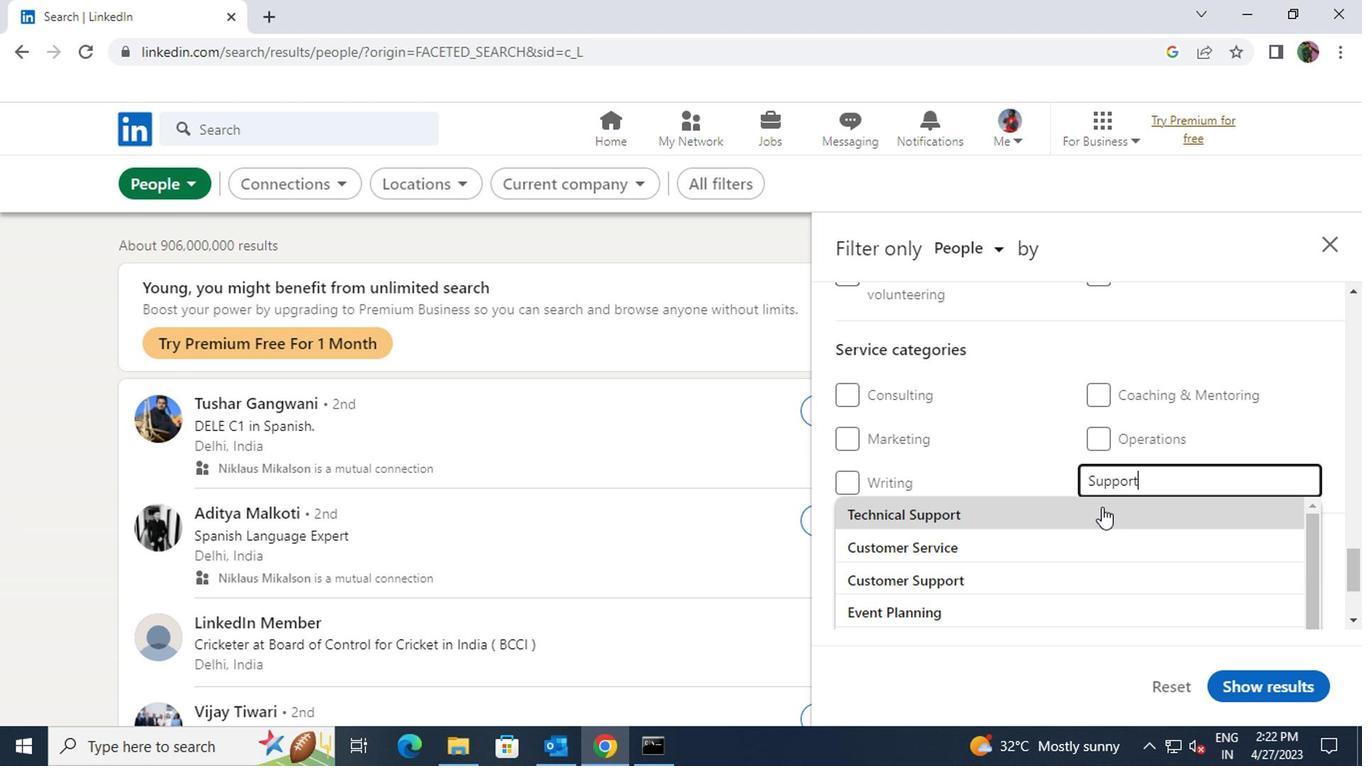 
Action: Mouse scrolled (1096, 507) with delta (0, 0)
Screenshot: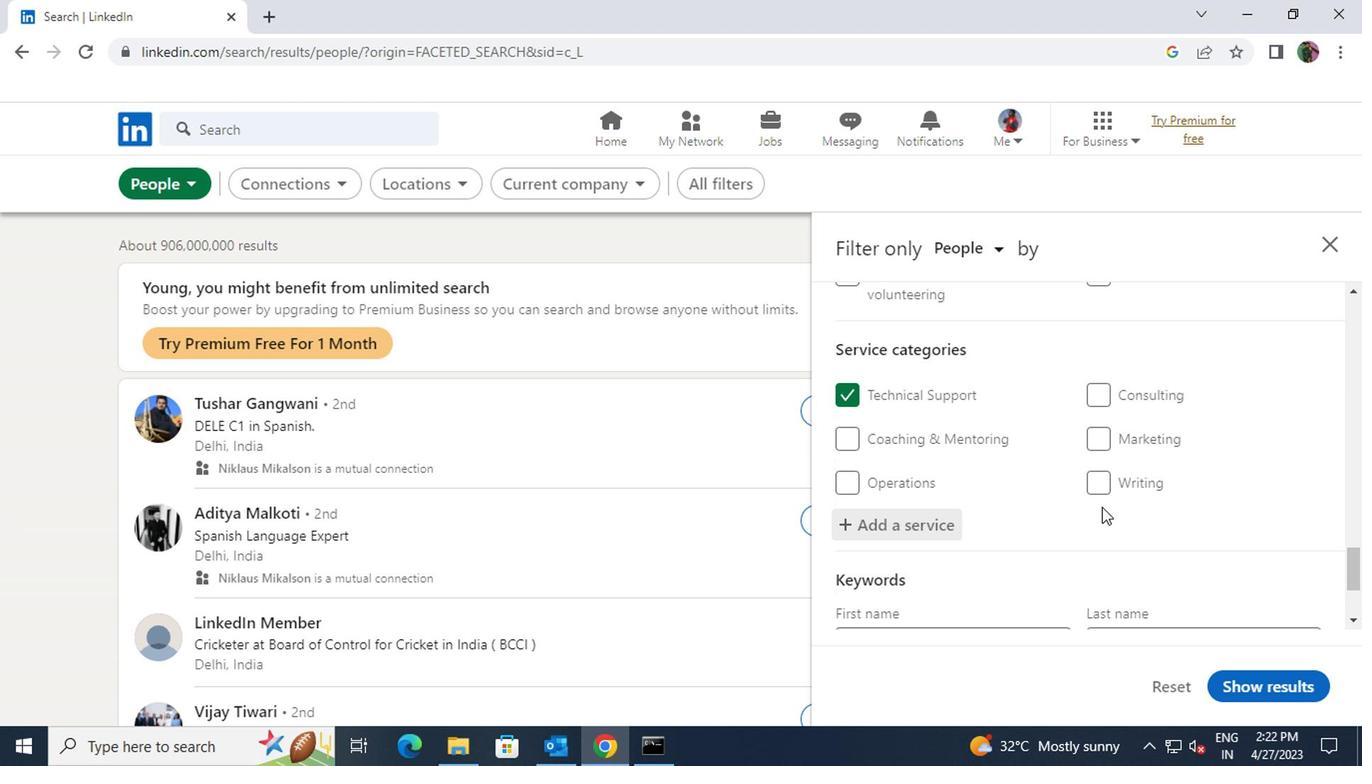 
Action: Mouse scrolled (1096, 507) with delta (0, 0)
Screenshot: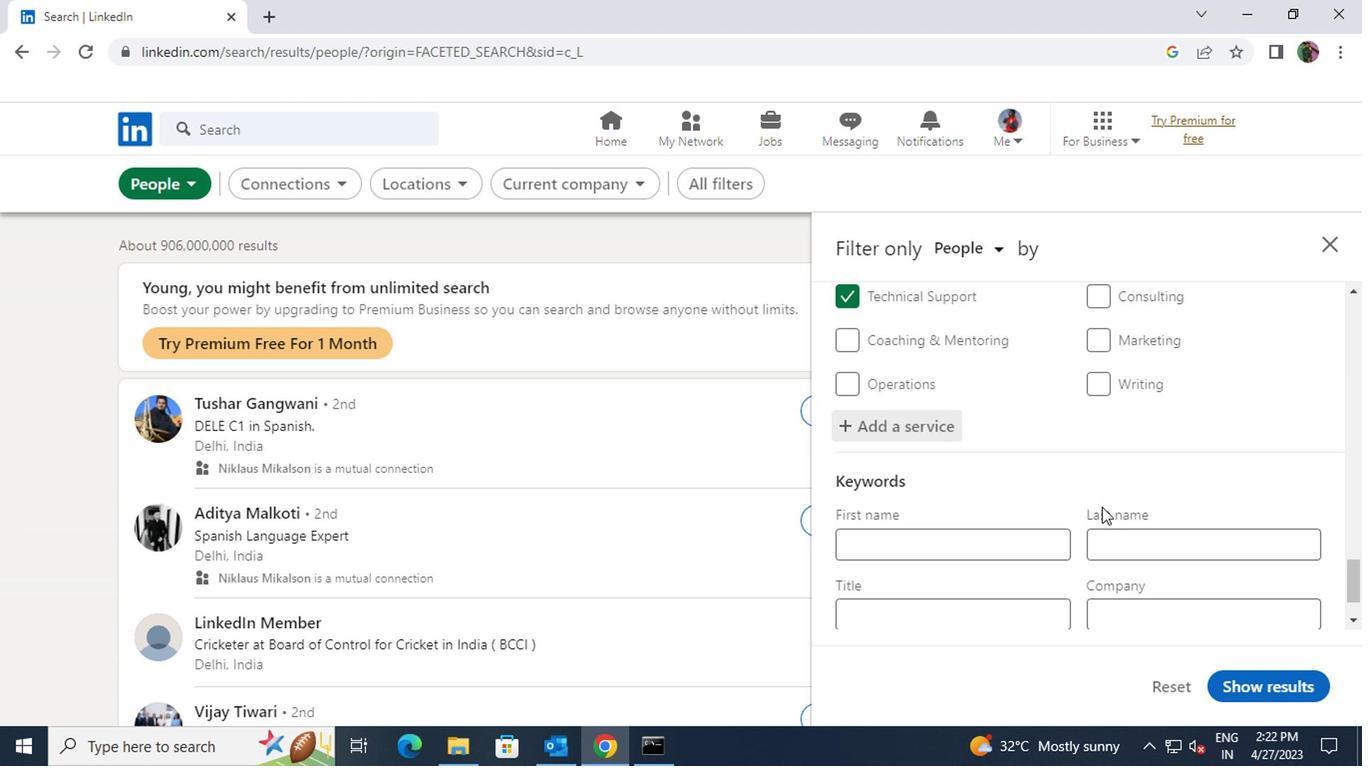 
Action: Mouse moved to (1034, 534)
Screenshot: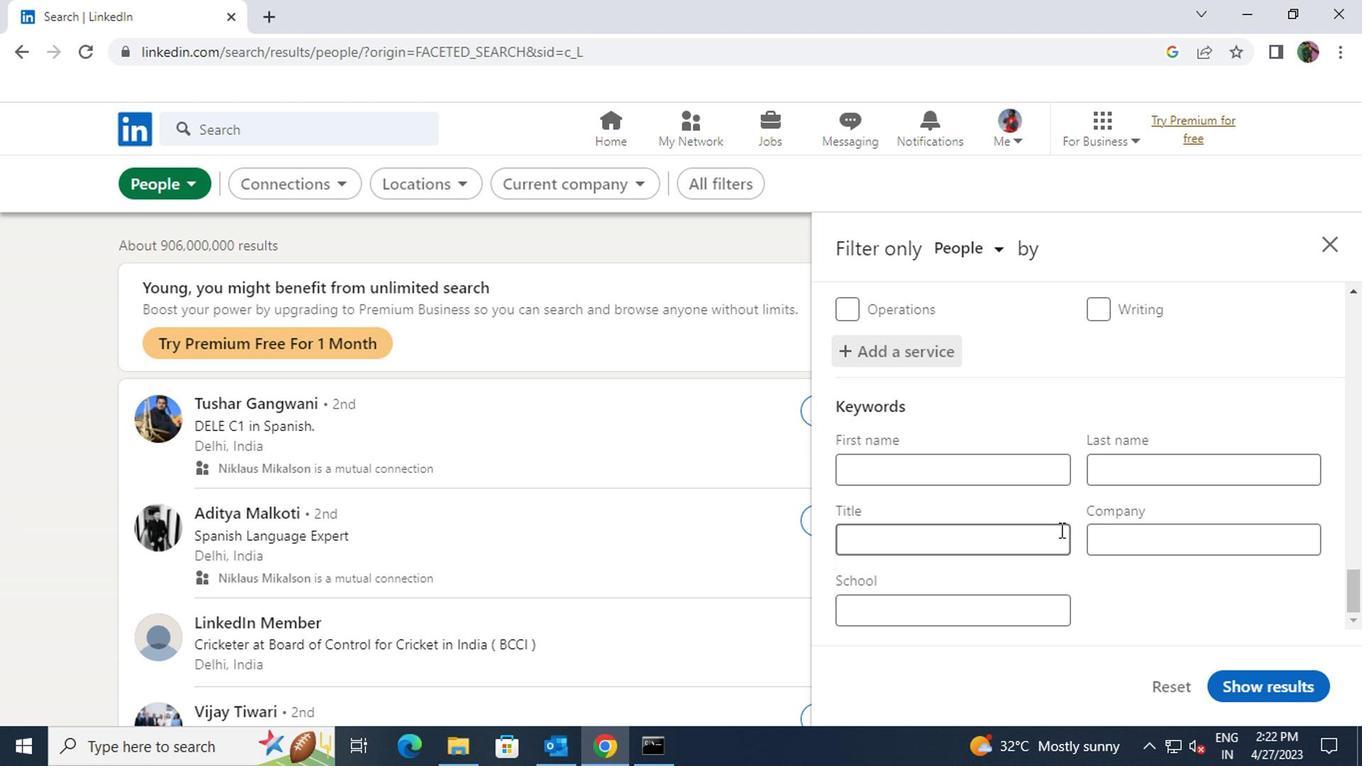
Action: Mouse pressed left at (1034, 534)
Screenshot: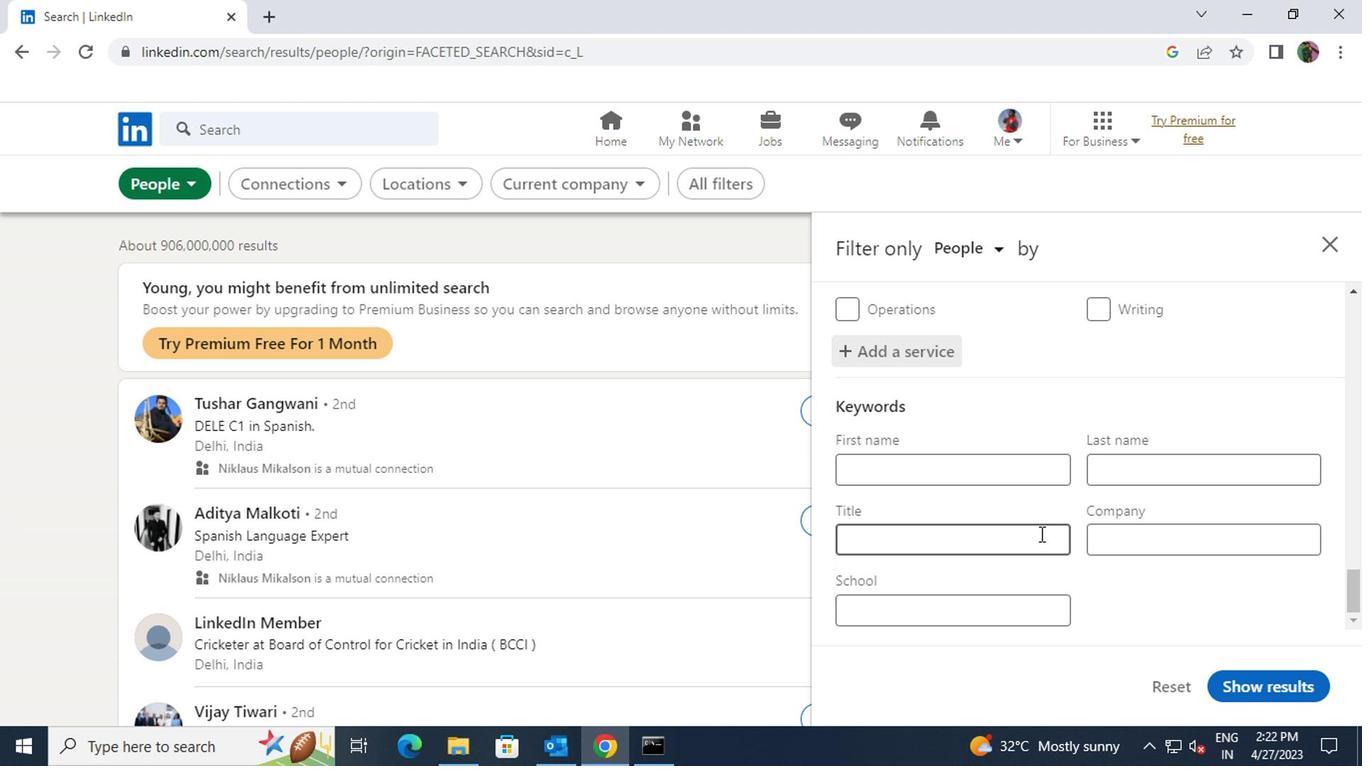 
Action: Key pressed <Key.shift>BARBER
Screenshot: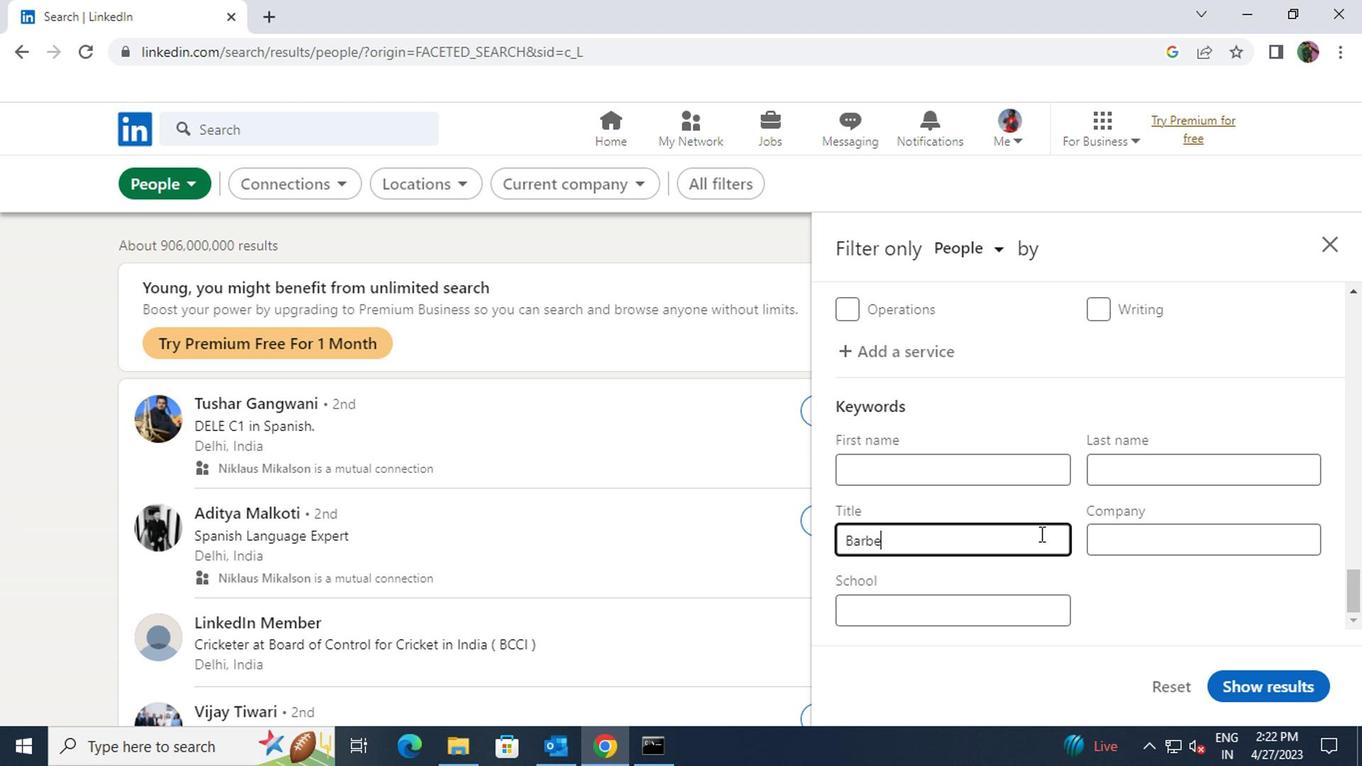 
Action: Mouse moved to (1216, 678)
Screenshot: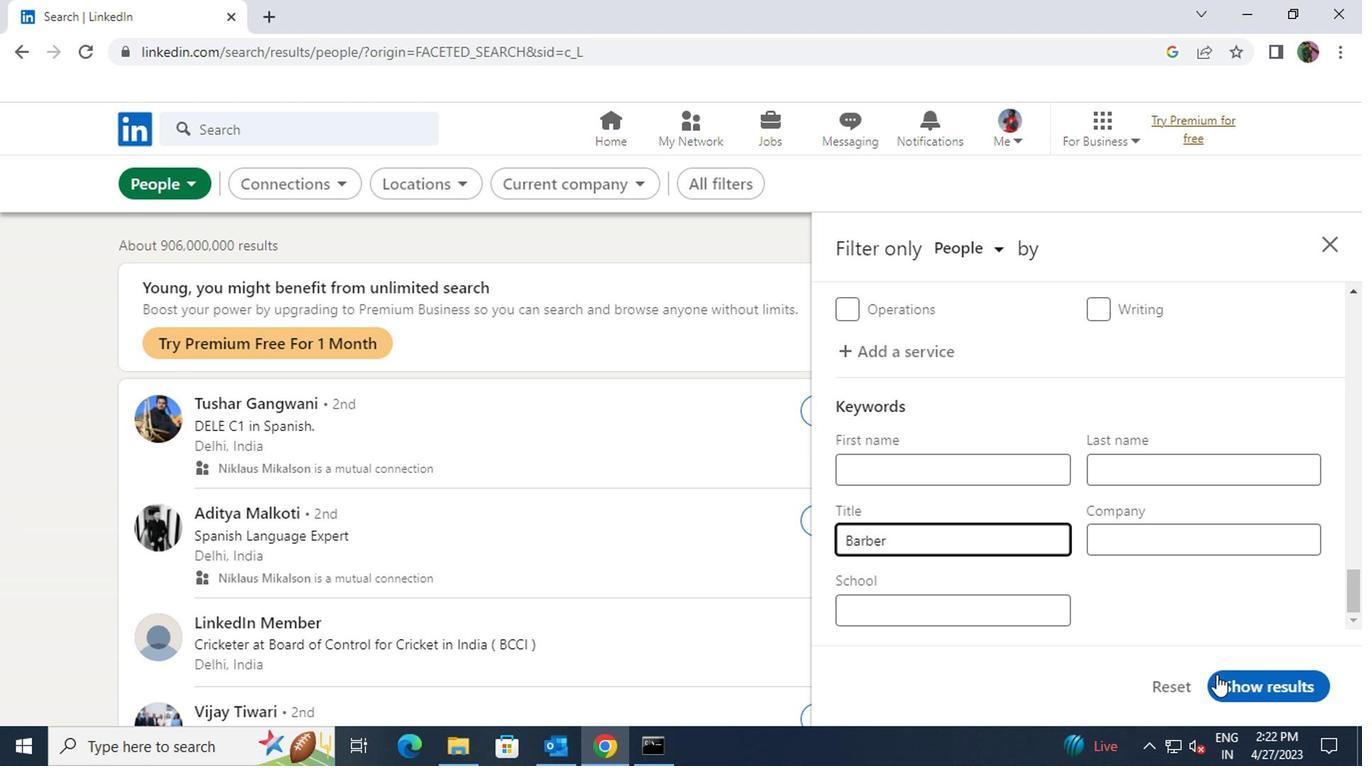 
Action: Mouse pressed left at (1216, 678)
Screenshot: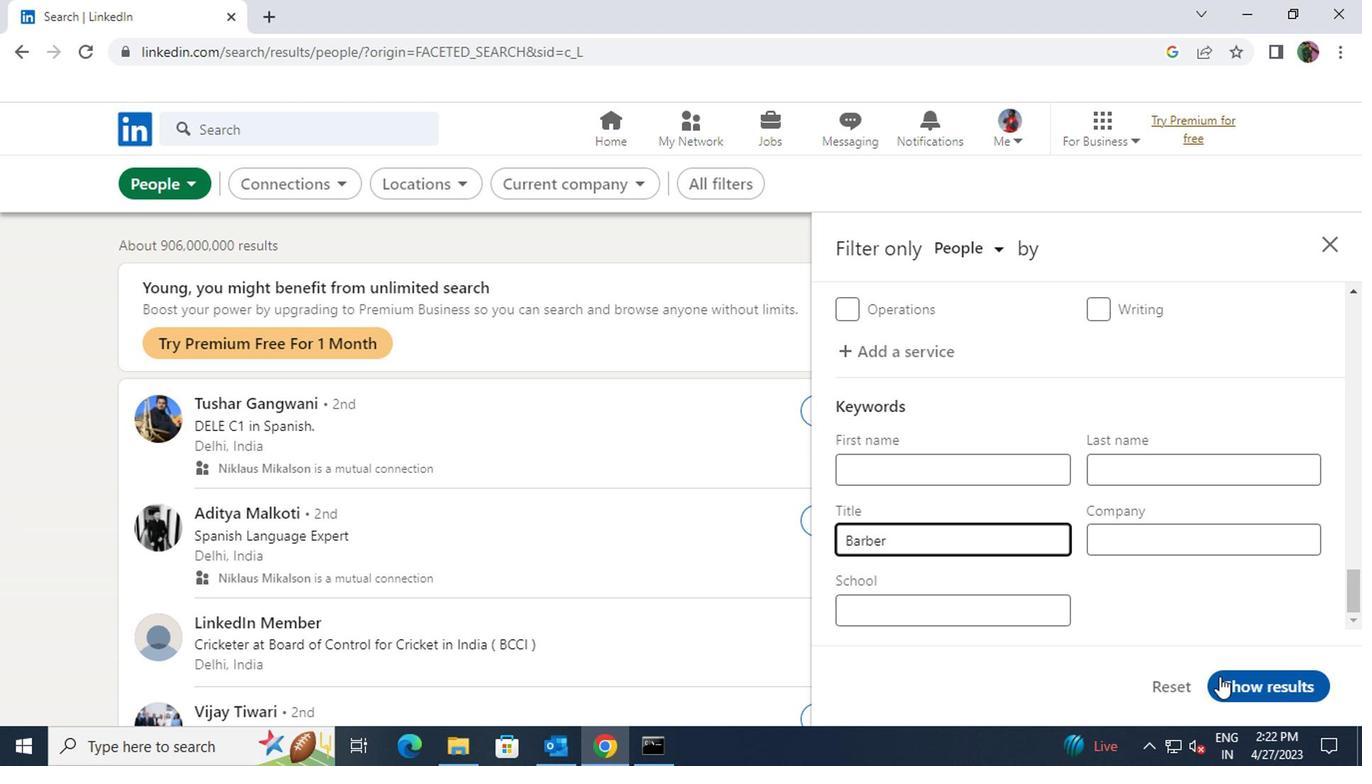 
